 Task: Search one way flight ticket for 1 adult, 1 child, 1 infant in seat in premium economy from Paducah: Barkley Regional Airport to Riverton: Central Wyoming Regional Airport (was Riverton Regional) on 5-4-2023. Choice of flights is American. Number of bags: 6 checked bags. Price is upto 50000. Outbound departure time preference is 16:15.
Action: Mouse moved to (400, 150)
Screenshot: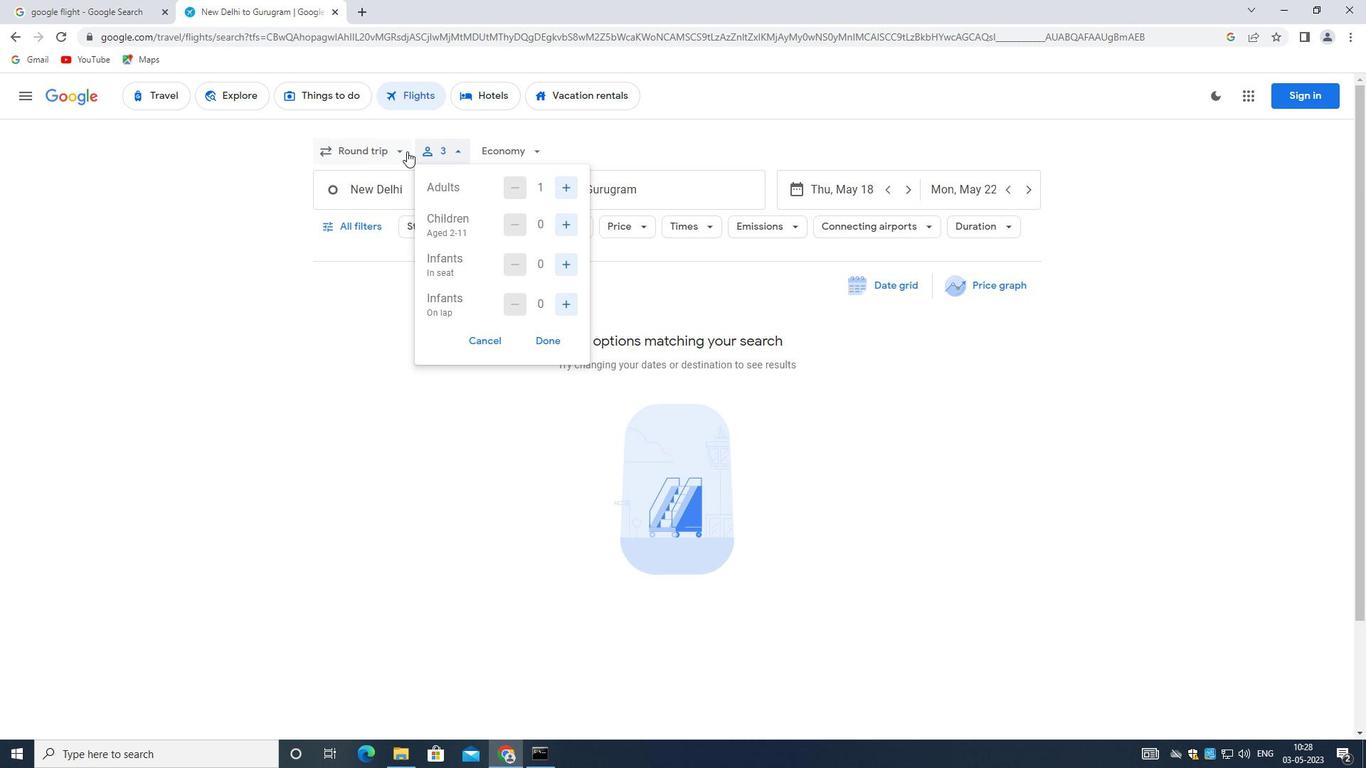 
Action: Mouse pressed left at (400, 150)
Screenshot: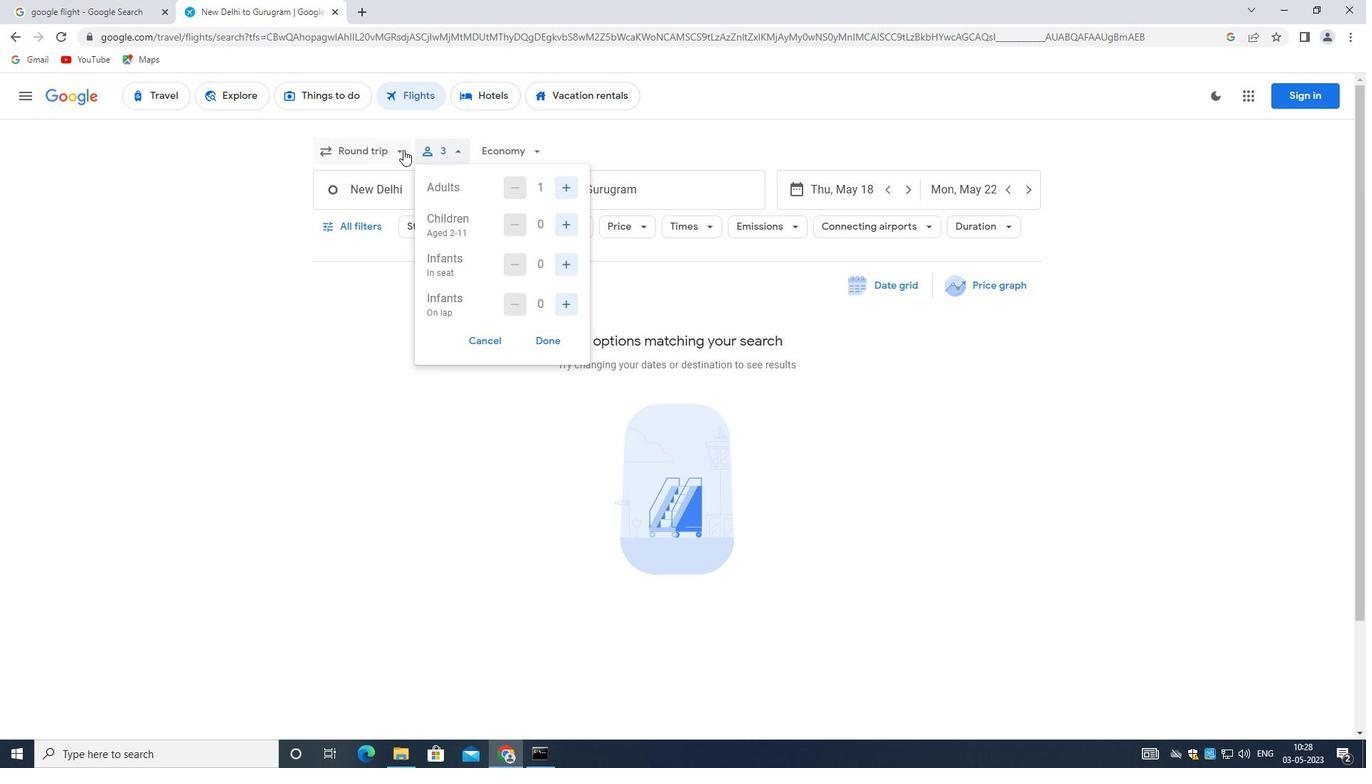 
Action: Mouse moved to (399, 212)
Screenshot: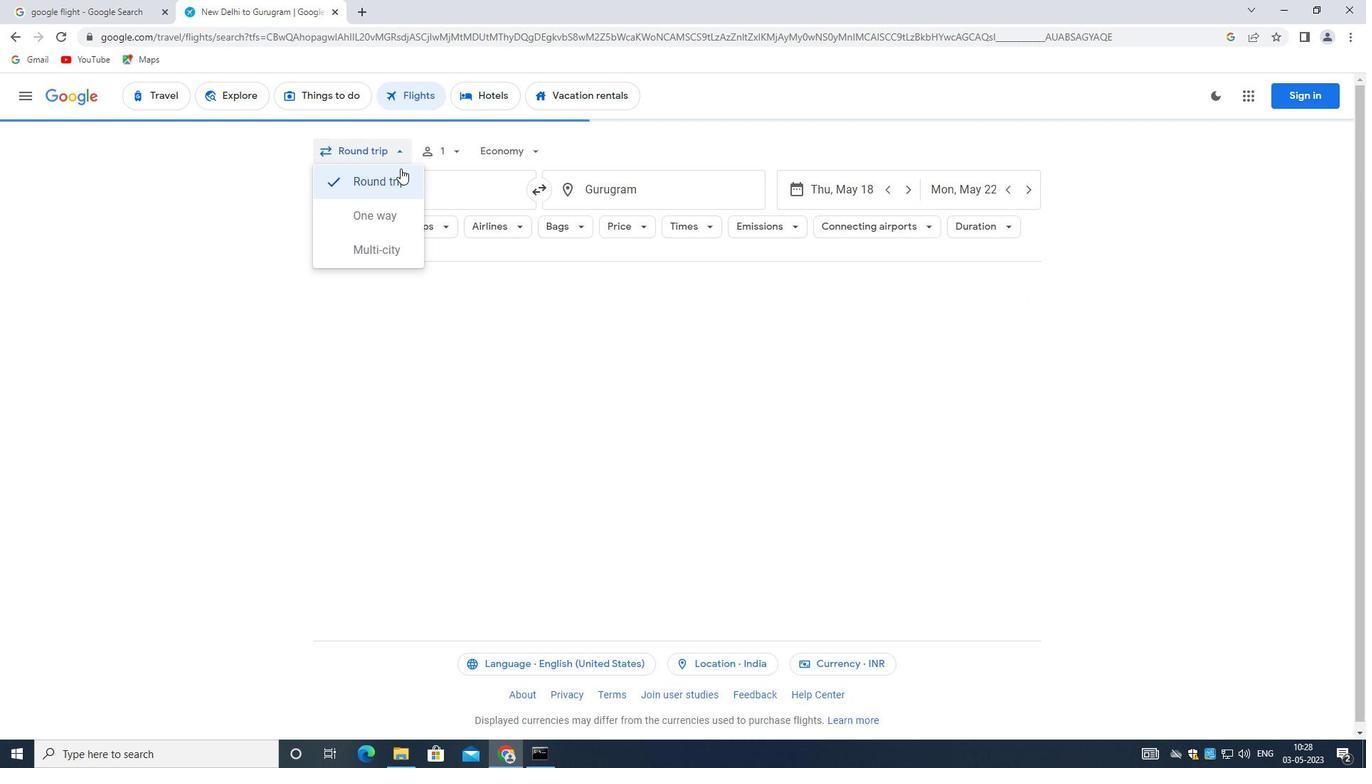 
Action: Mouse pressed left at (399, 212)
Screenshot: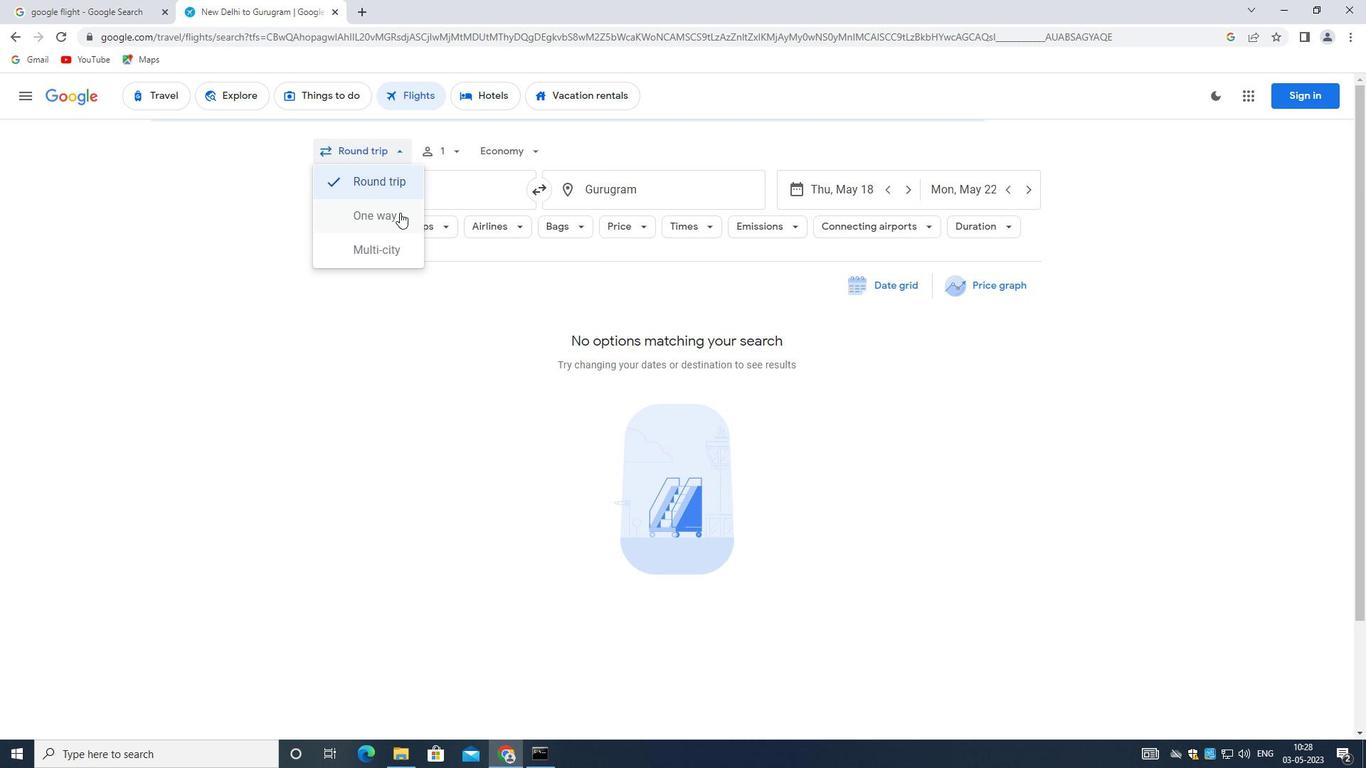 
Action: Mouse moved to (443, 149)
Screenshot: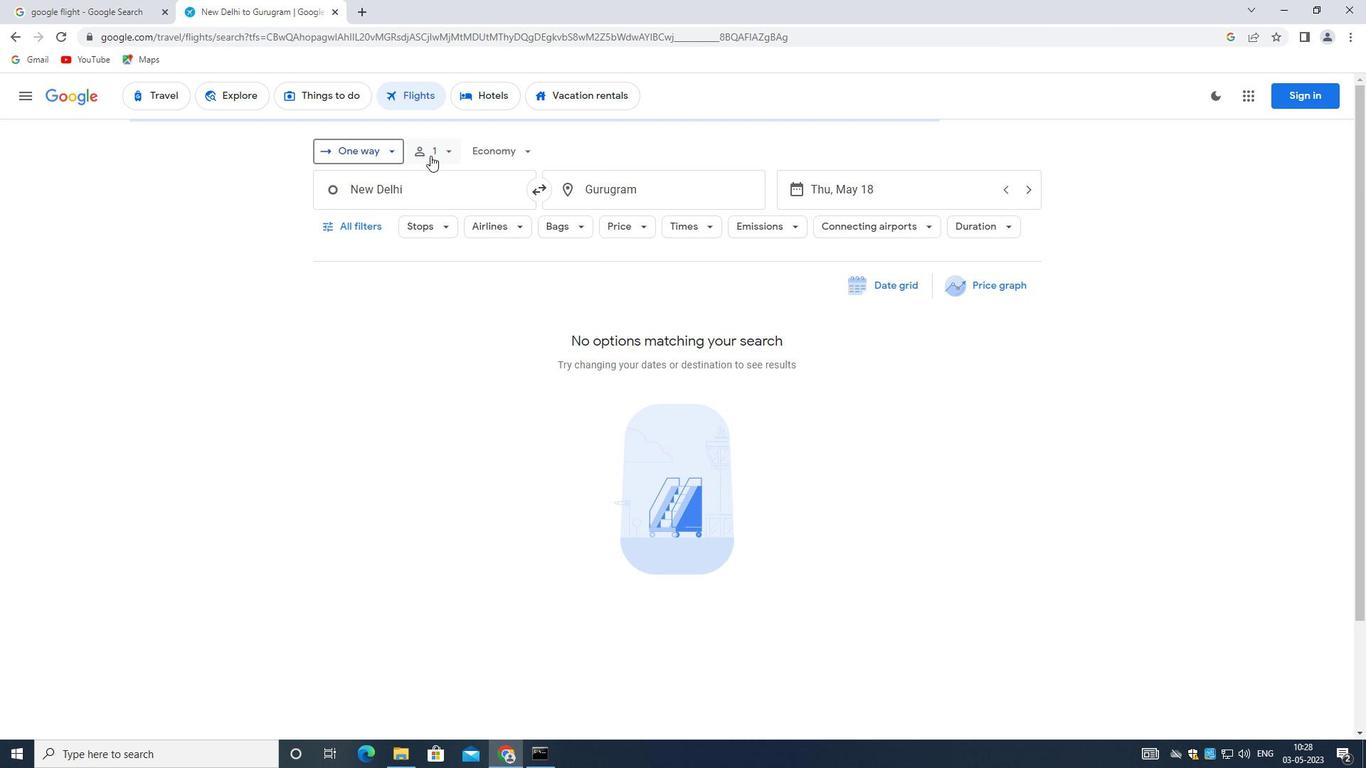 
Action: Mouse pressed left at (443, 149)
Screenshot: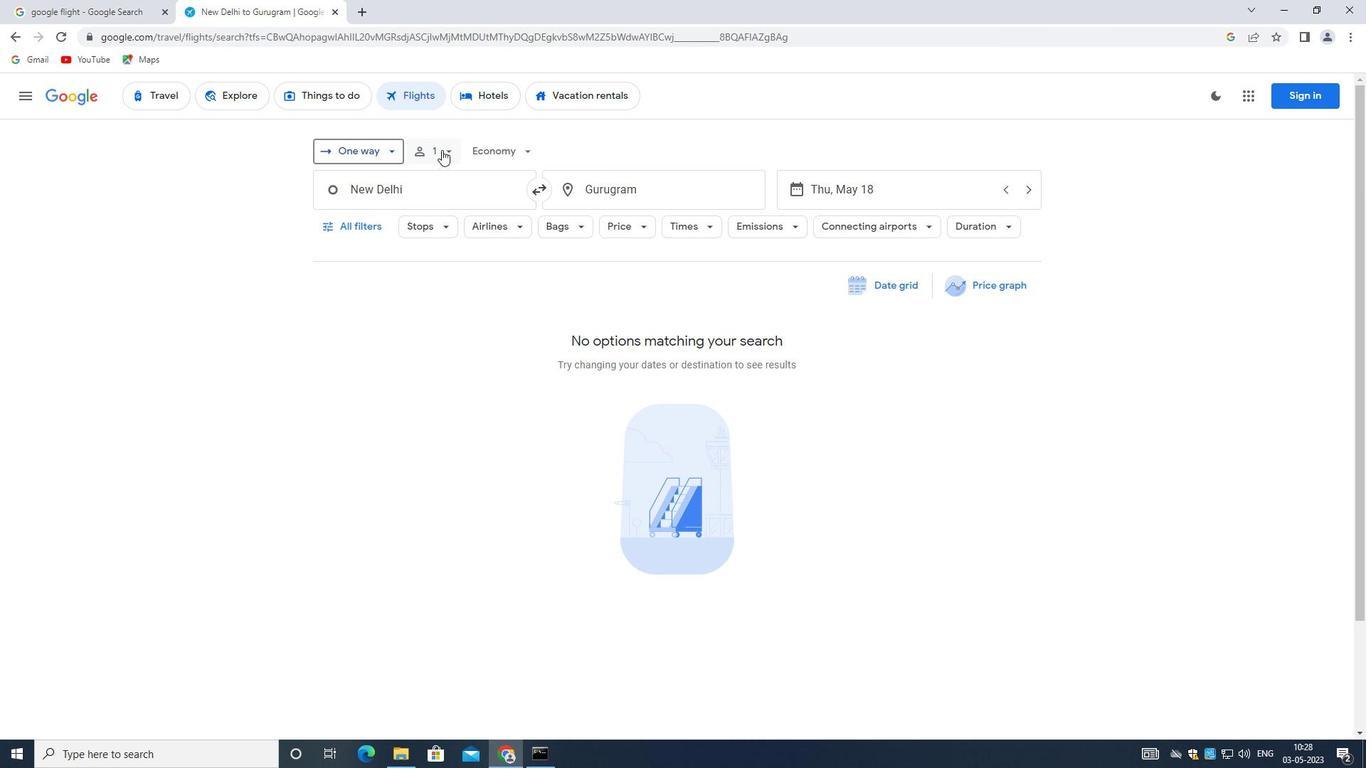 
Action: Mouse moved to (561, 221)
Screenshot: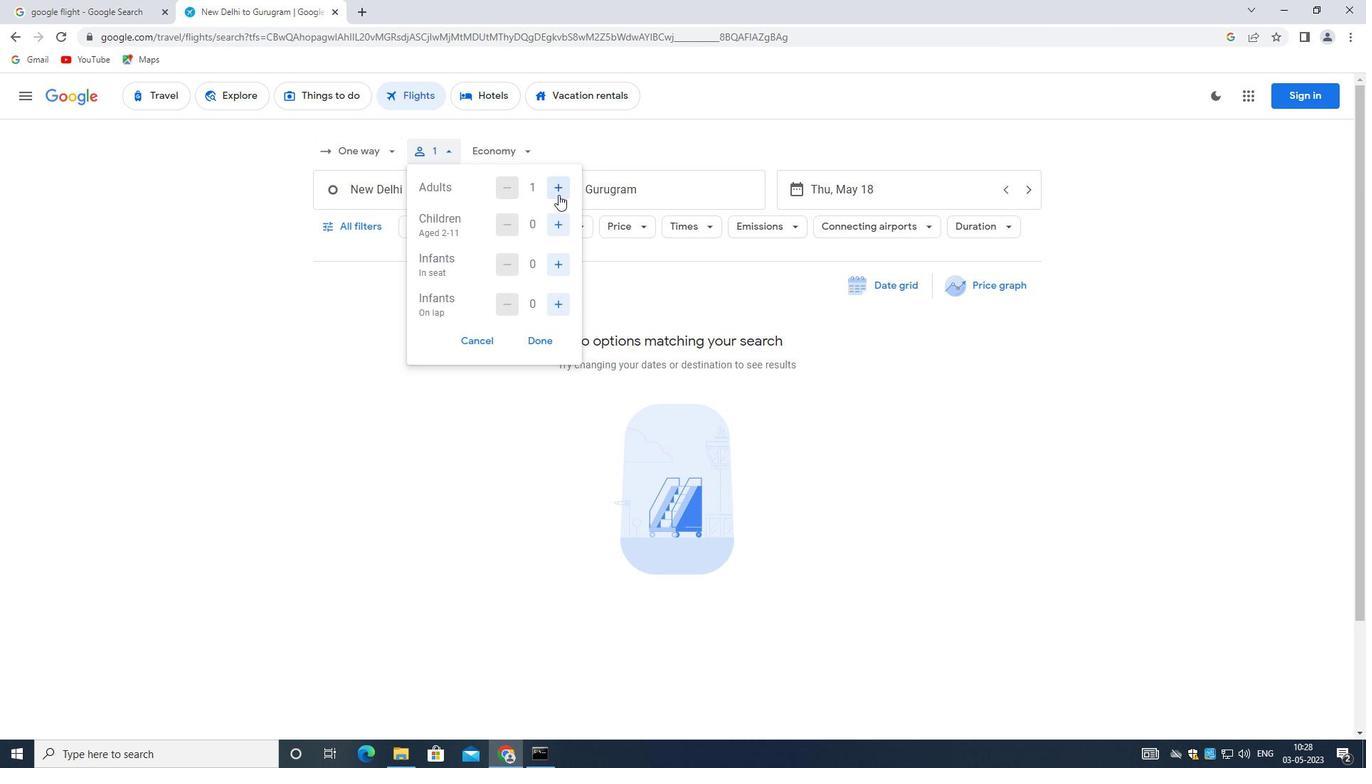 
Action: Mouse pressed left at (561, 221)
Screenshot: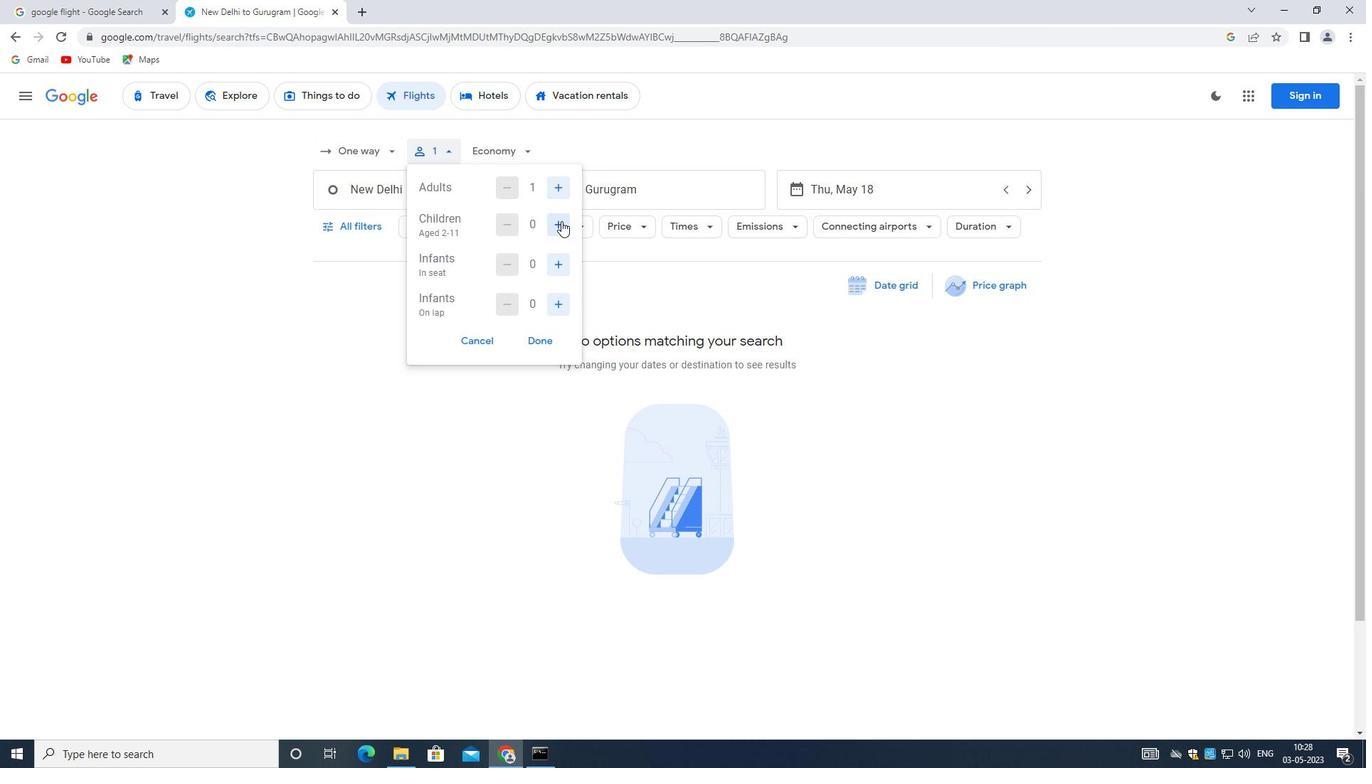 
Action: Mouse moved to (552, 261)
Screenshot: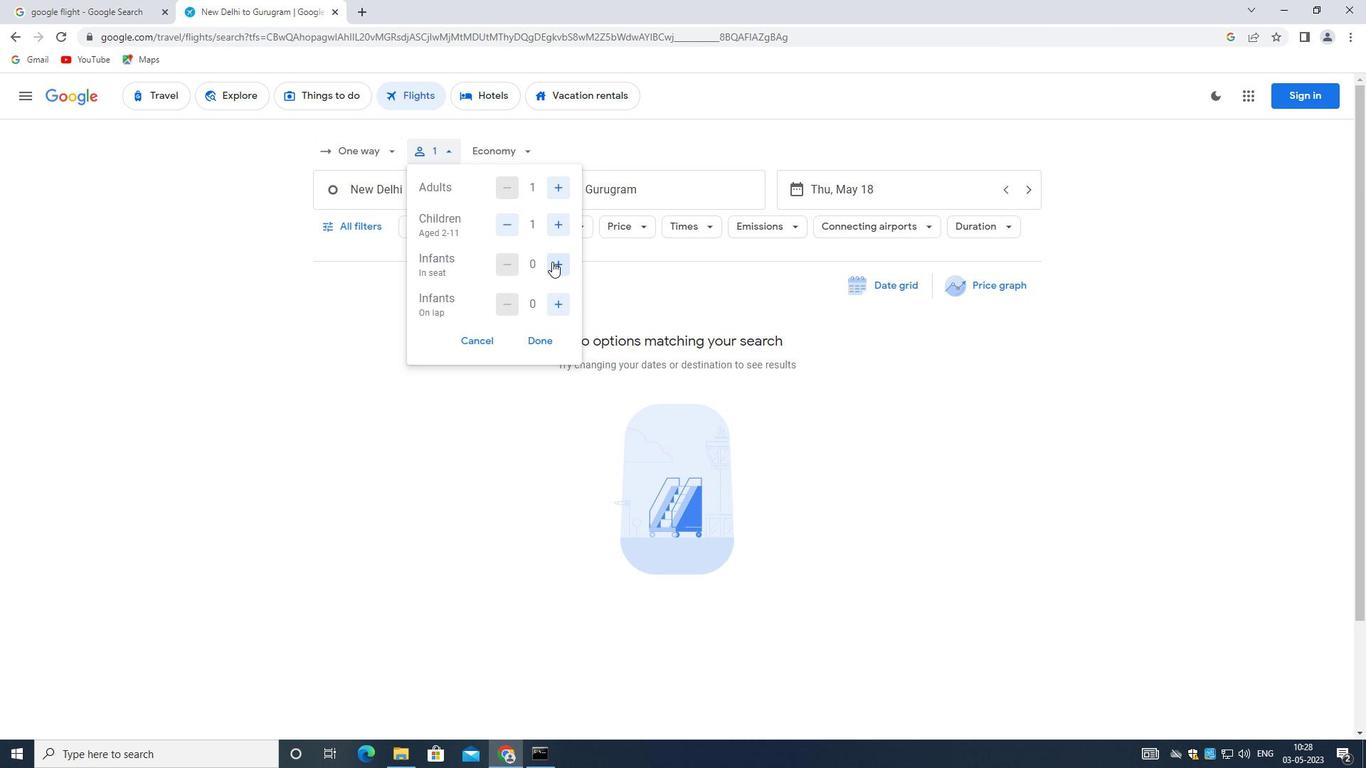 
Action: Mouse pressed left at (552, 261)
Screenshot: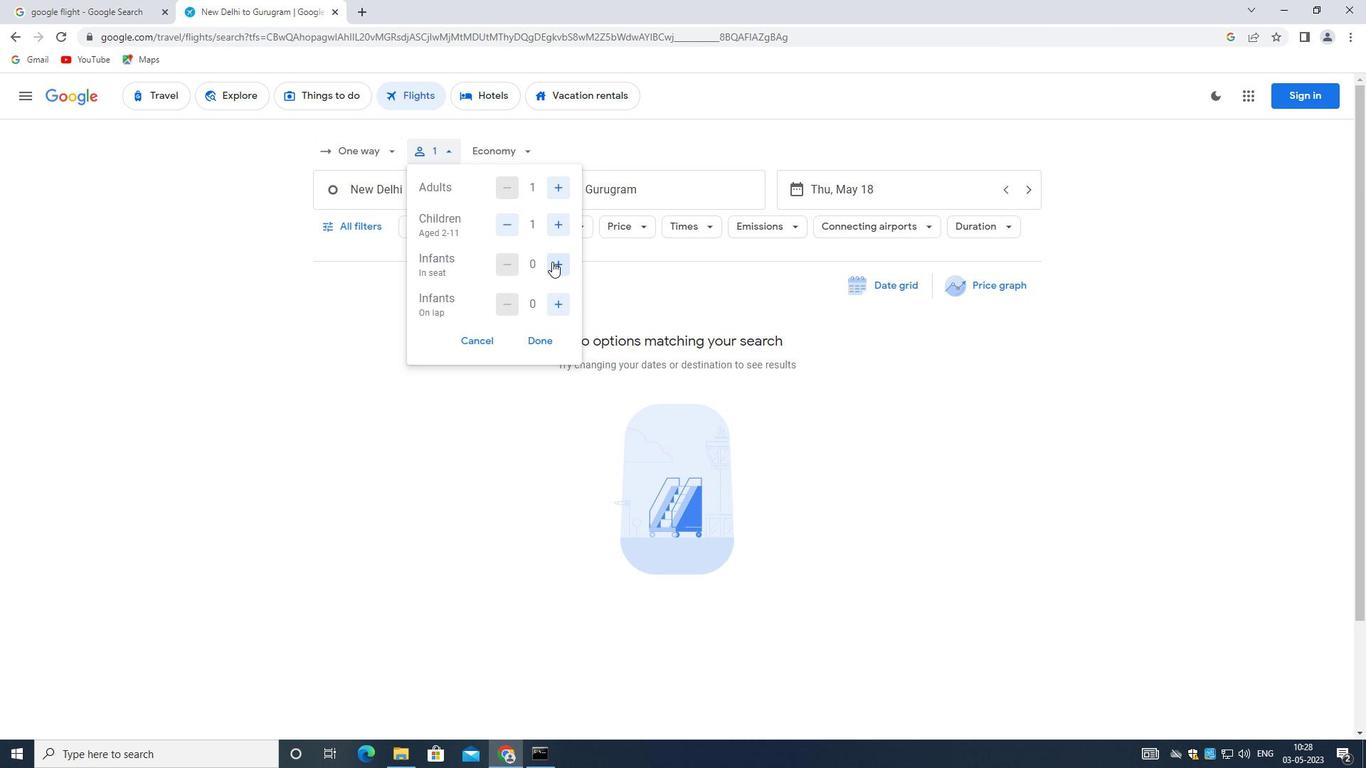 
Action: Mouse moved to (542, 340)
Screenshot: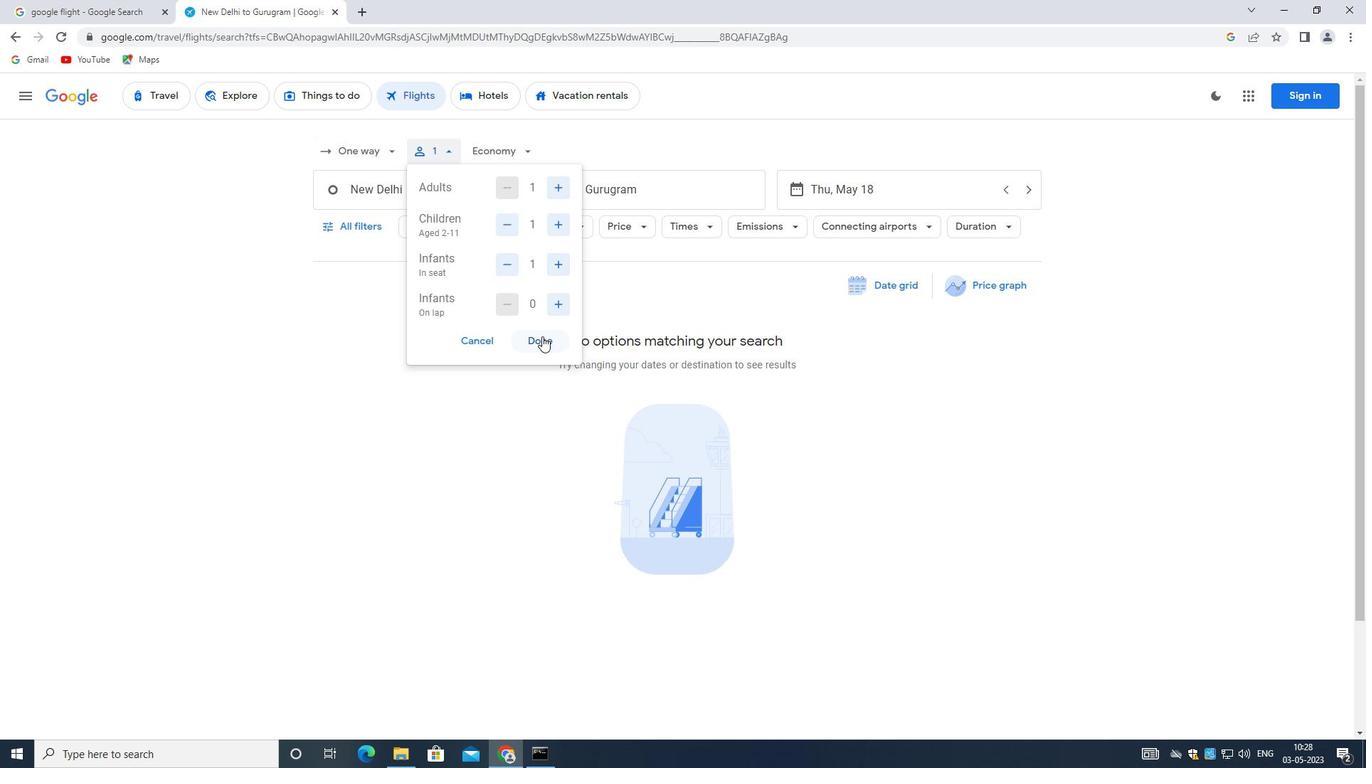 
Action: Mouse pressed left at (542, 340)
Screenshot: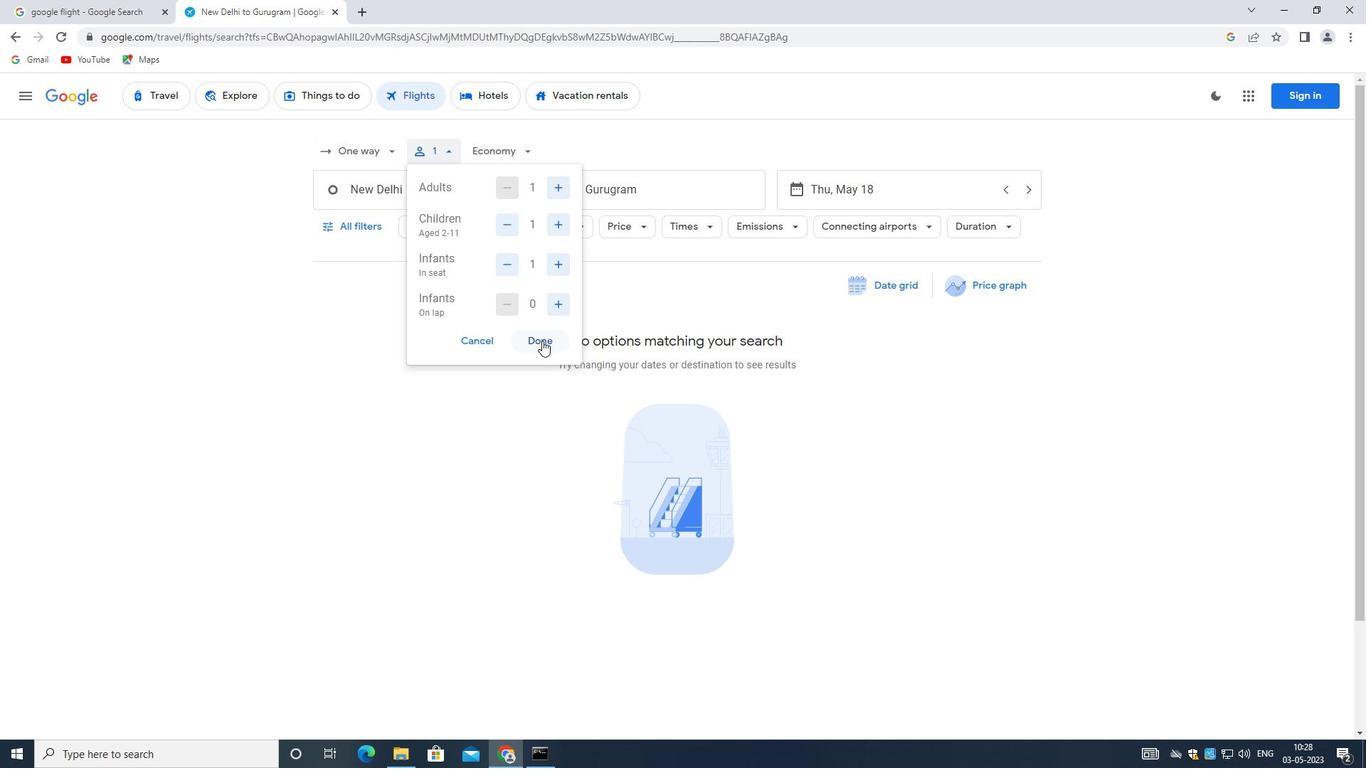 
Action: Mouse moved to (518, 152)
Screenshot: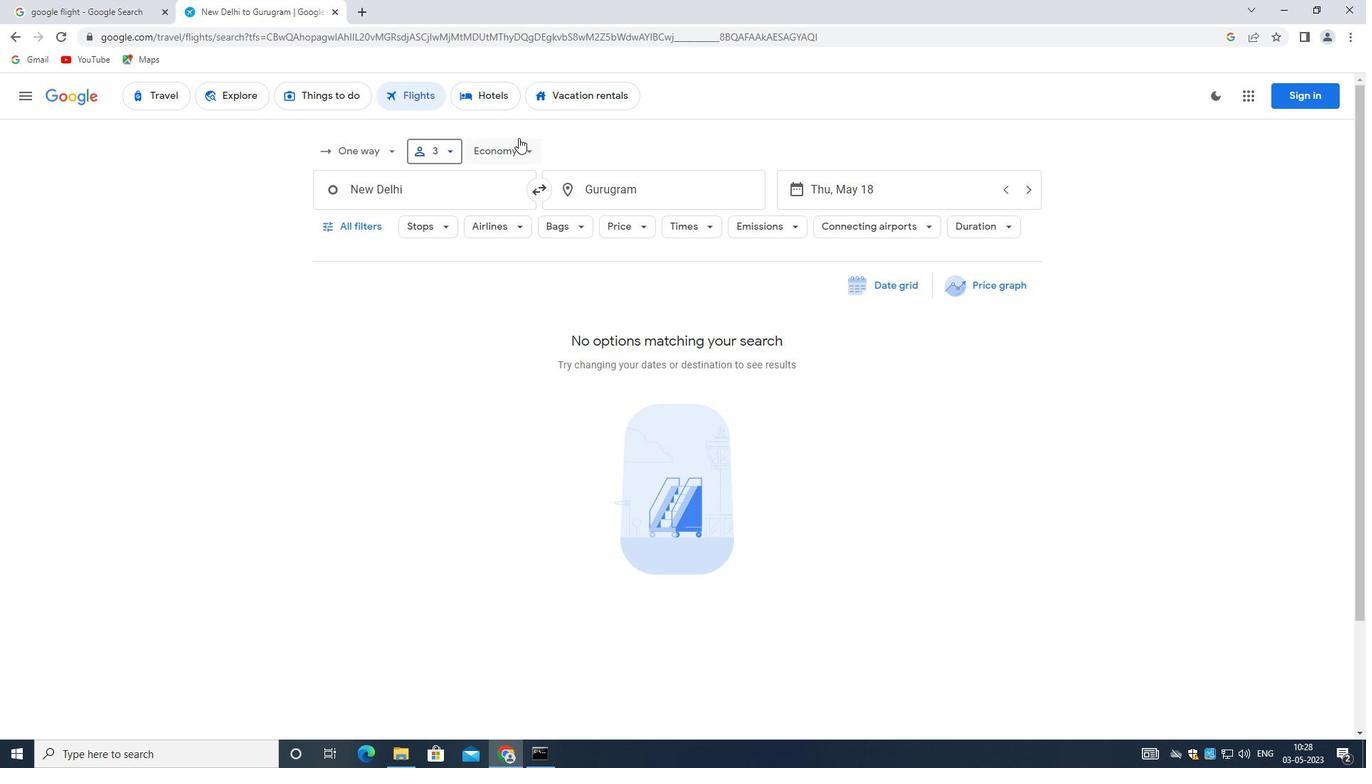 
Action: Mouse pressed left at (518, 152)
Screenshot: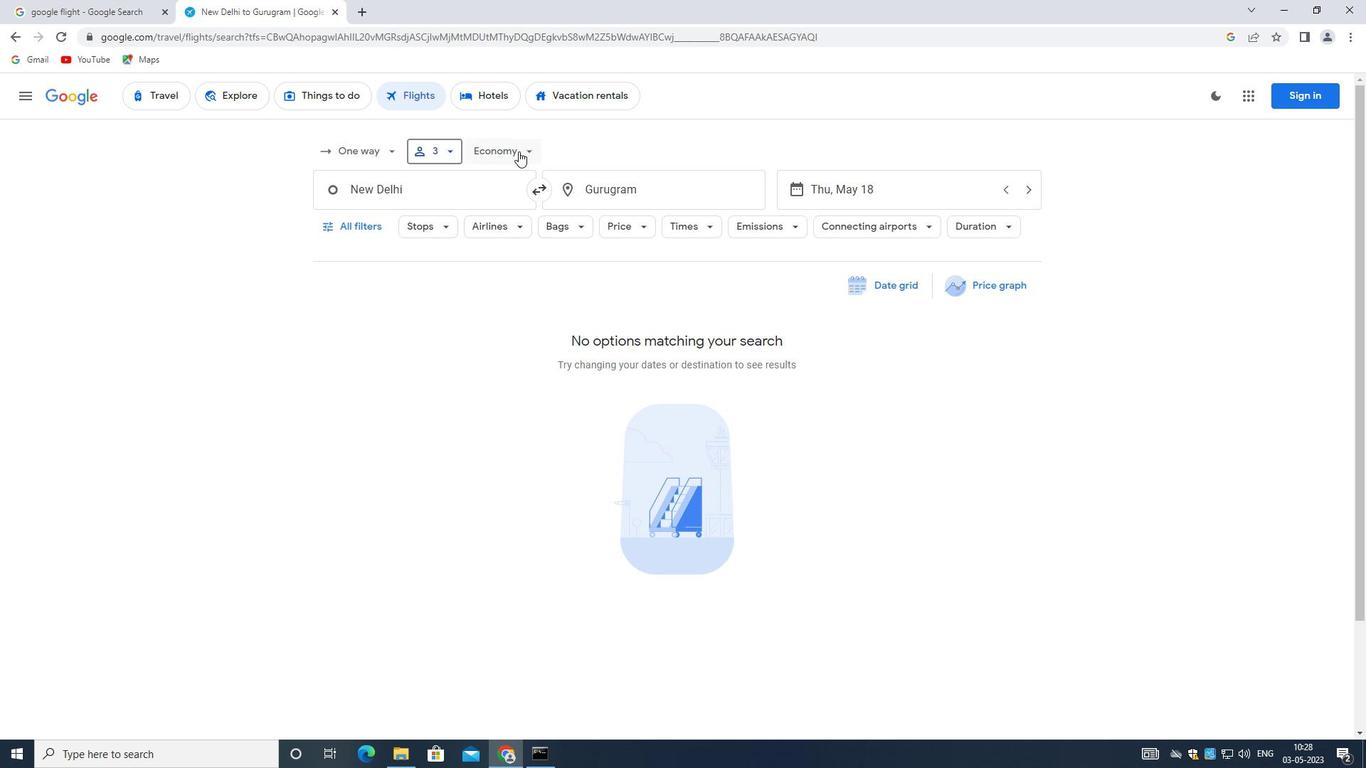 
Action: Mouse moved to (509, 209)
Screenshot: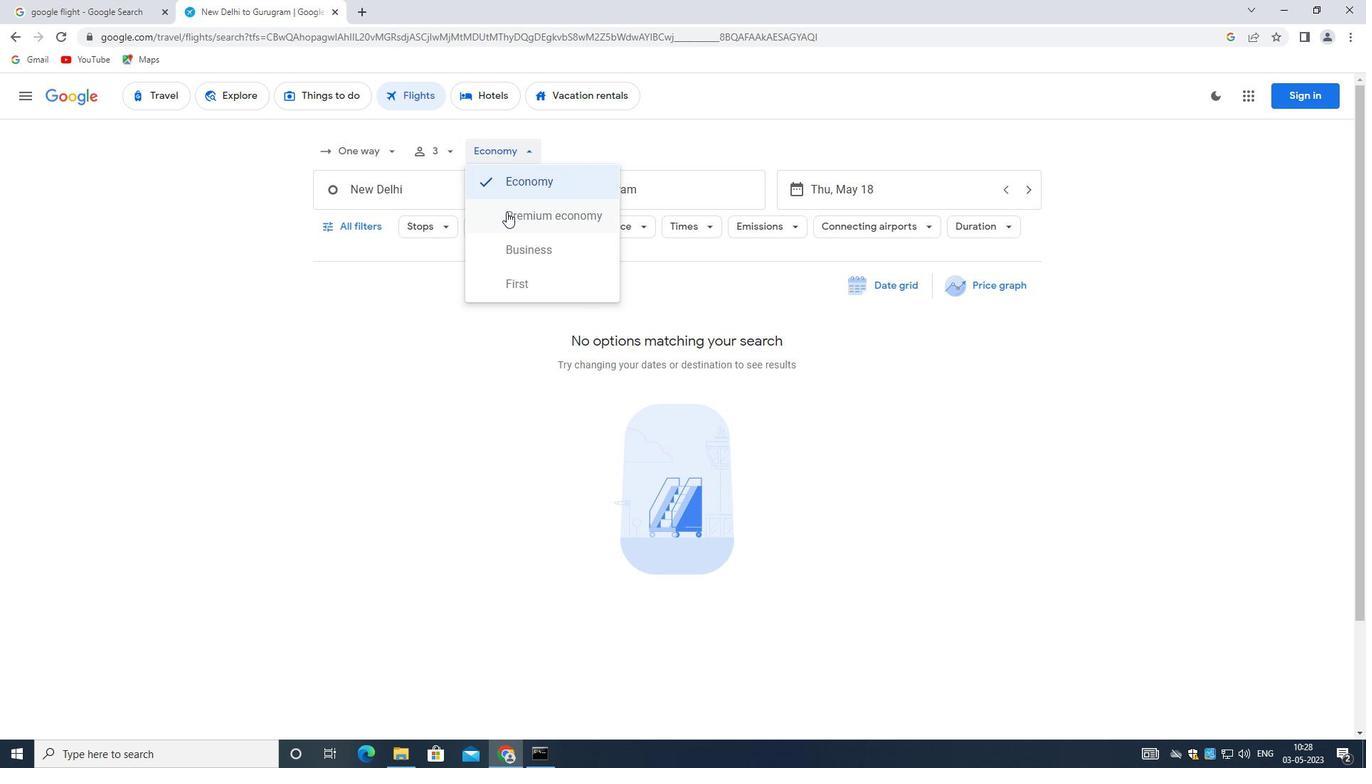 
Action: Mouse pressed left at (509, 209)
Screenshot: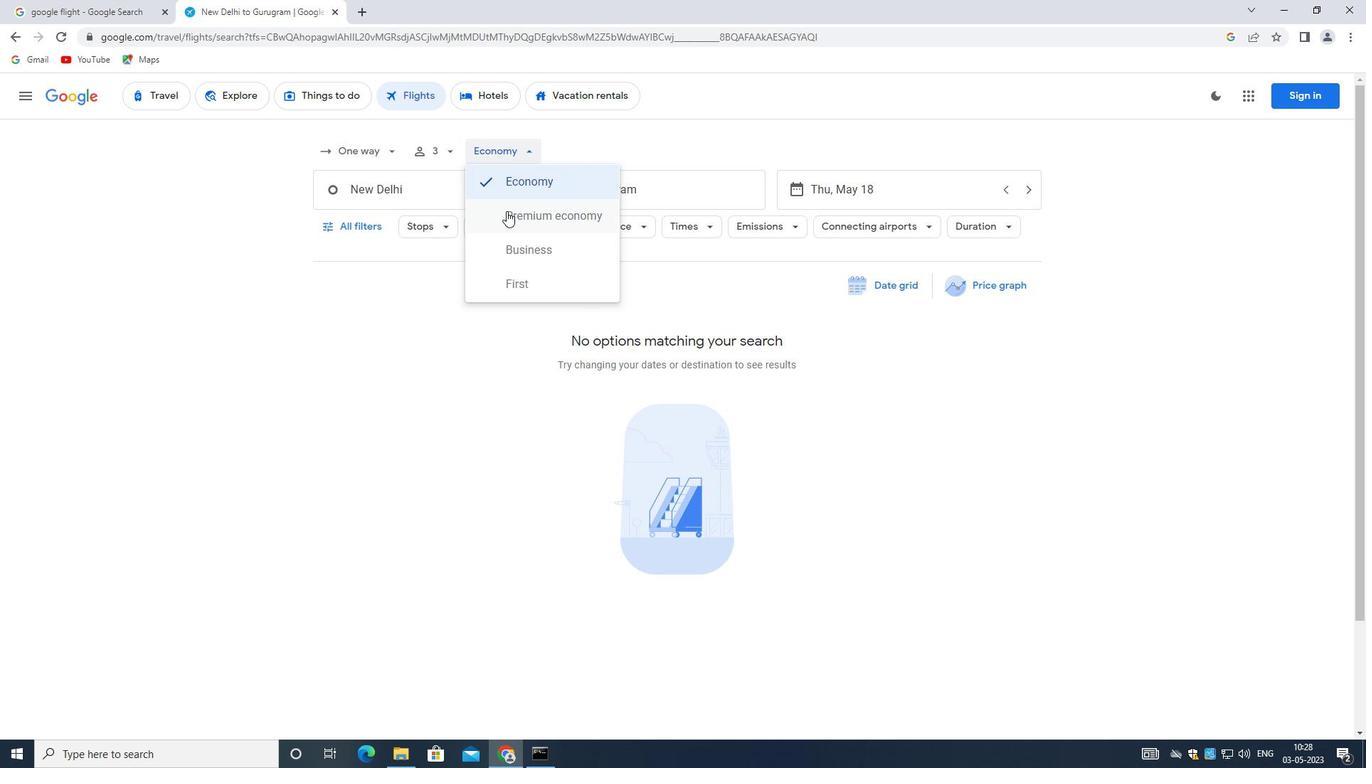 
Action: Mouse moved to (423, 202)
Screenshot: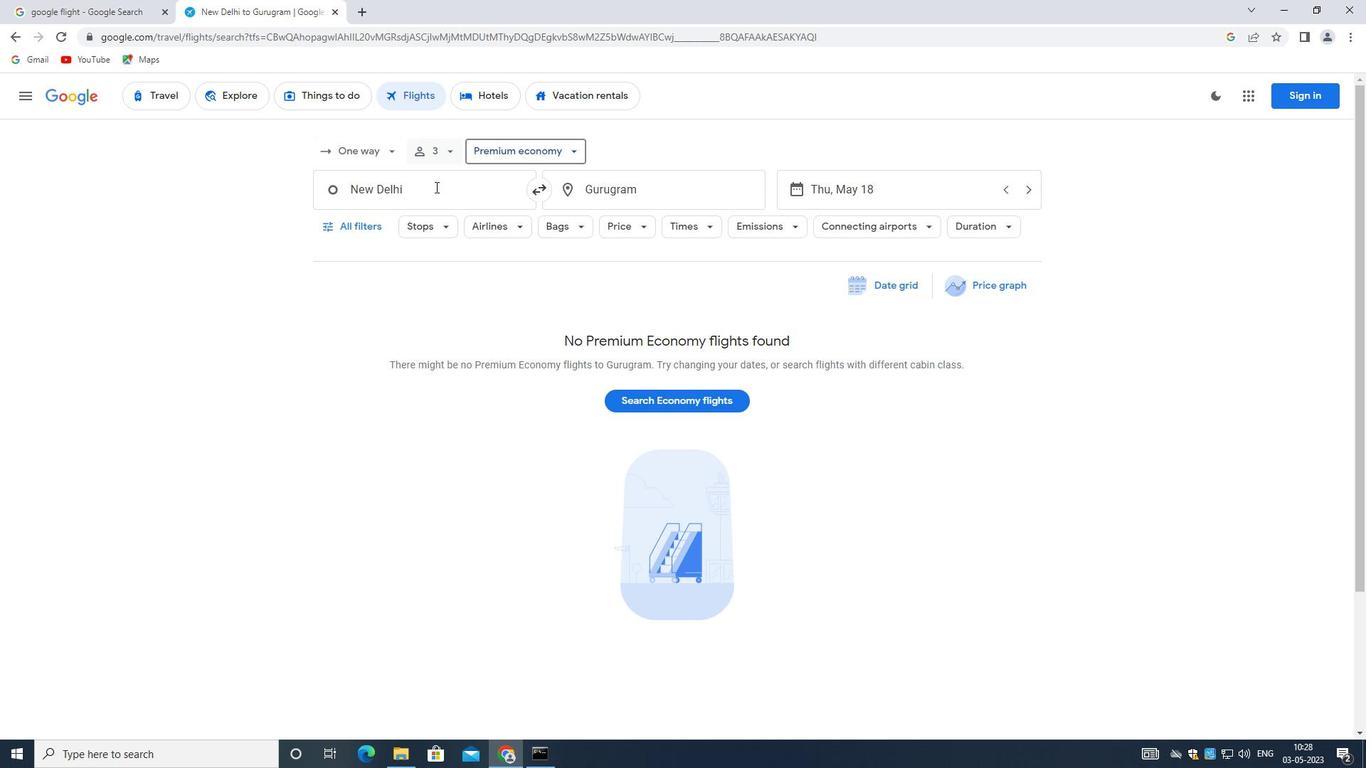
Action: Mouse pressed left at (423, 202)
Screenshot: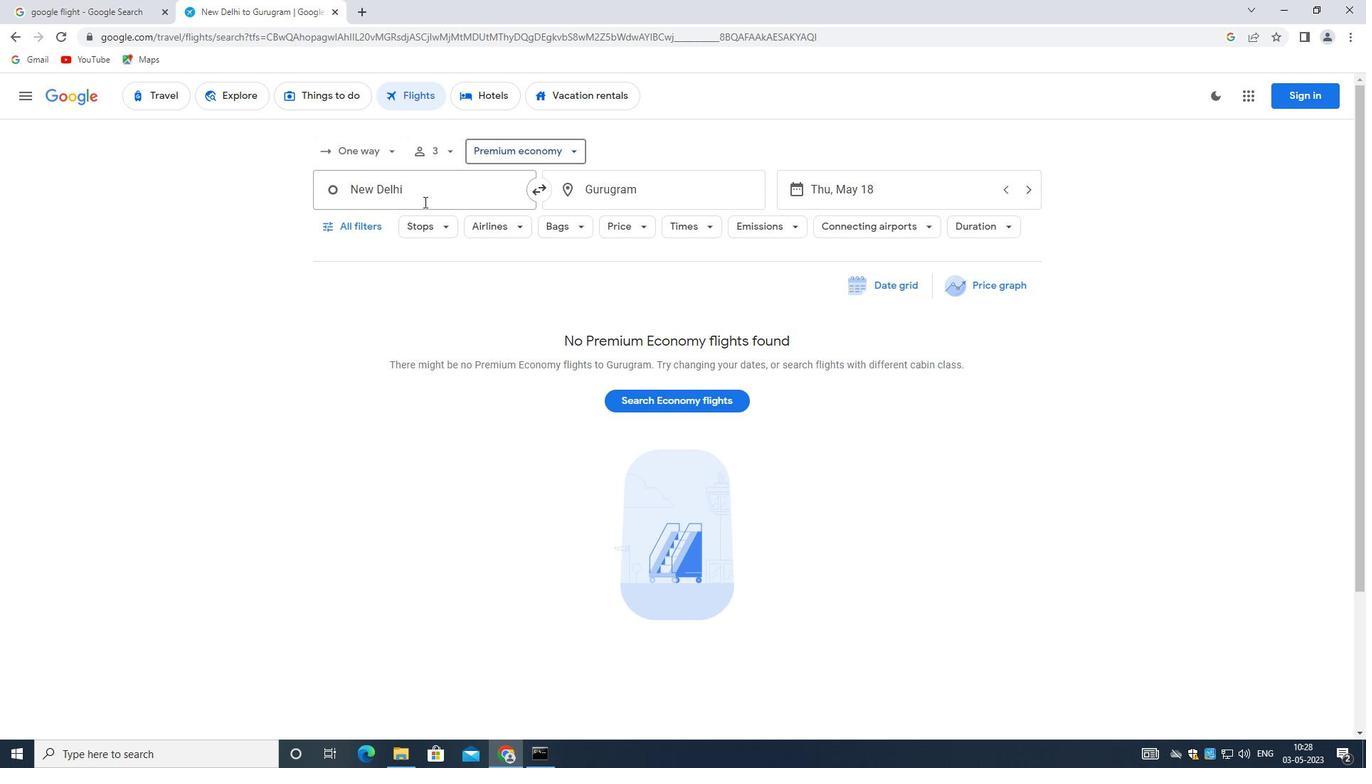 
Action: Mouse moved to (423, 201)
Screenshot: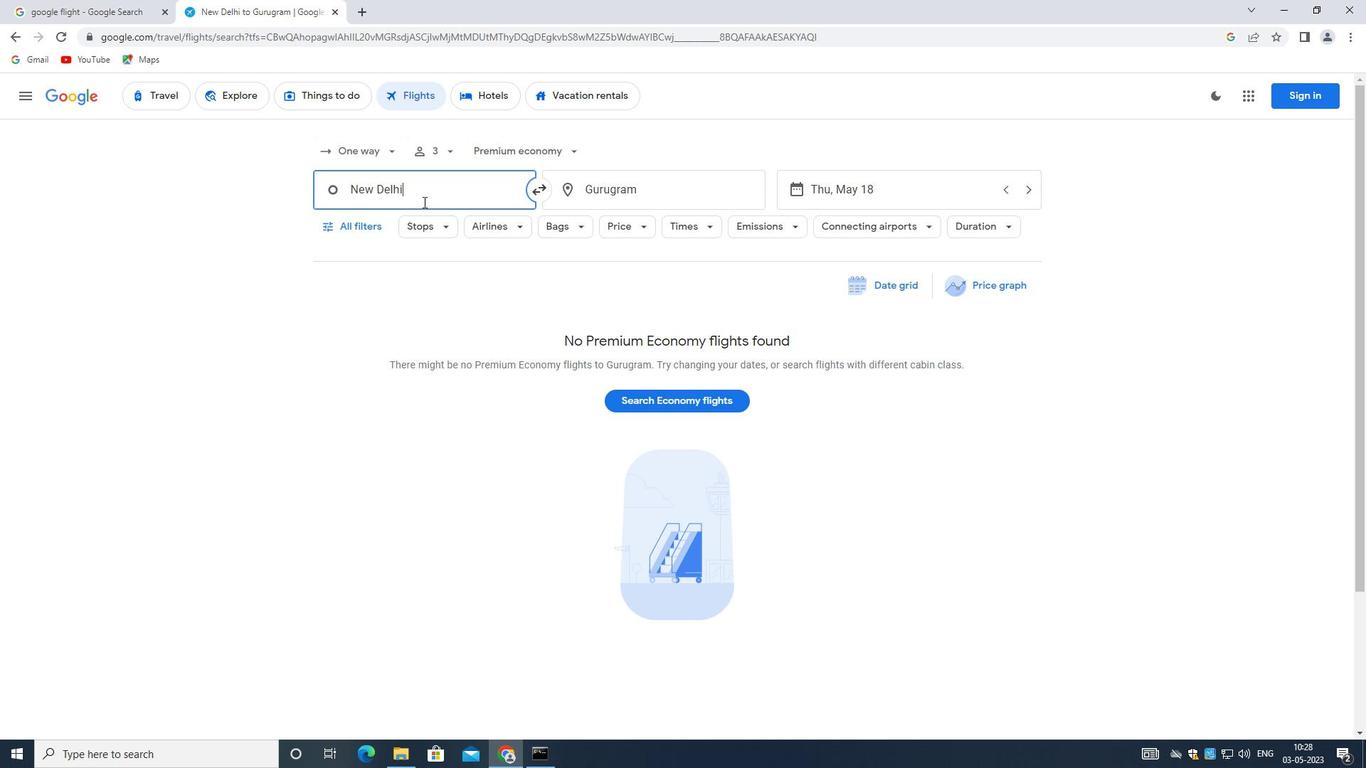 
Action: Key pressed <Key.backspace><Key.shift_r>Paduvah<Key.shift_r>:<Key.space><Key.space><Key.space>barkley<Key.space><Key.shift><Key.shift><Key.shift><Key.shift><Key.shift>REGIONAL<Key.space><Key.shift>AIRPORT<Key.space>
Screenshot: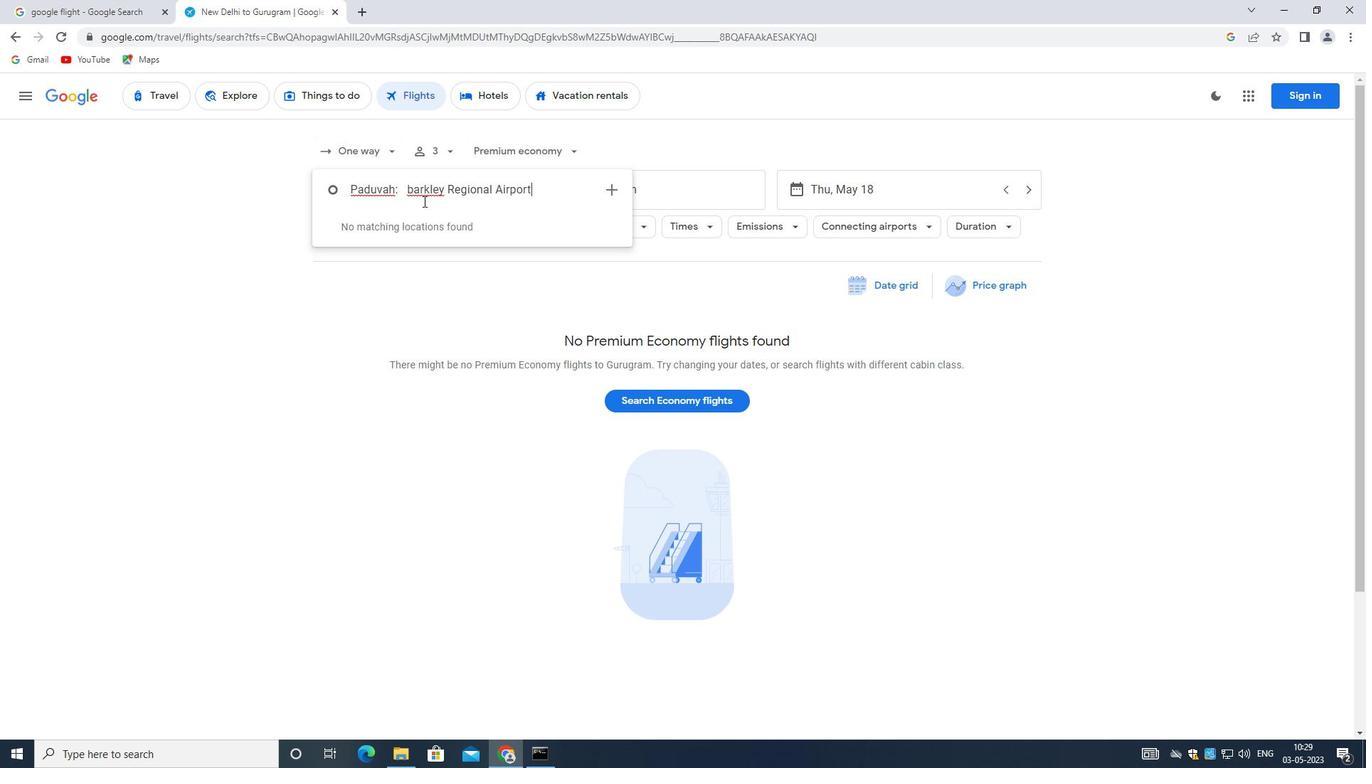 
Action: Mouse moved to (607, 189)
Screenshot: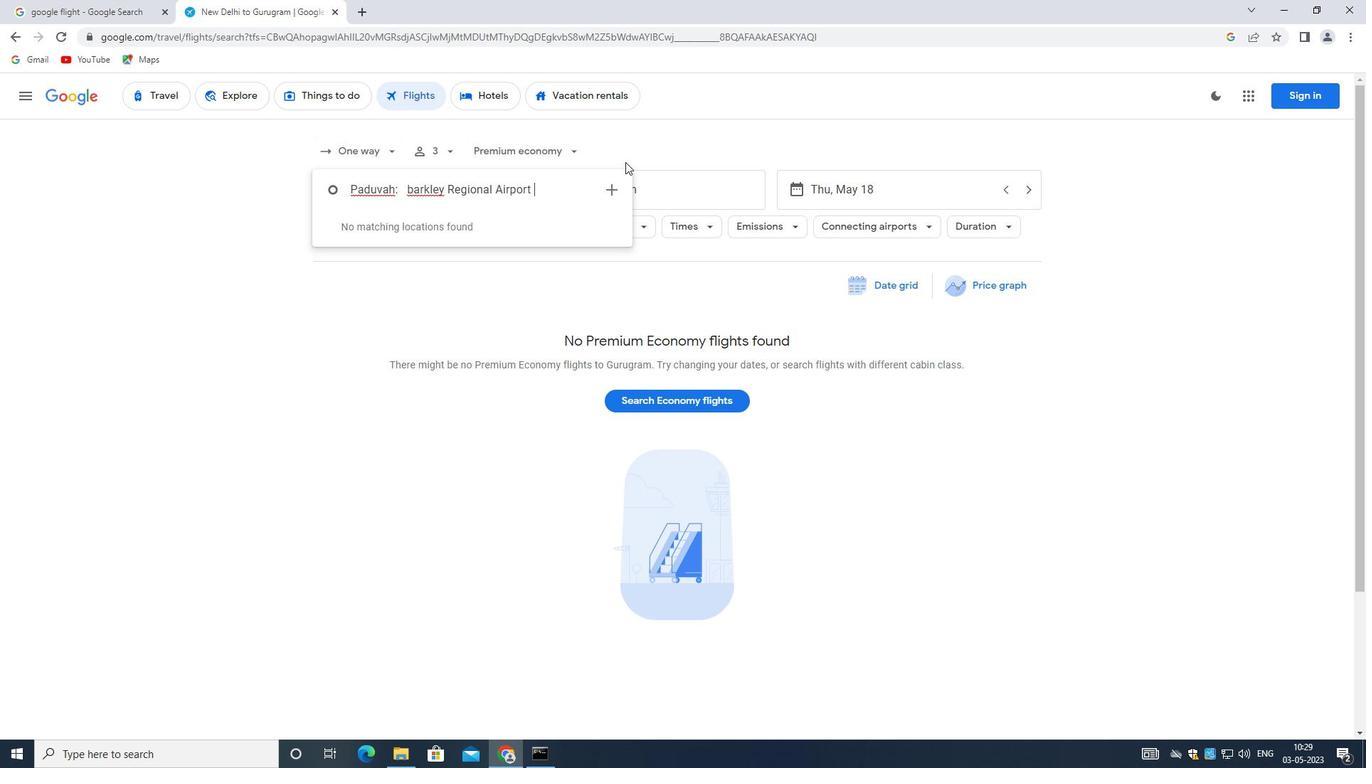 
Action: Mouse pressed left at (607, 189)
Screenshot: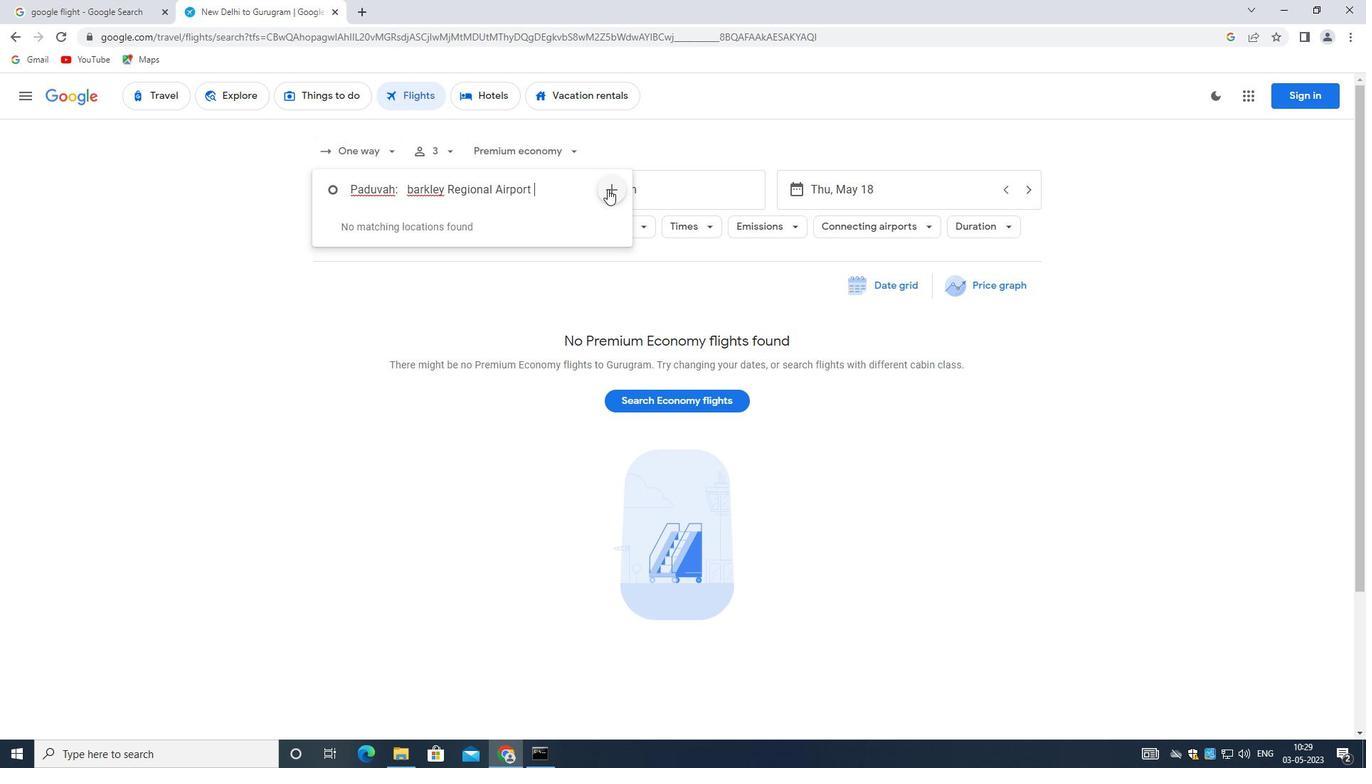
Action: Mouse moved to (705, 188)
Screenshot: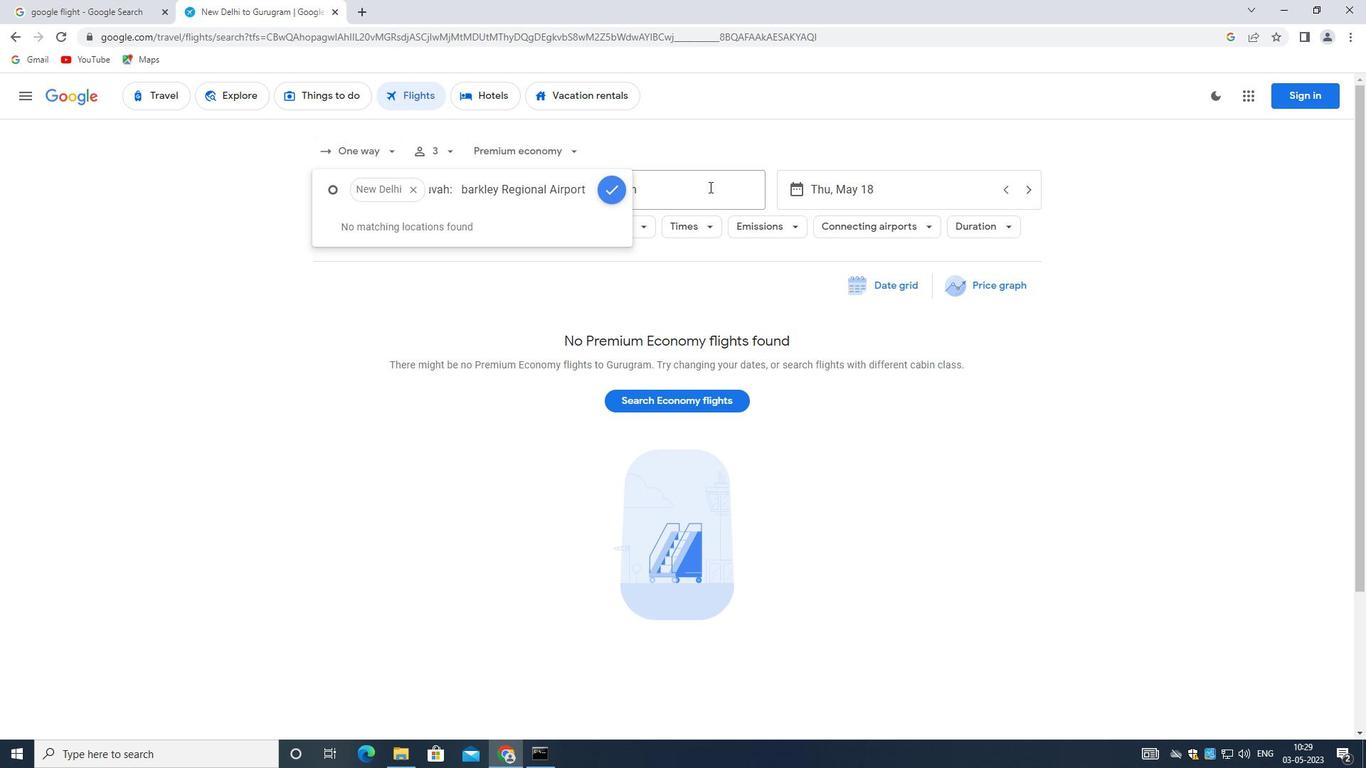 
Action: Mouse pressed left at (705, 188)
Screenshot: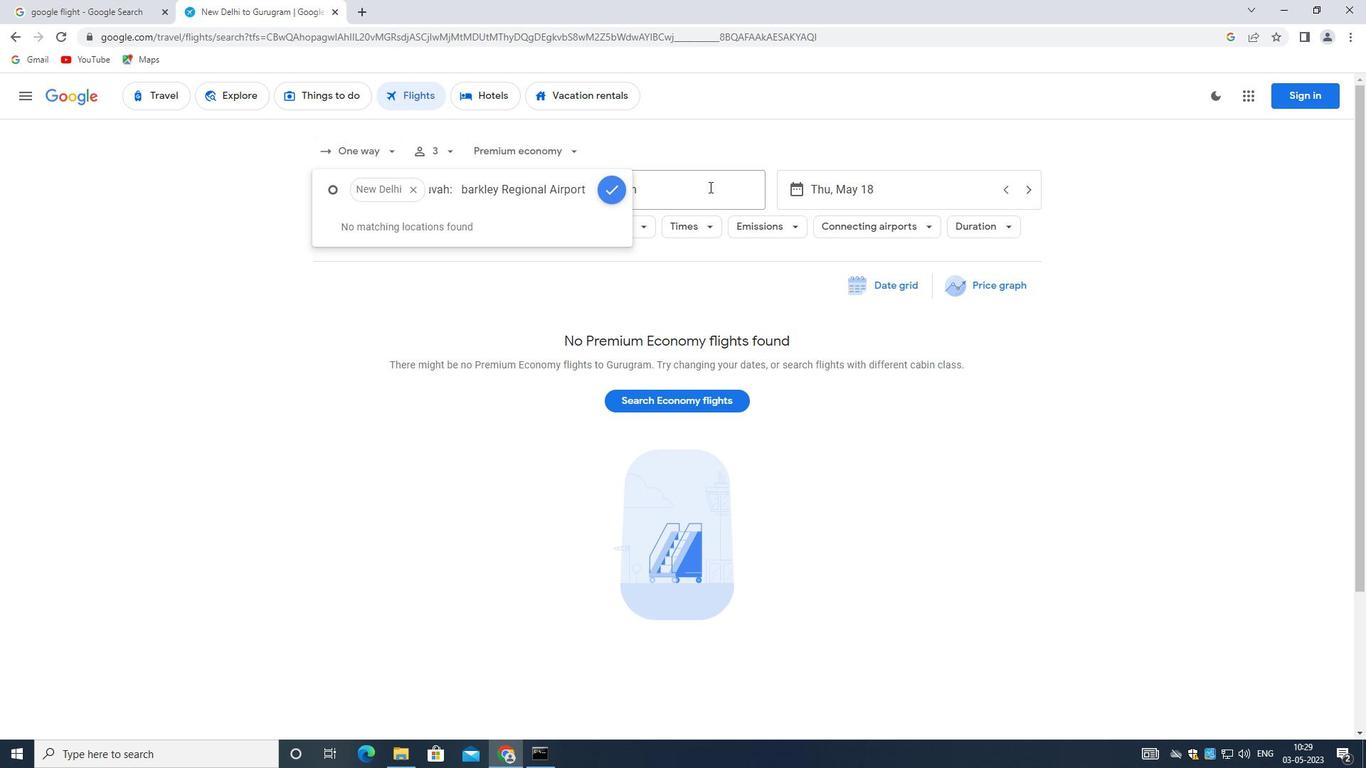 
Action: Key pressed <Key.backspace><Key.shift><Key.shift><Key.shift><Key.shift><Key.shift><Key.shift>RIVERTON<Key.shift_r>:<Key.space><Key.shift><Key.shift><Key.shift><Key.shift><Key.shift>CENTRAL<Key.space><Key.shift>WYOMING<Key.space><Key.shift><Key.shift><Key.shift><Key.shift><Key.shift><Key.shift><Key.shift><Key.shift><Key.shift><Key.shift><Key.shift><Key.shift>REGIONAL<Key.space><Key.shift>AIRPORT
Screenshot: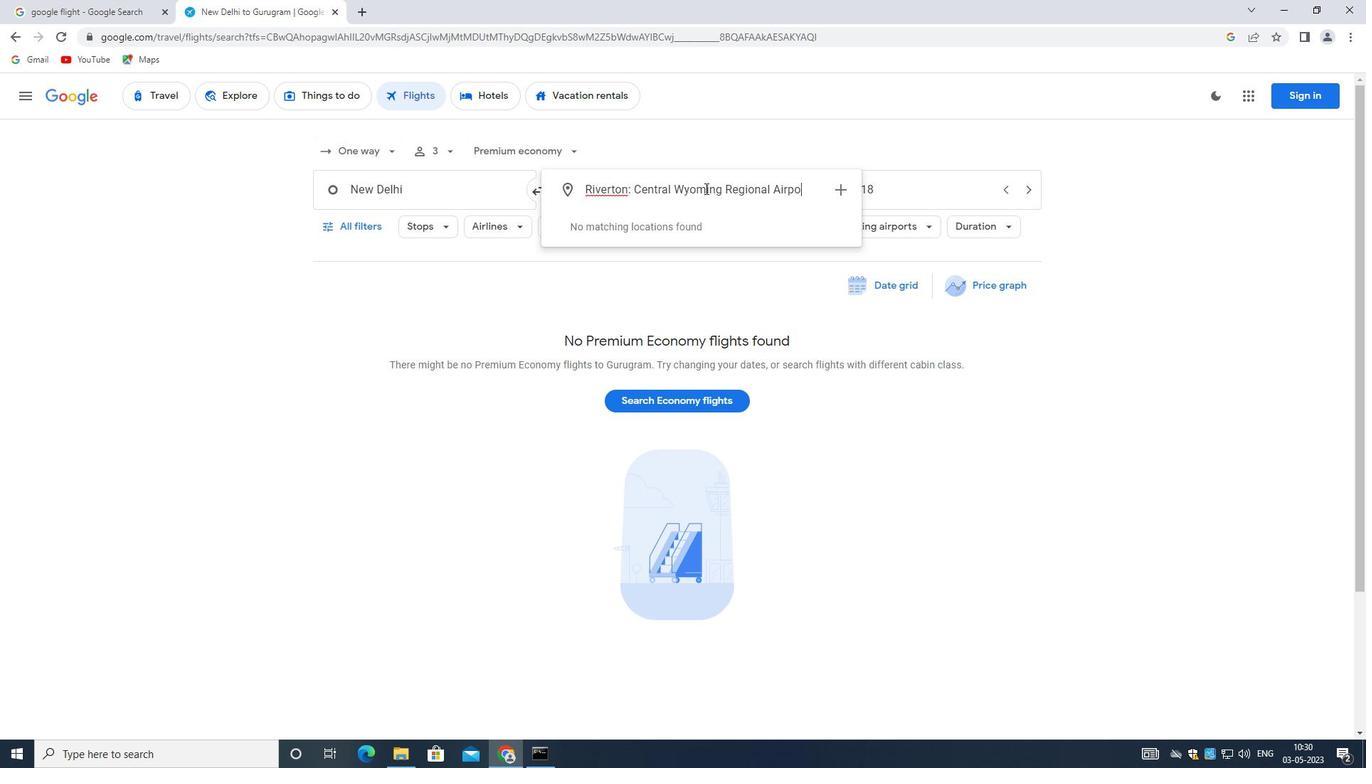 
Action: Mouse moved to (834, 187)
Screenshot: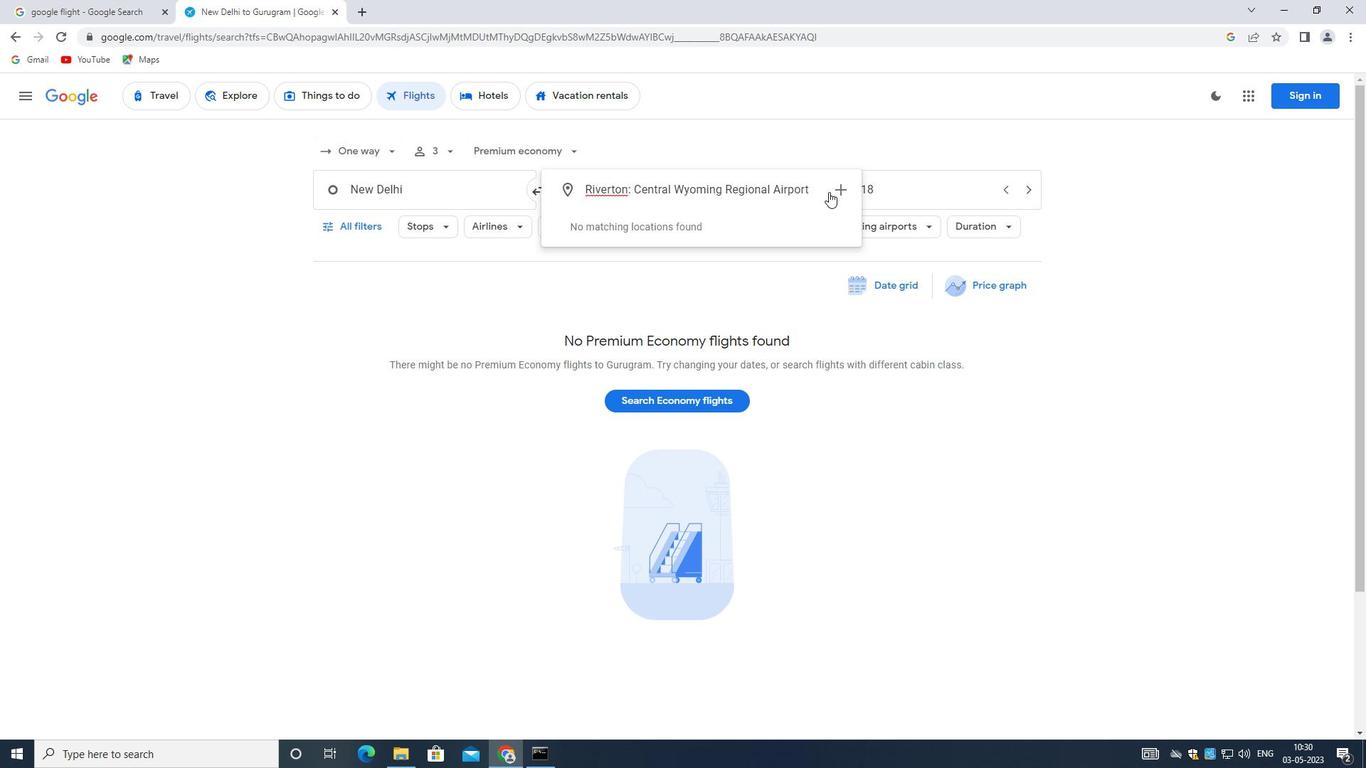 
Action: Mouse pressed left at (834, 187)
Screenshot: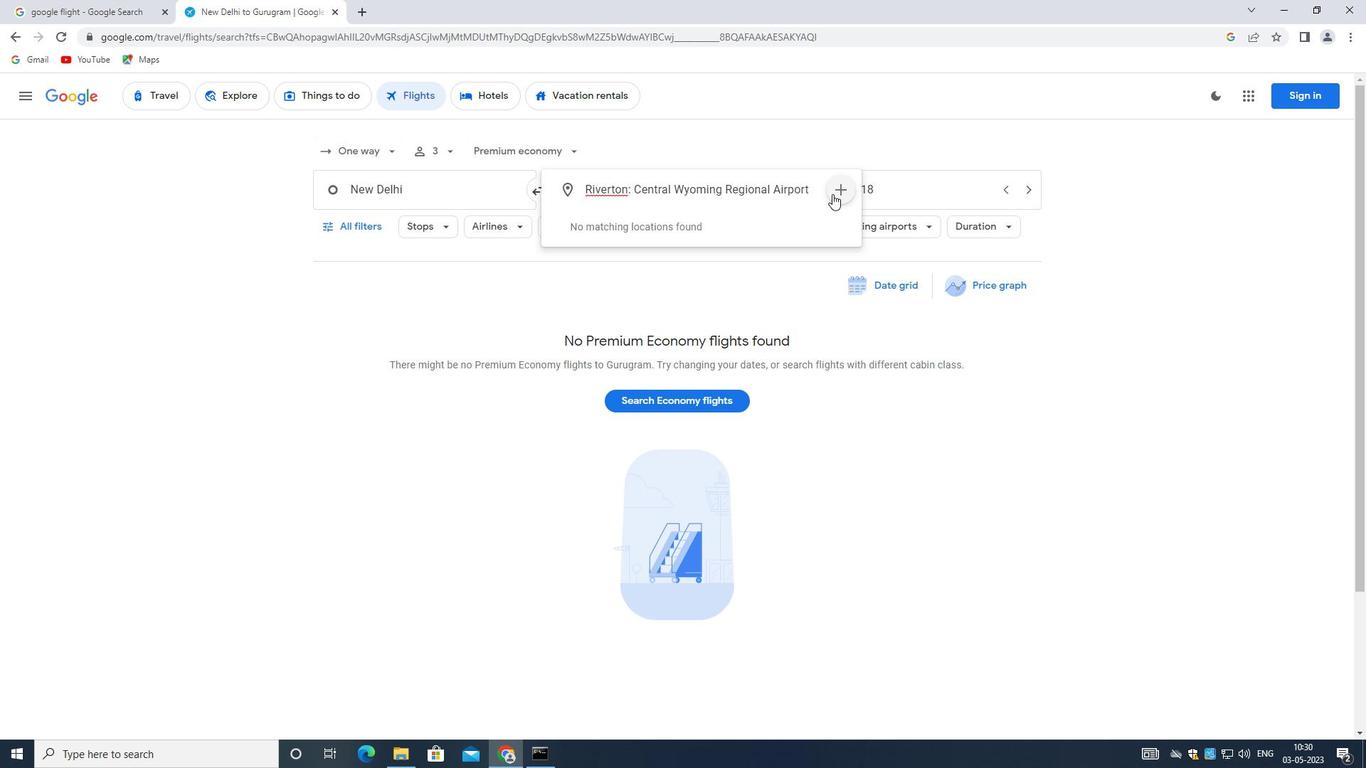 
Action: Mouse moved to (910, 196)
Screenshot: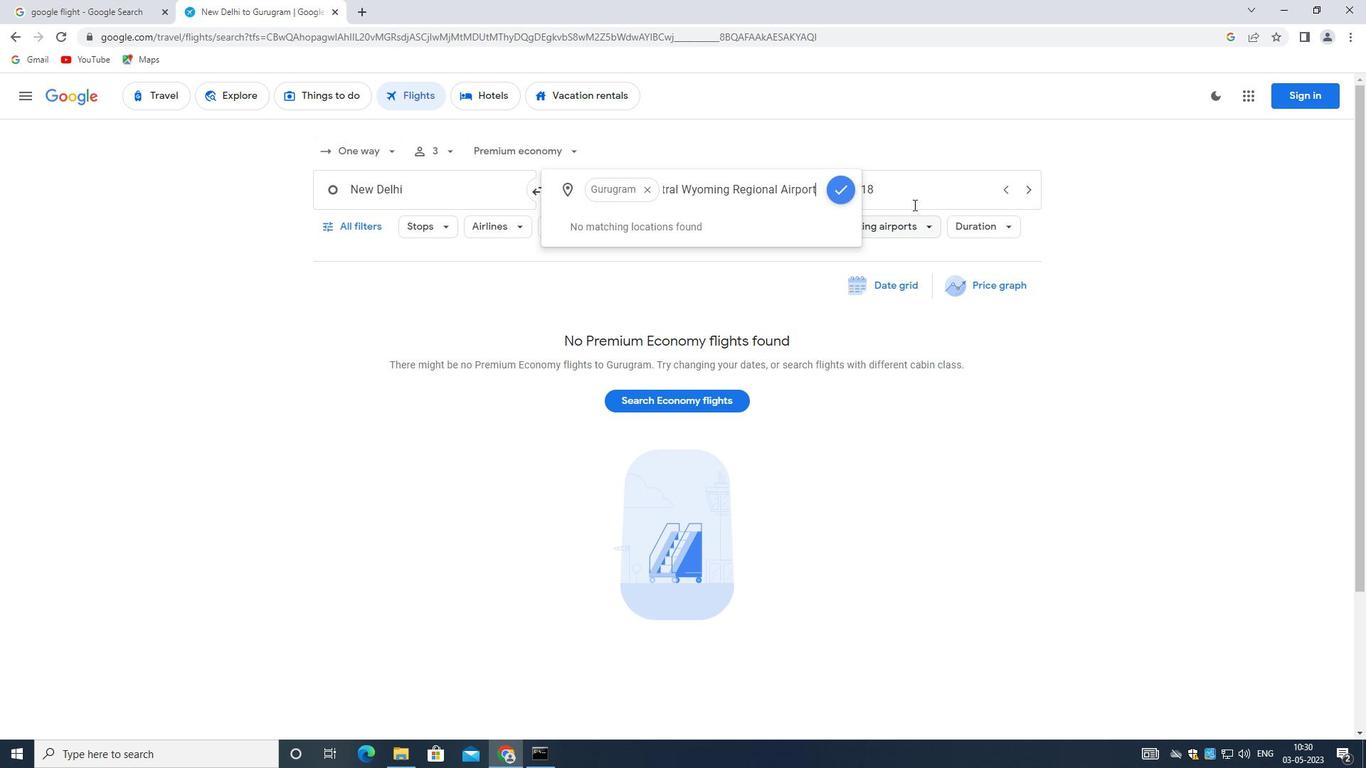 
Action: Mouse pressed left at (910, 196)
Screenshot: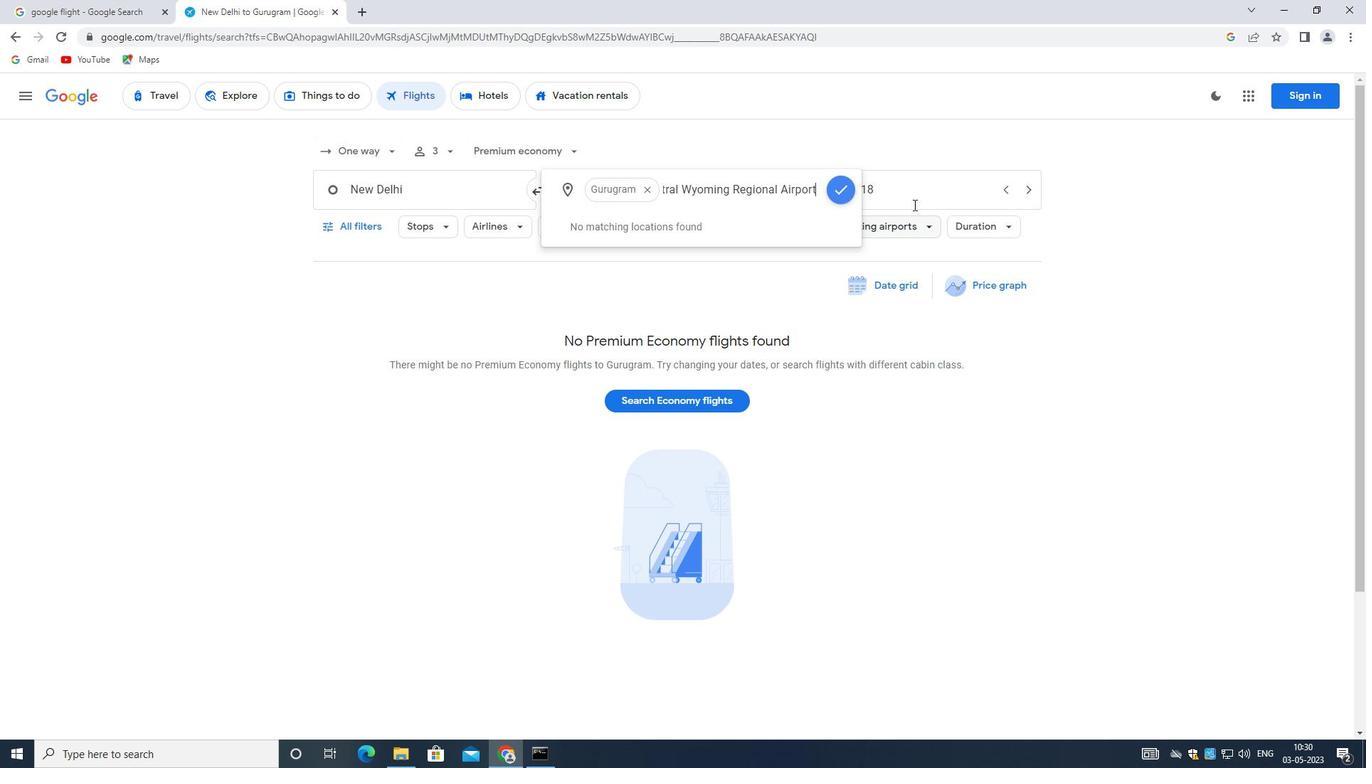 
Action: Mouse moved to (677, 298)
Screenshot: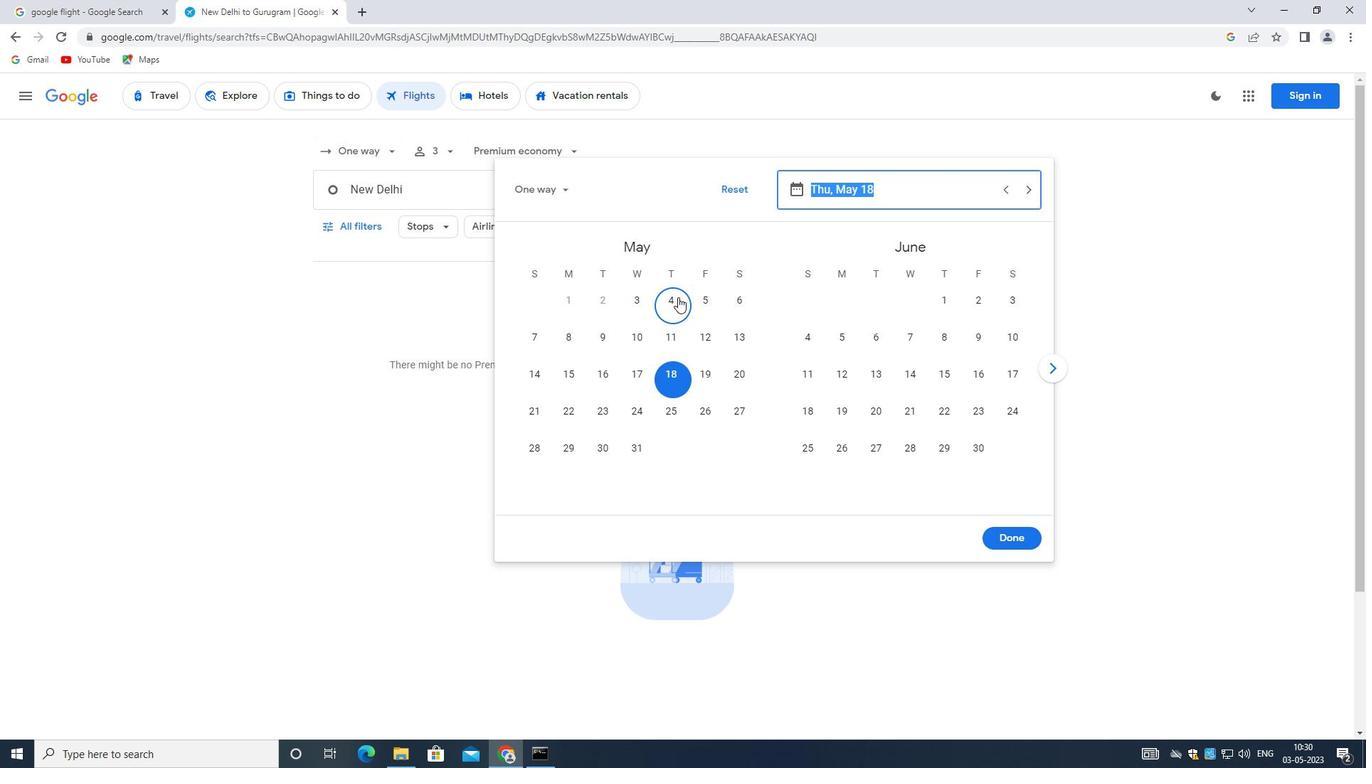 
Action: Mouse pressed left at (677, 298)
Screenshot: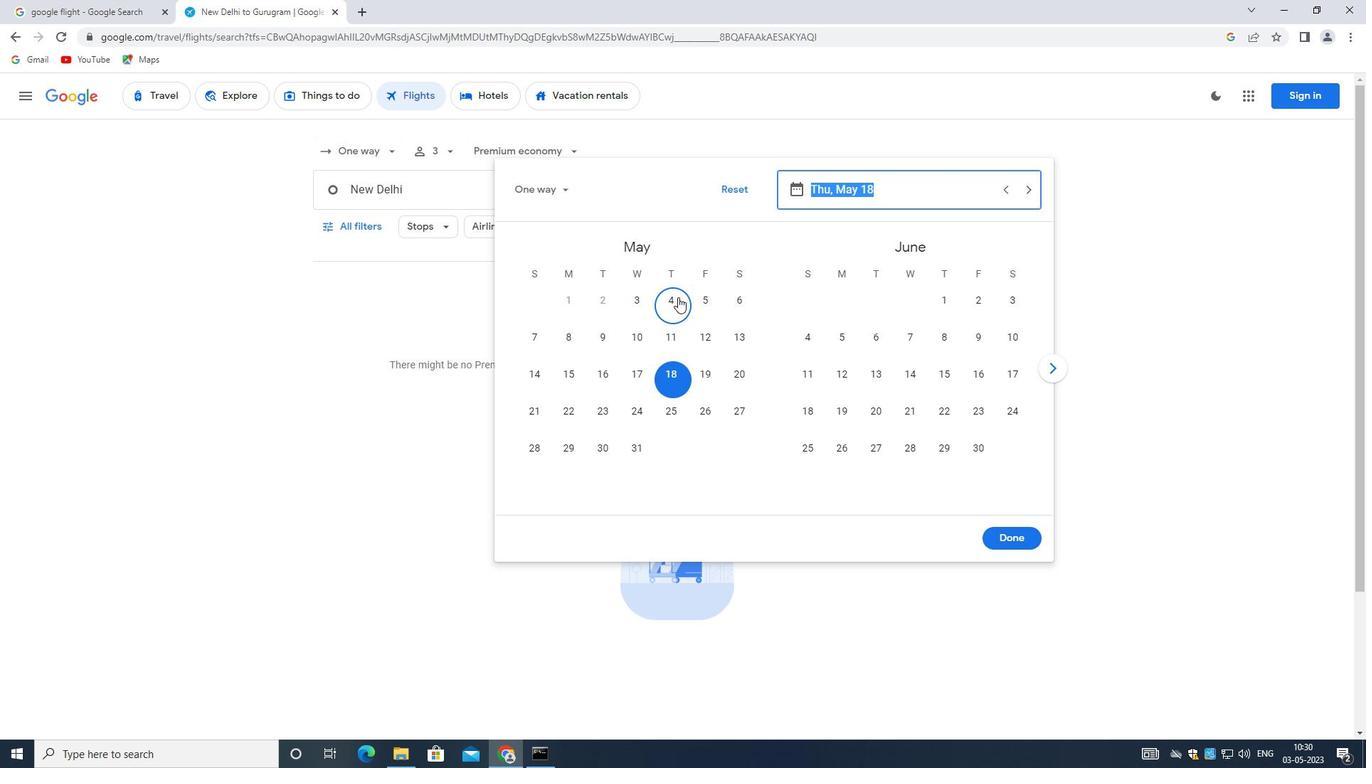 
Action: Mouse moved to (1023, 535)
Screenshot: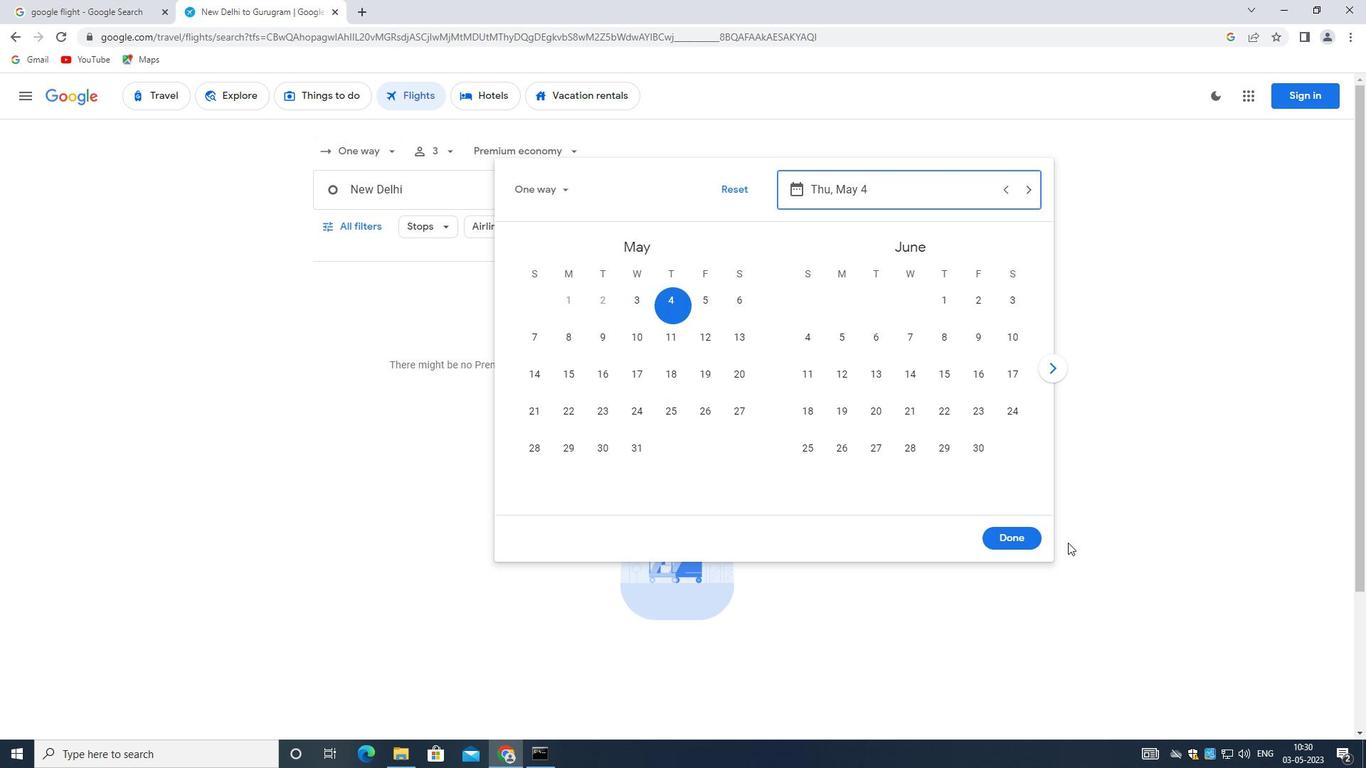 
Action: Mouse pressed left at (1023, 535)
Screenshot: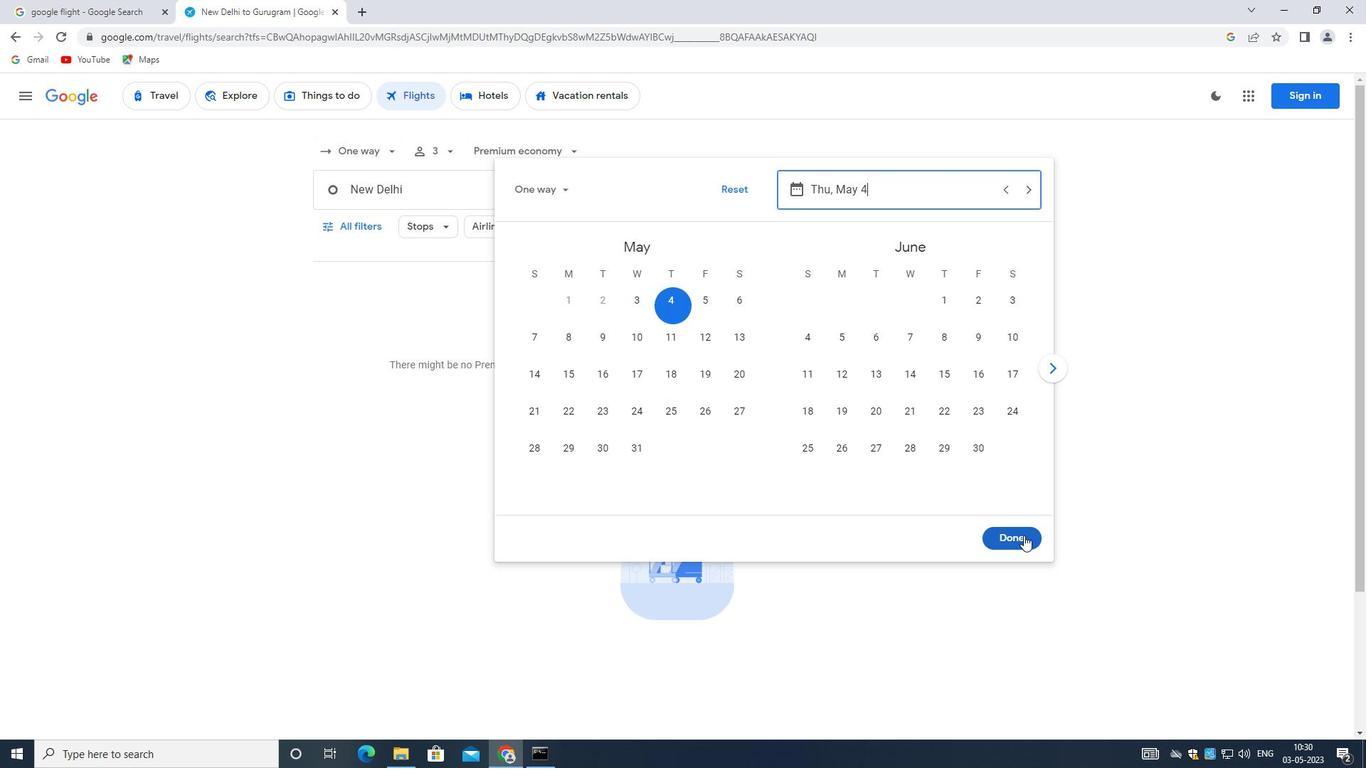 
Action: Mouse moved to (360, 223)
Screenshot: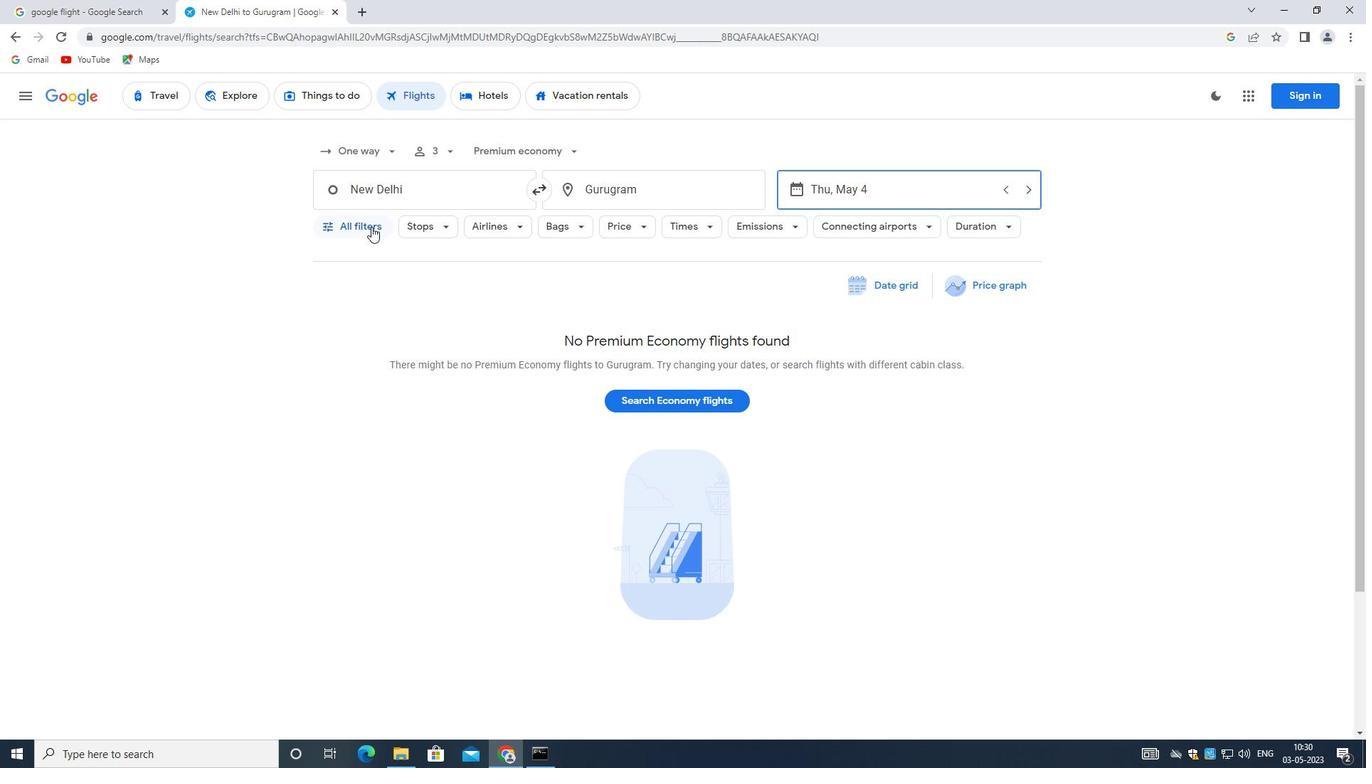 
Action: Mouse pressed left at (360, 223)
Screenshot: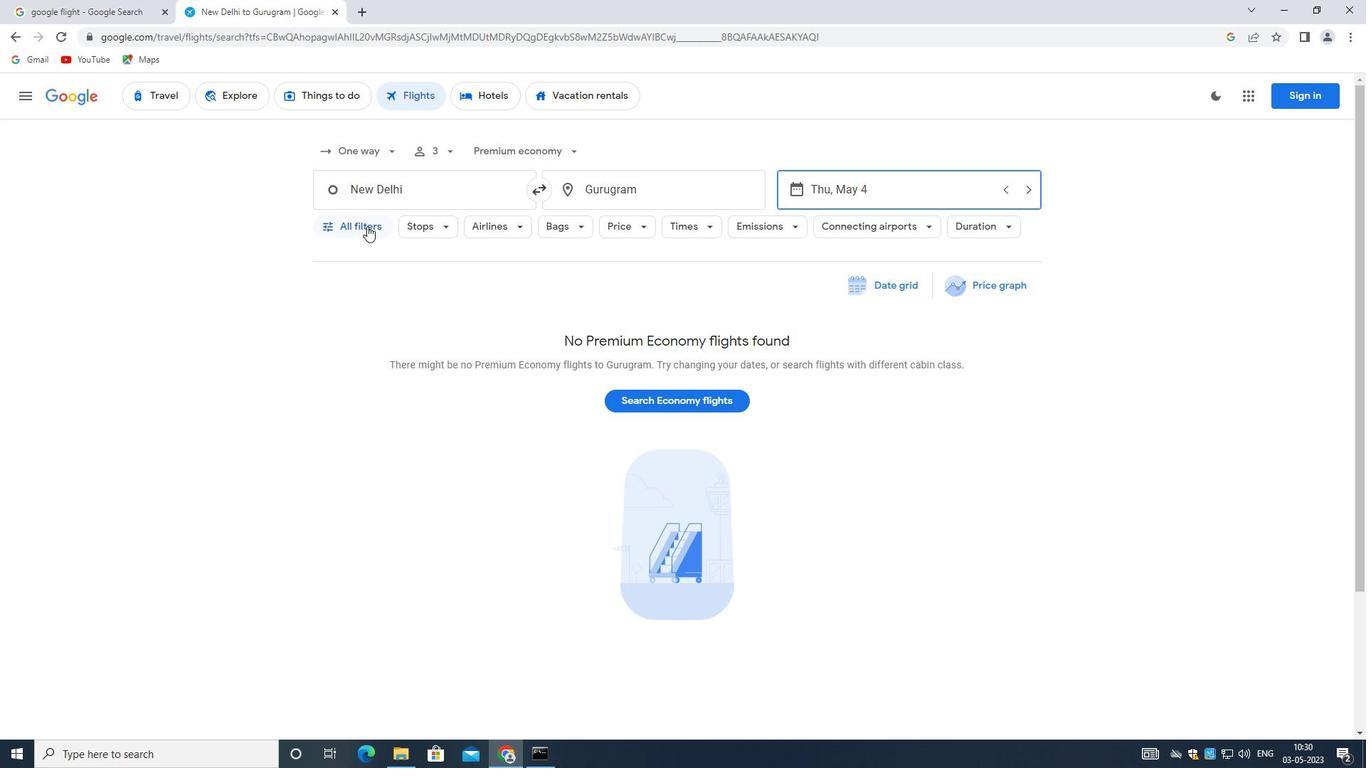 
Action: Mouse moved to (461, 513)
Screenshot: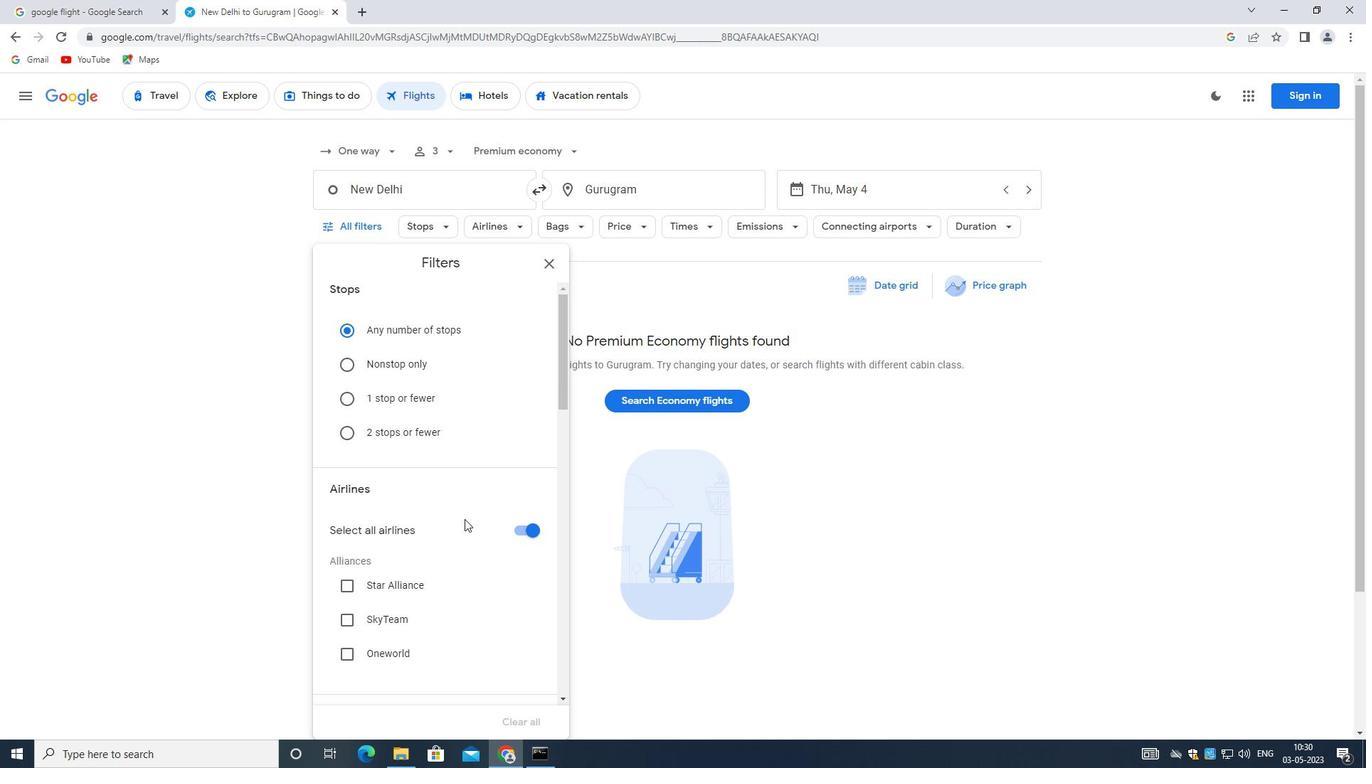 
Action: Mouse scrolled (461, 512) with delta (0, 0)
Screenshot: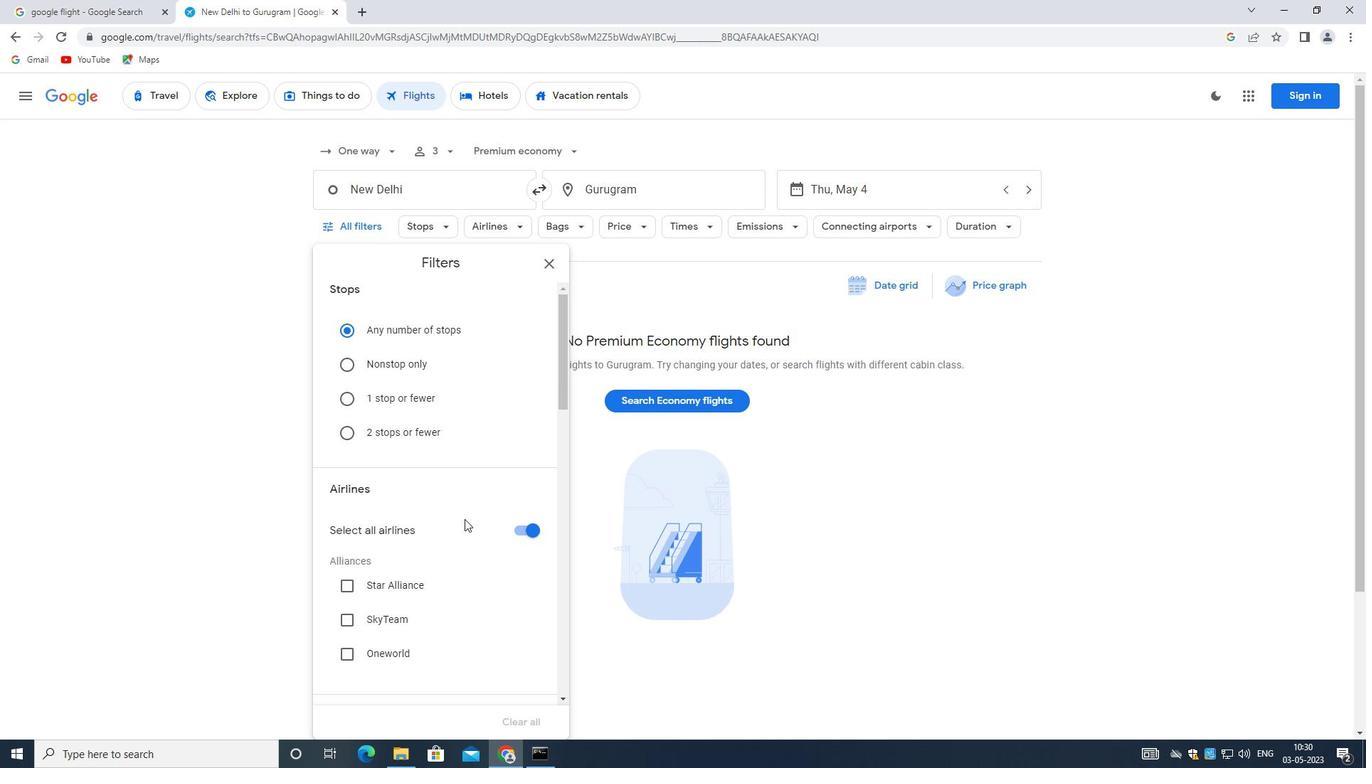 
Action: Mouse moved to (460, 513)
Screenshot: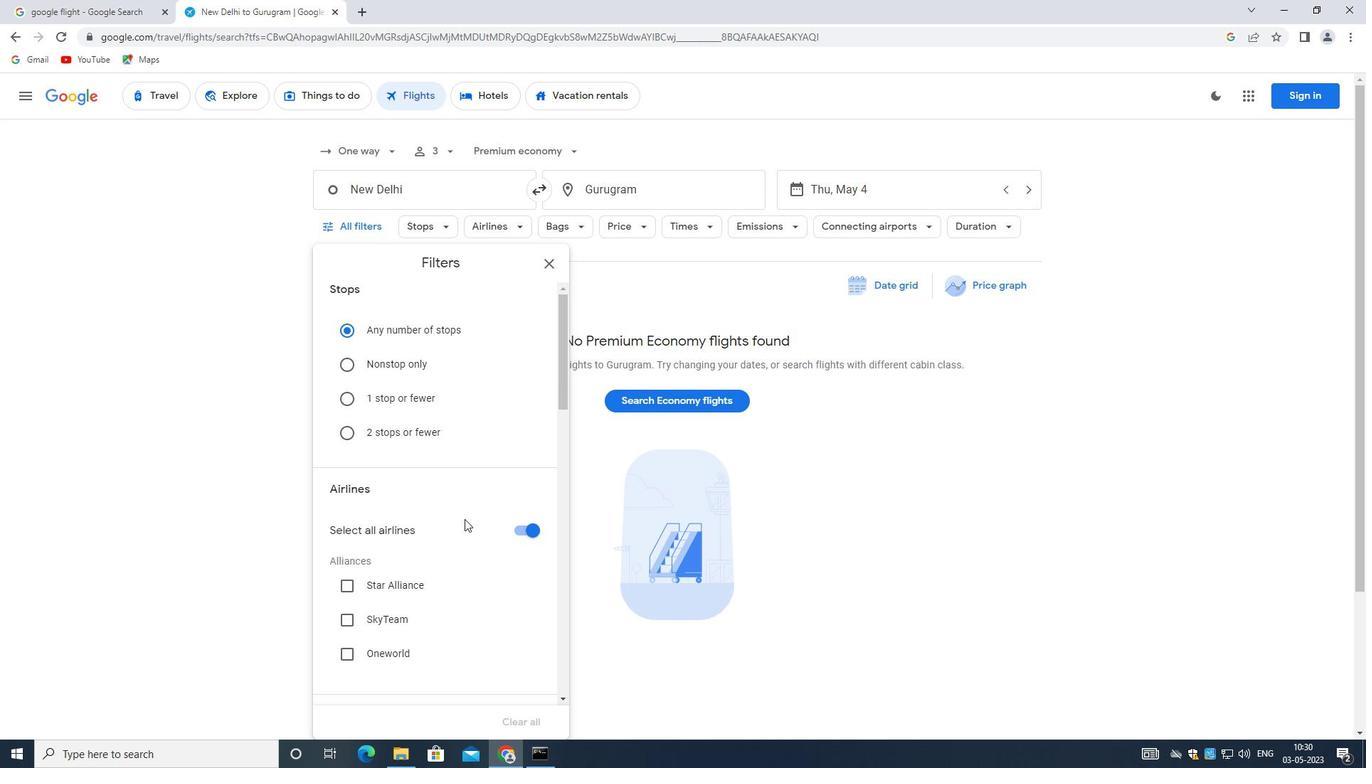 
Action: Mouse scrolled (460, 512) with delta (0, 0)
Screenshot: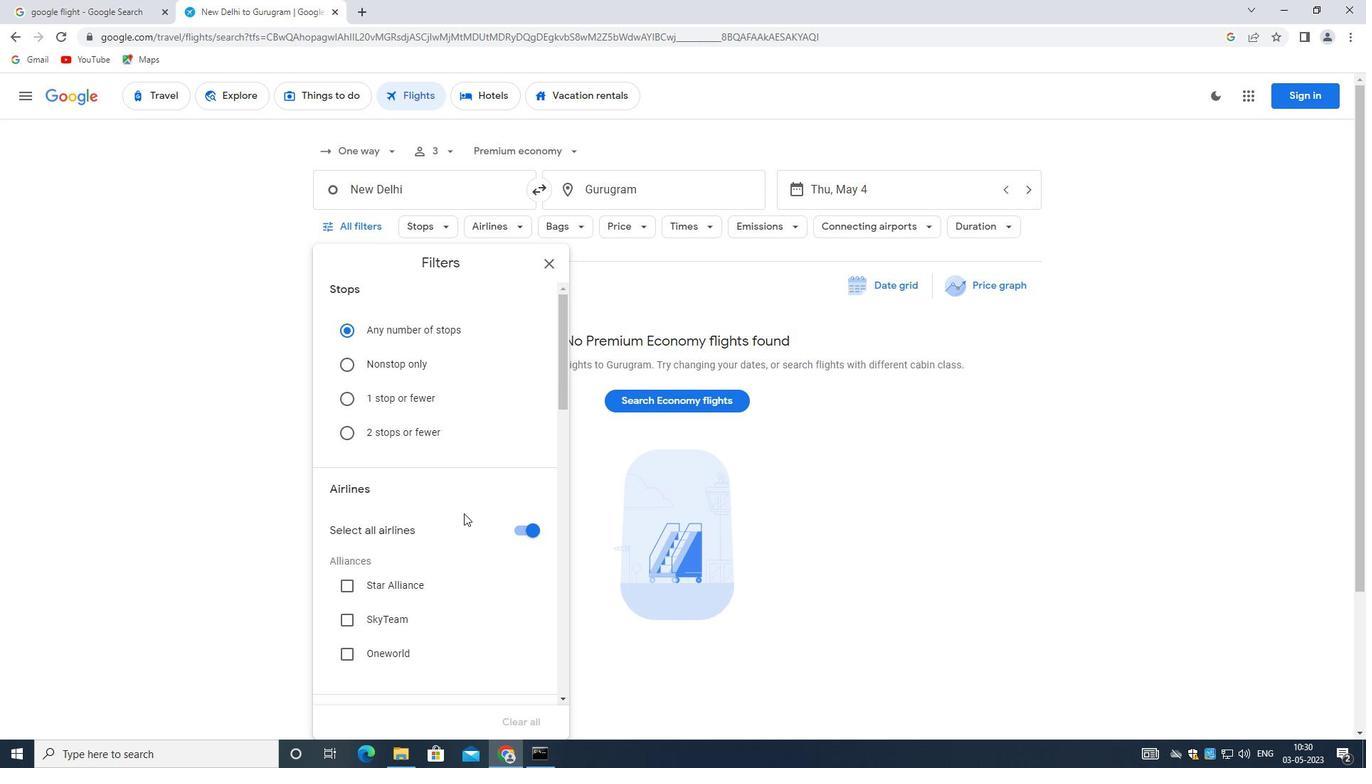 
Action: Mouse scrolled (460, 512) with delta (0, 0)
Screenshot: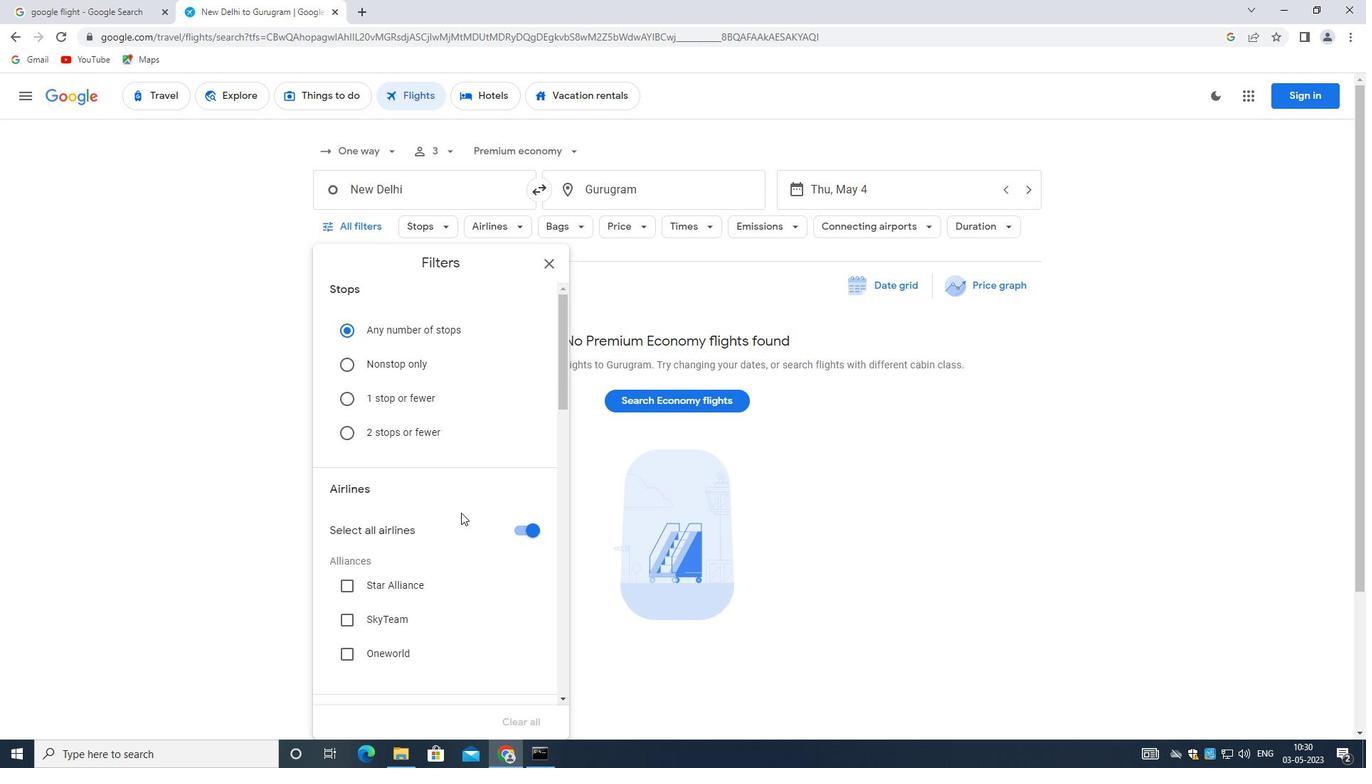 
Action: Mouse scrolled (460, 512) with delta (0, 0)
Screenshot: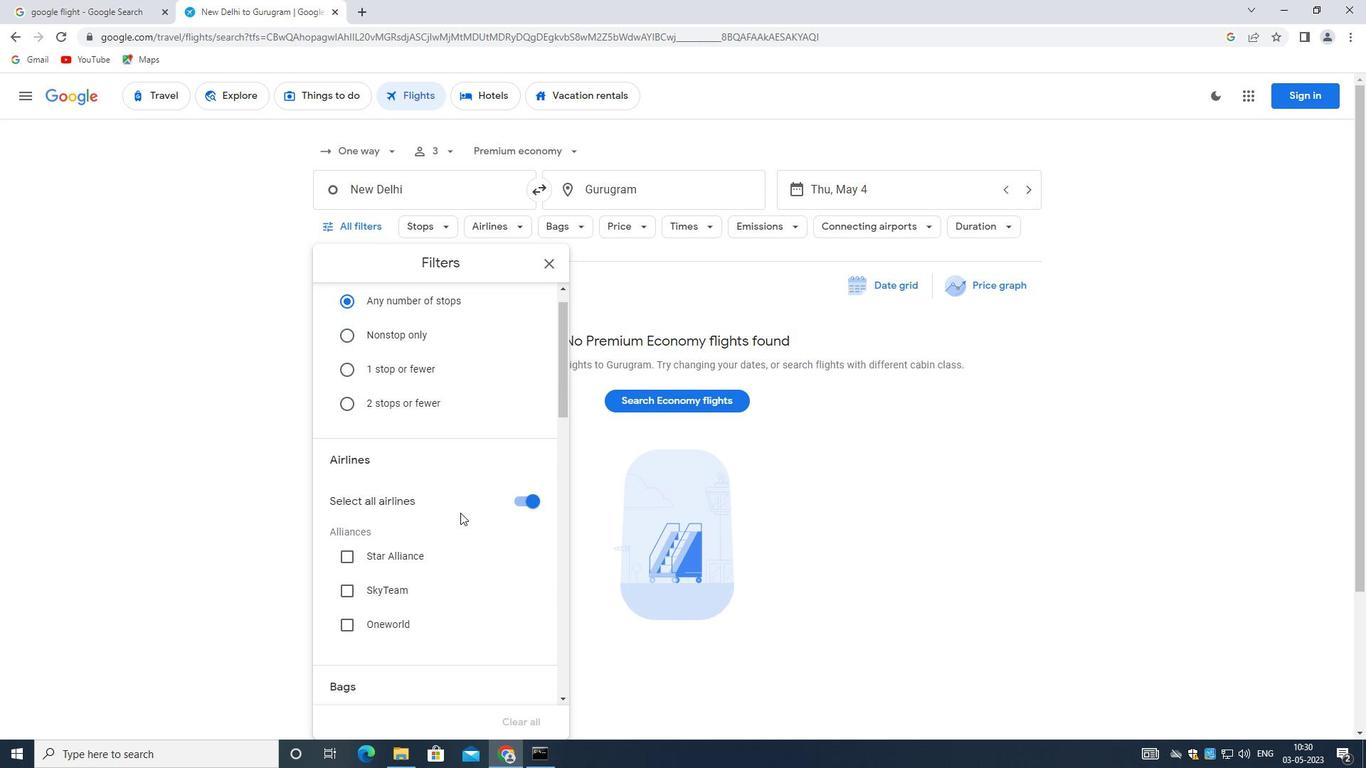 
Action: Mouse scrolled (460, 513) with delta (0, 0)
Screenshot: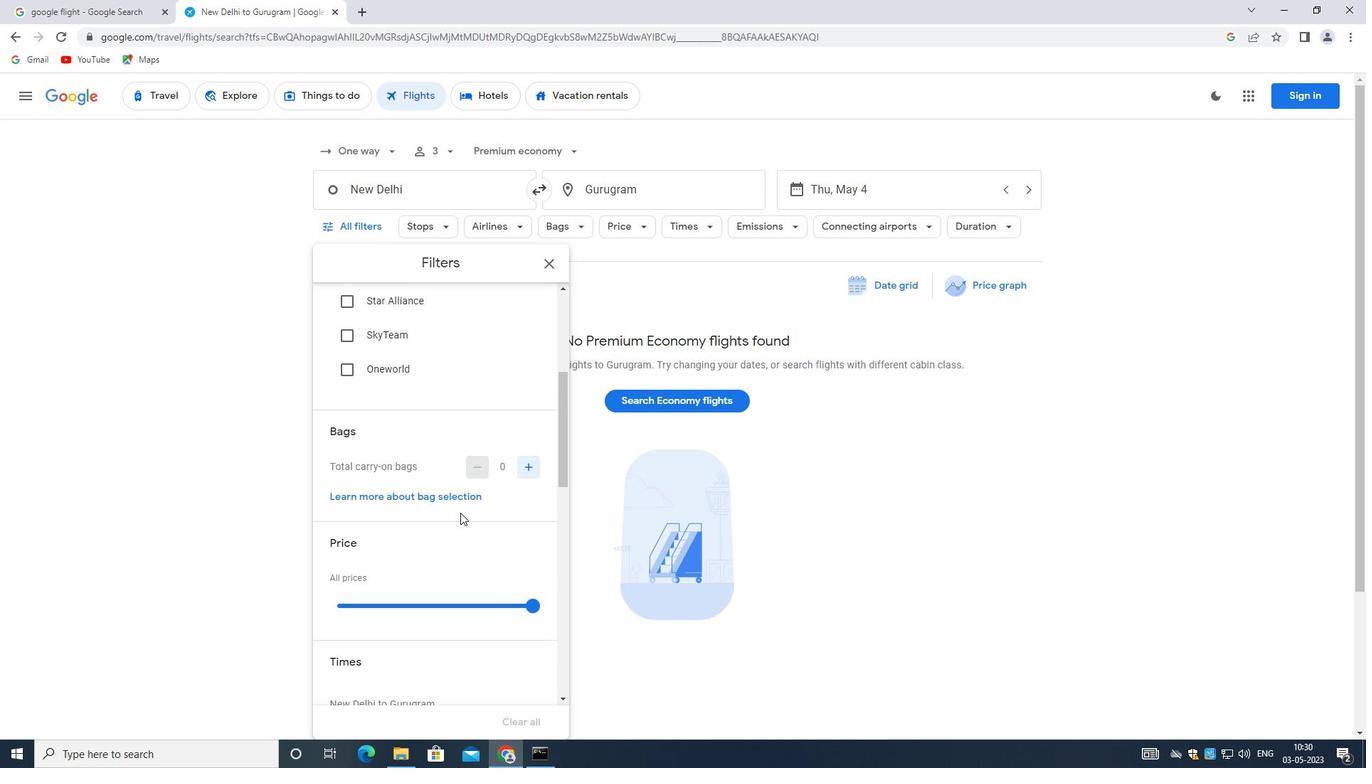 
Action: Mouse scrolled (460, 513) with delta (0, 0)
Screenshot: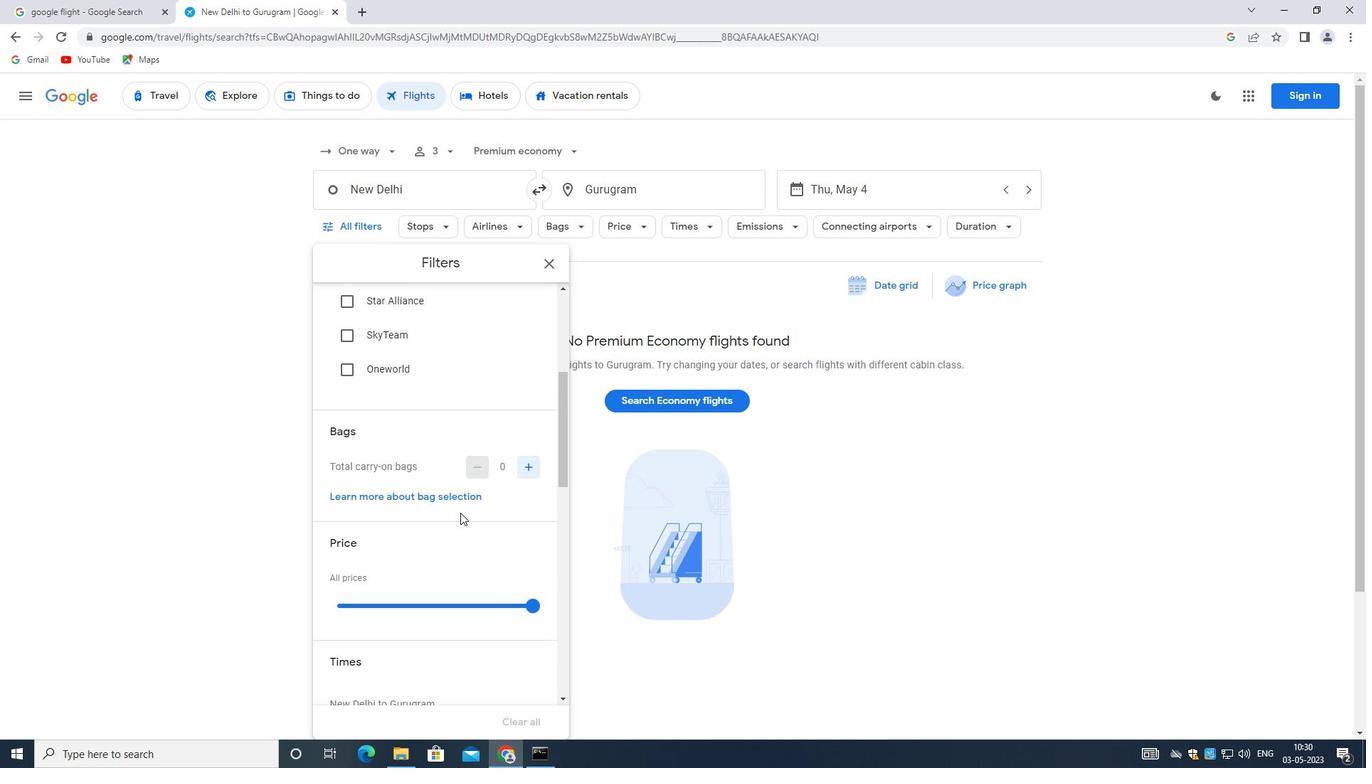 
Action: Mouse scrolled (460, 513) with delta (0, 0)
Screenshot: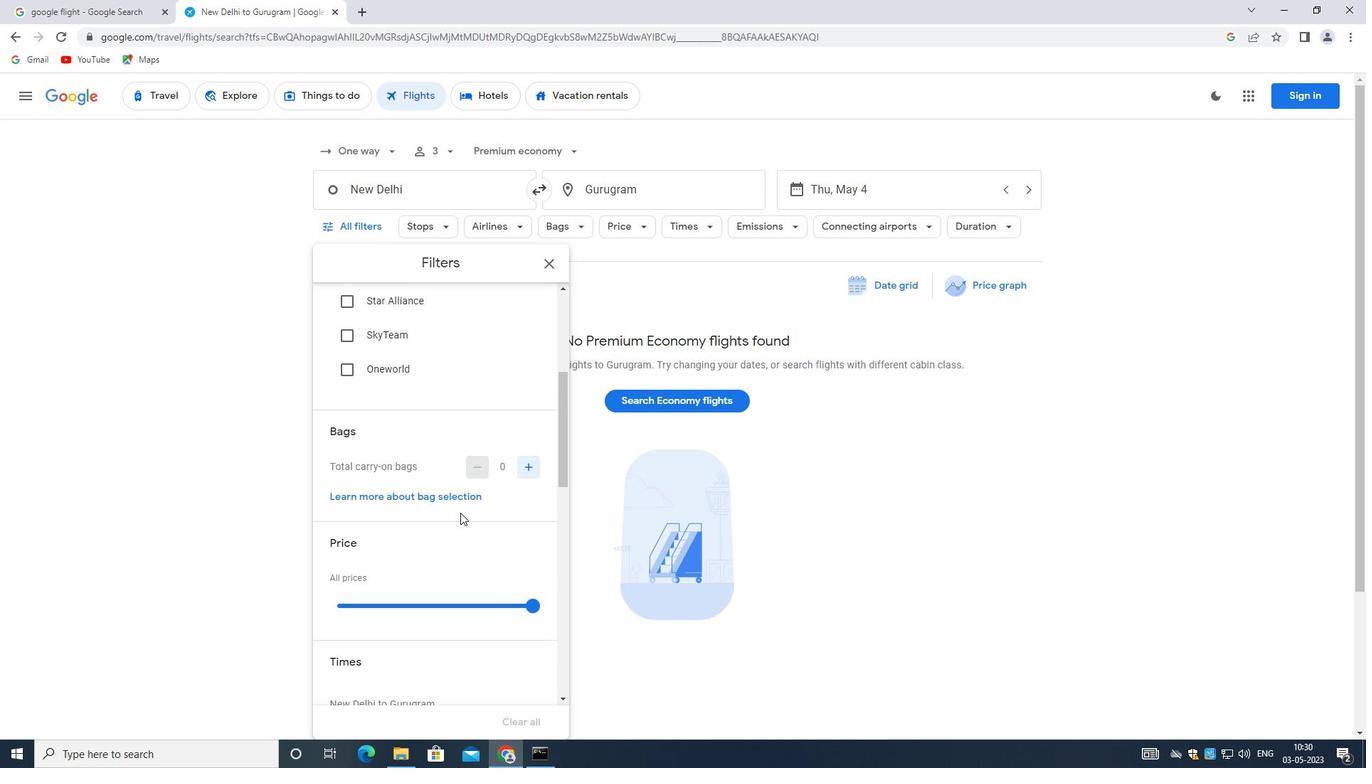 
Action: Mouse moved to (520, 458)
Screenshot: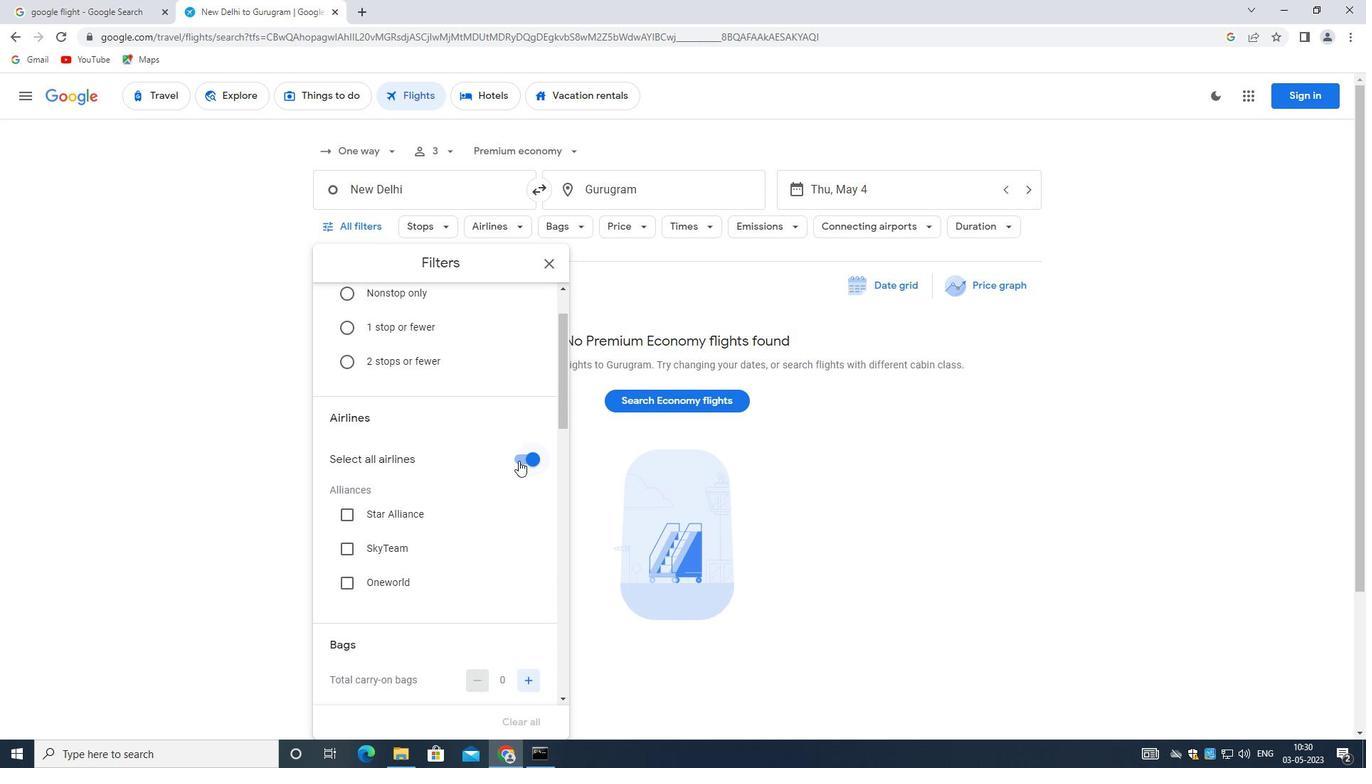 
Action: Mouse pressed left at (520, 458)
Screenshot: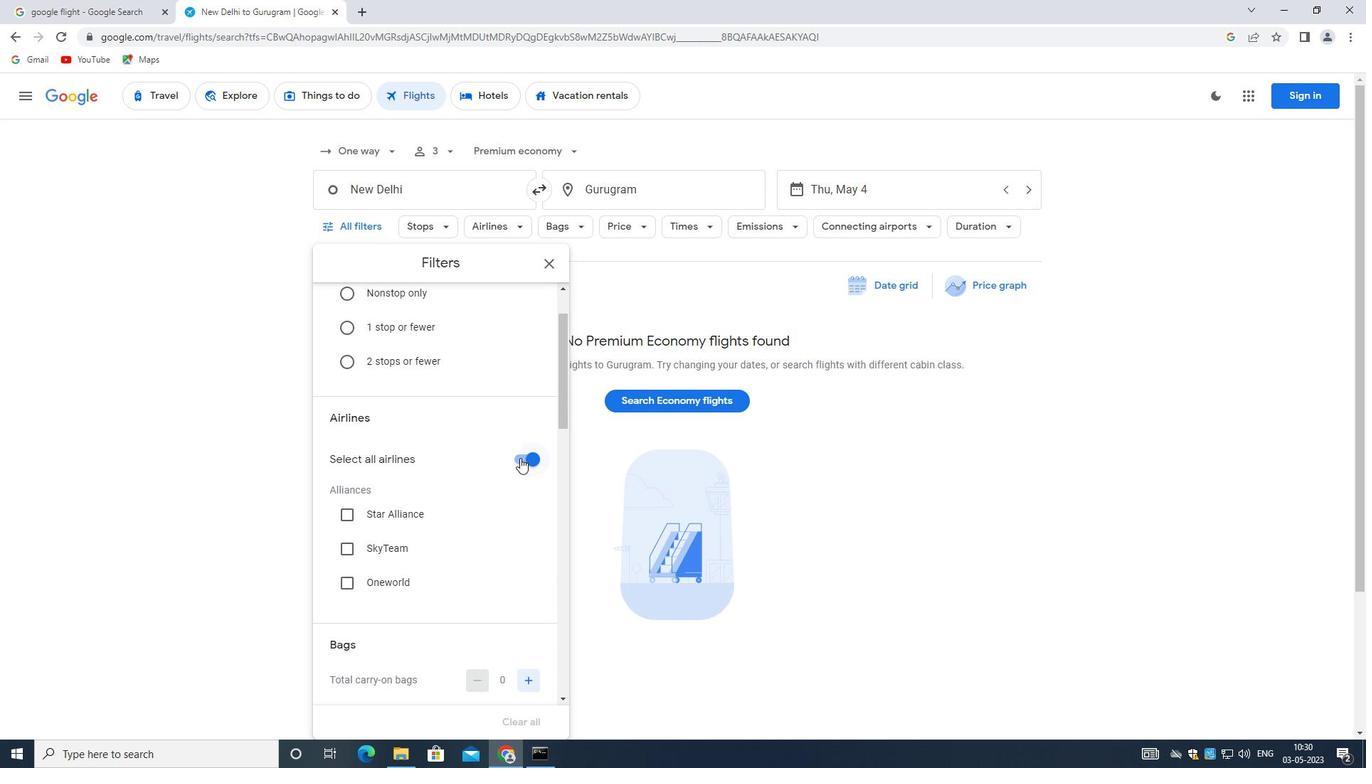 
Action: Mouse moved to (459, 458)
Screenshot: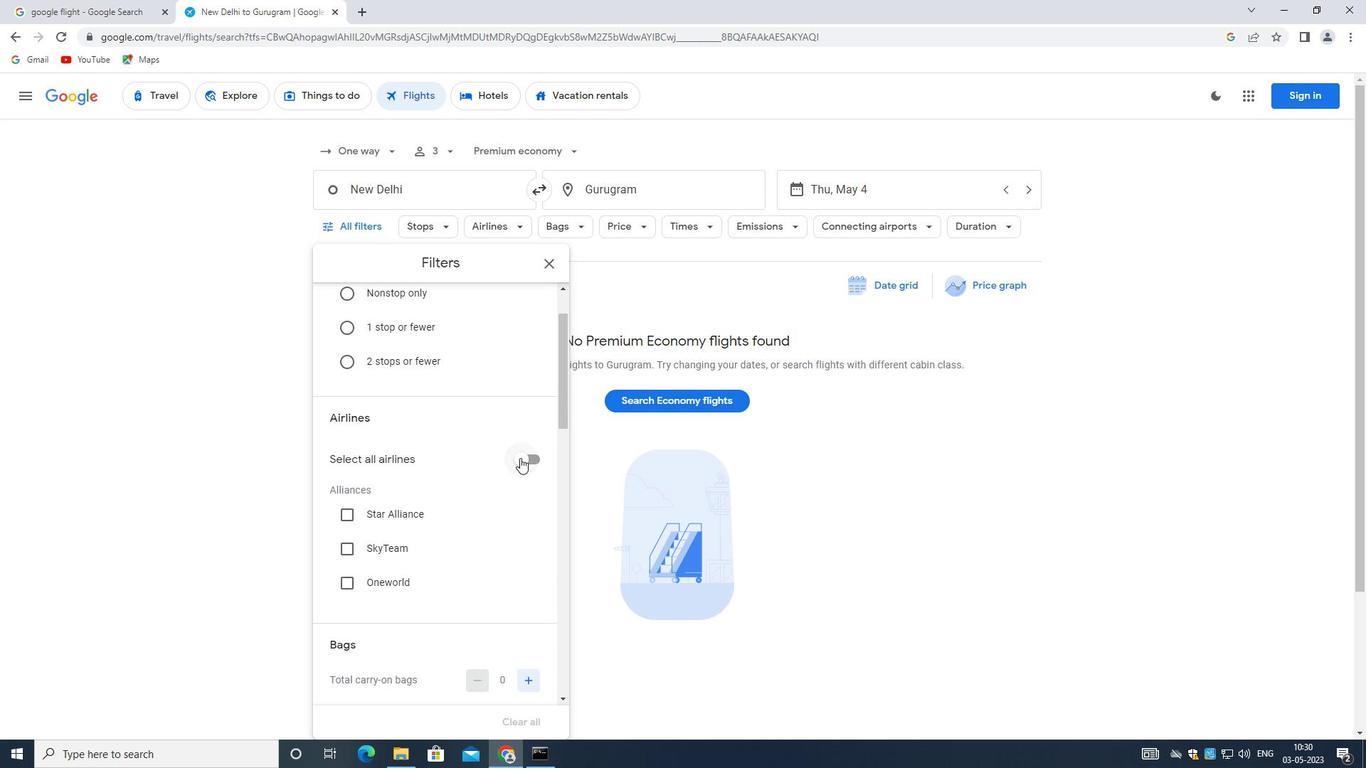 
Action: Mouse scrolled (459, 457) with delta (0, 0)
Screenshot: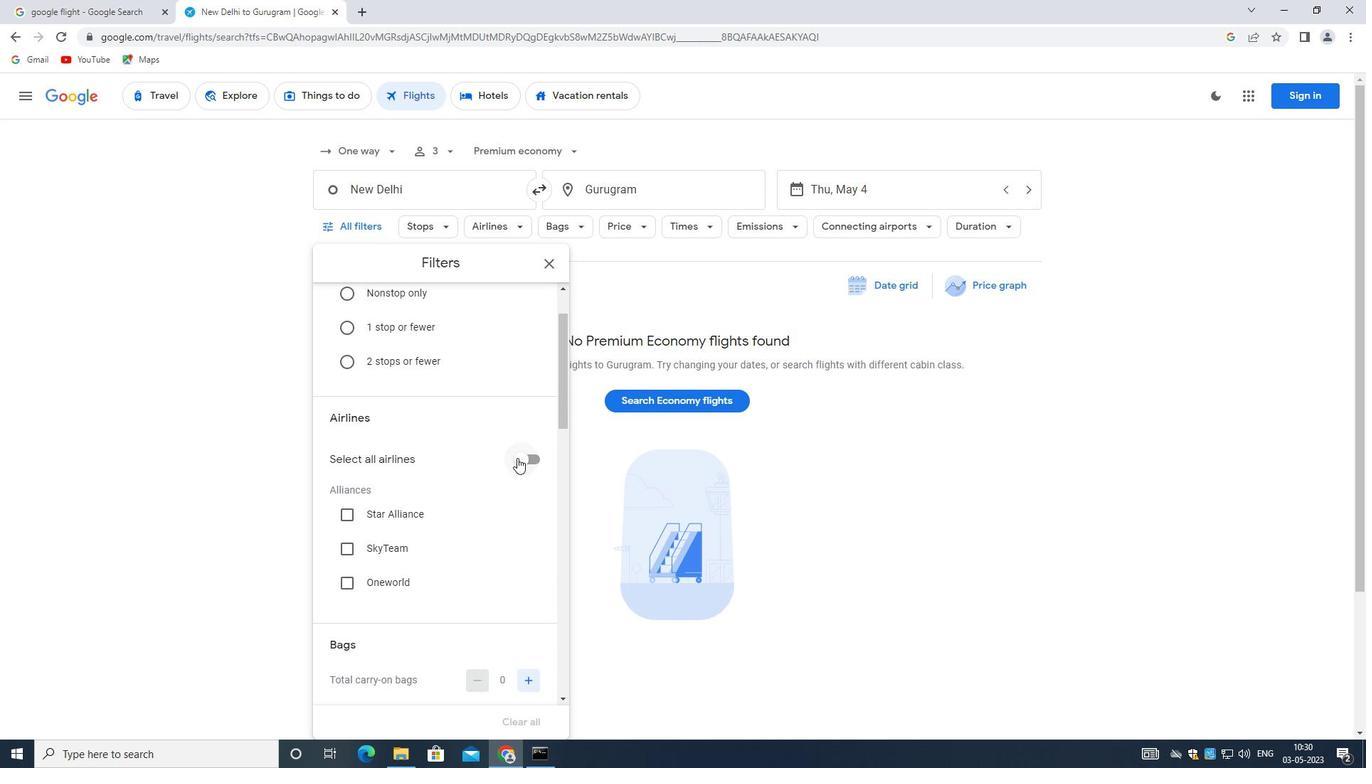 
Action: Mouse moved to (458, 458)
Screenshot: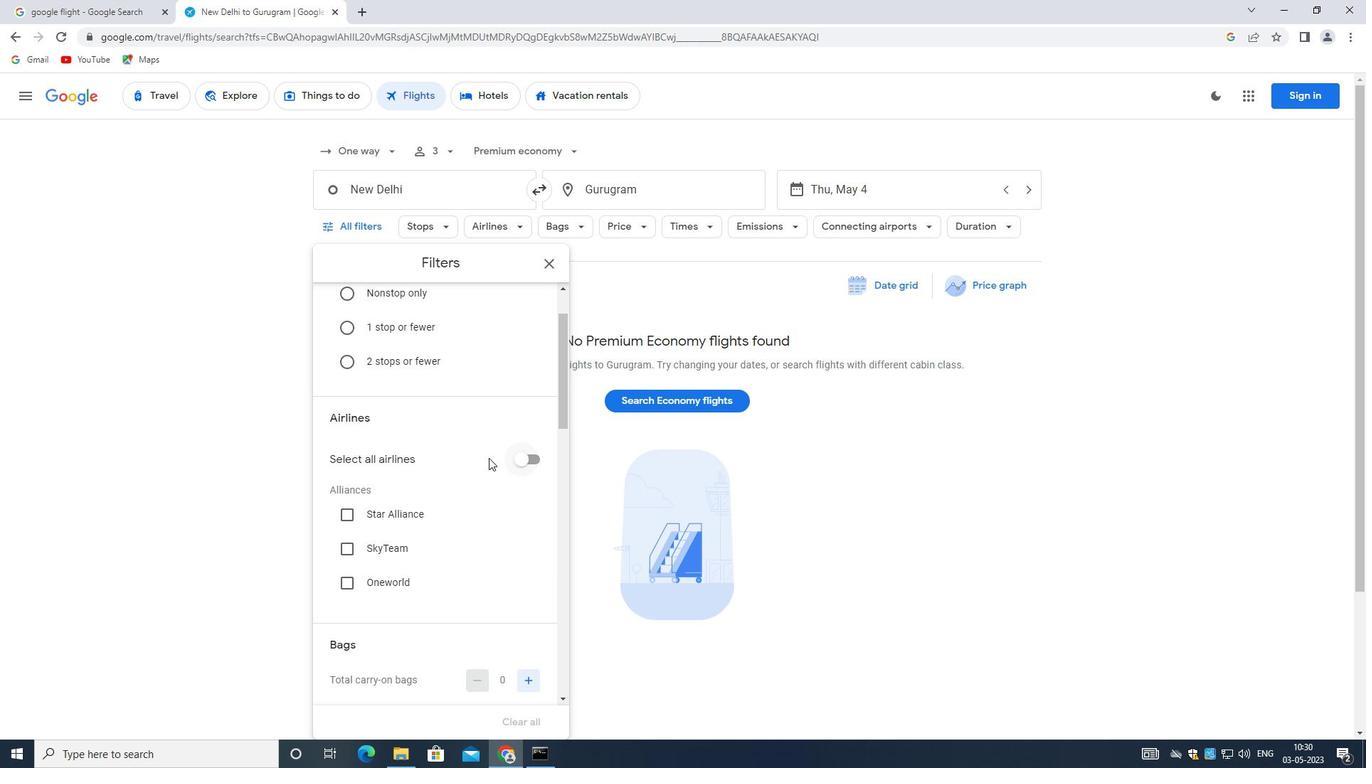 
Action: Mouse scrolled (458, 457) with delta (0, 0)
Screenshot: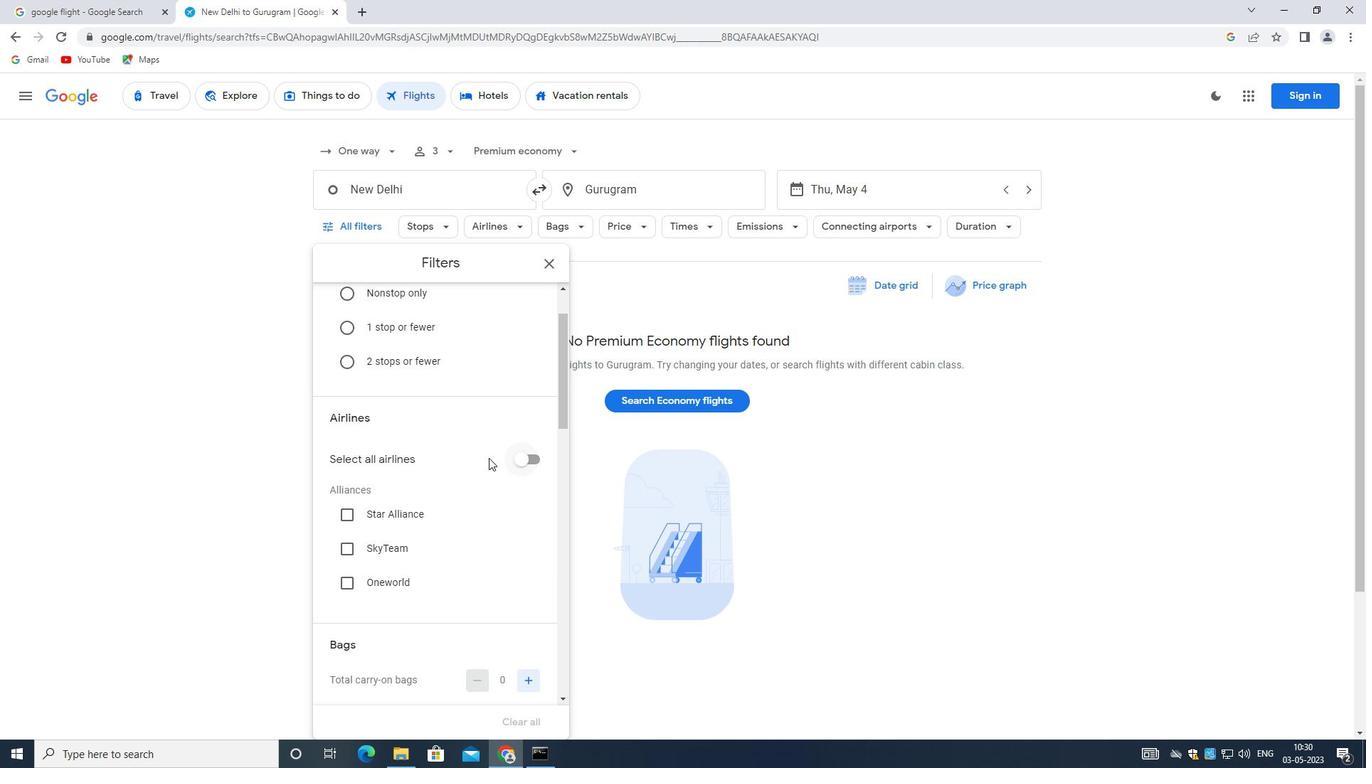 
Action: Mouse scrolled (458, 457) with delta (0, 0)
Screenshot: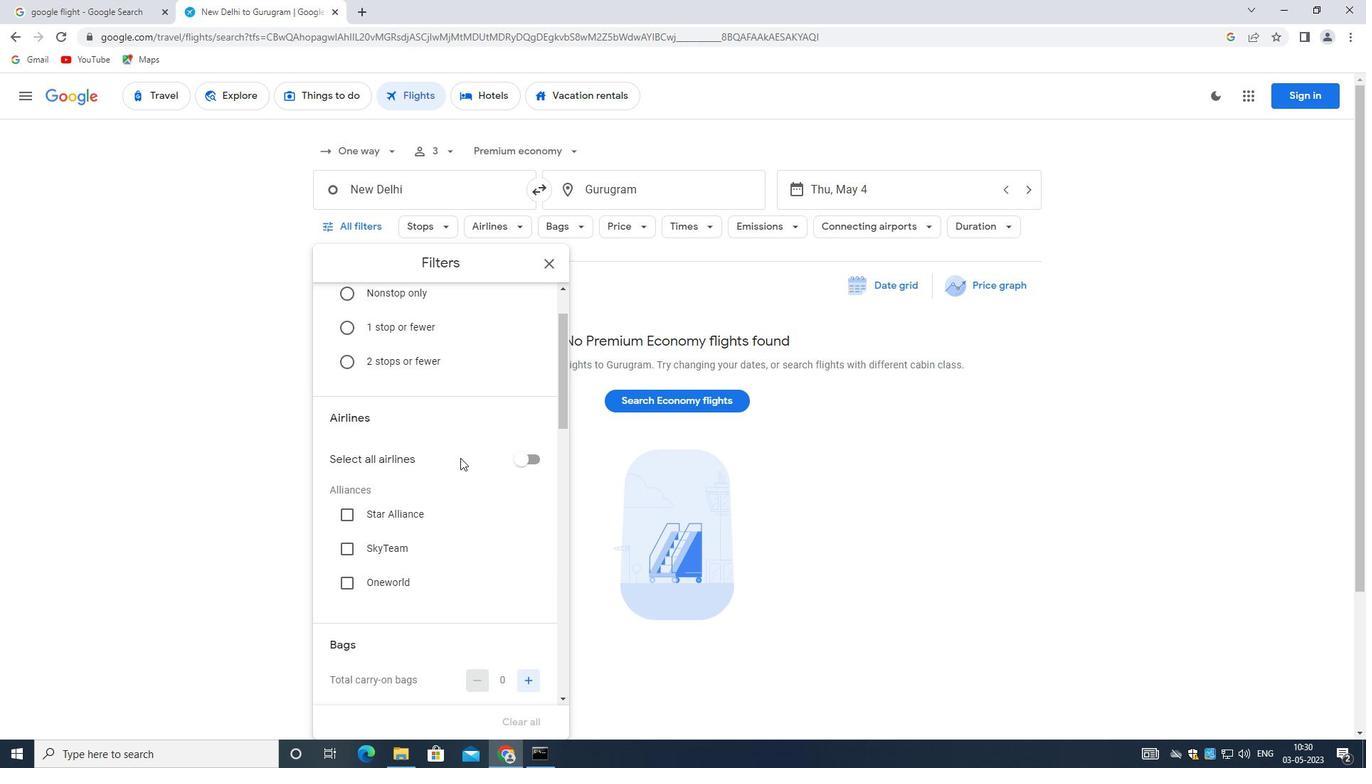 
Action: Mouse scrolled (458, 457) with delta (0, 0)
Screenshot: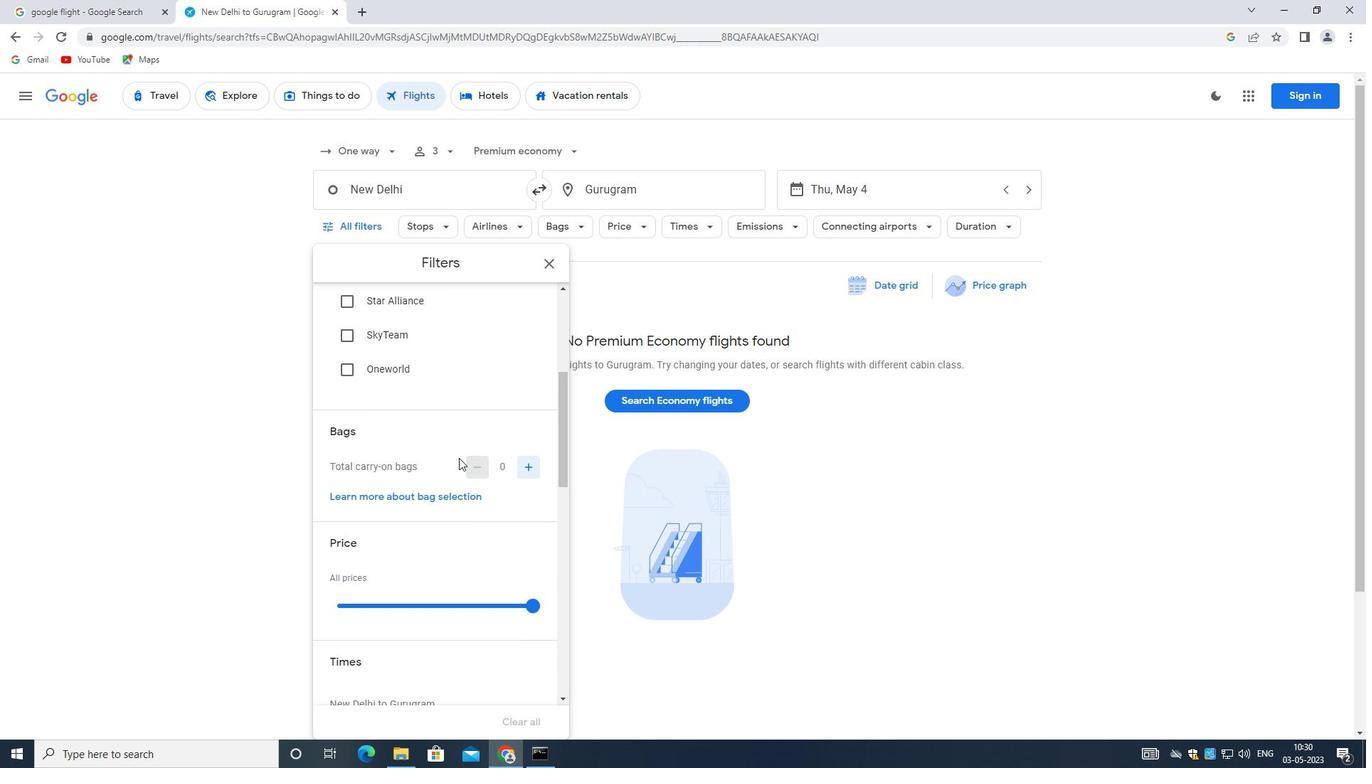 
Action: Mouse moved to (530, 531)
Screenshot: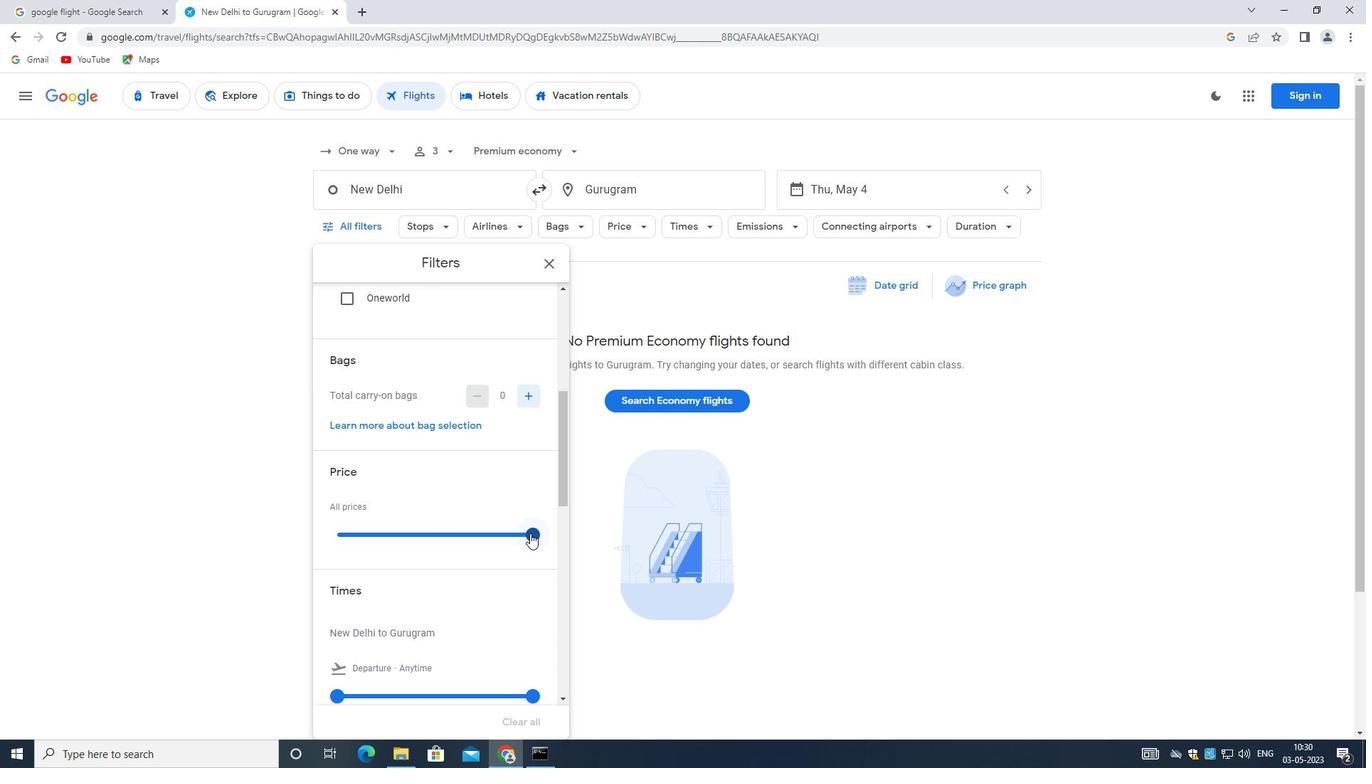 
Action: Mouse pressed left at (530, 531)
Screenshot: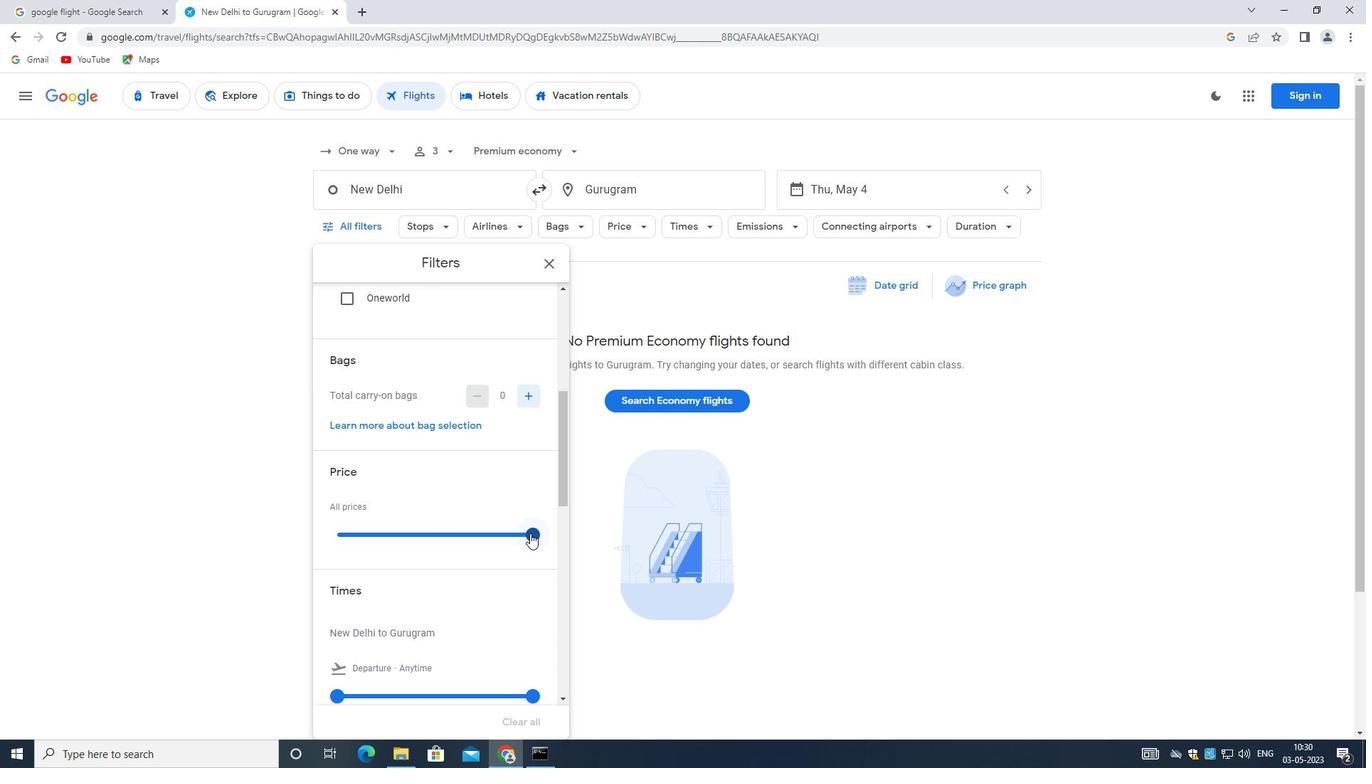 
Action: Mouse moved to (530, 530)
Screenshot: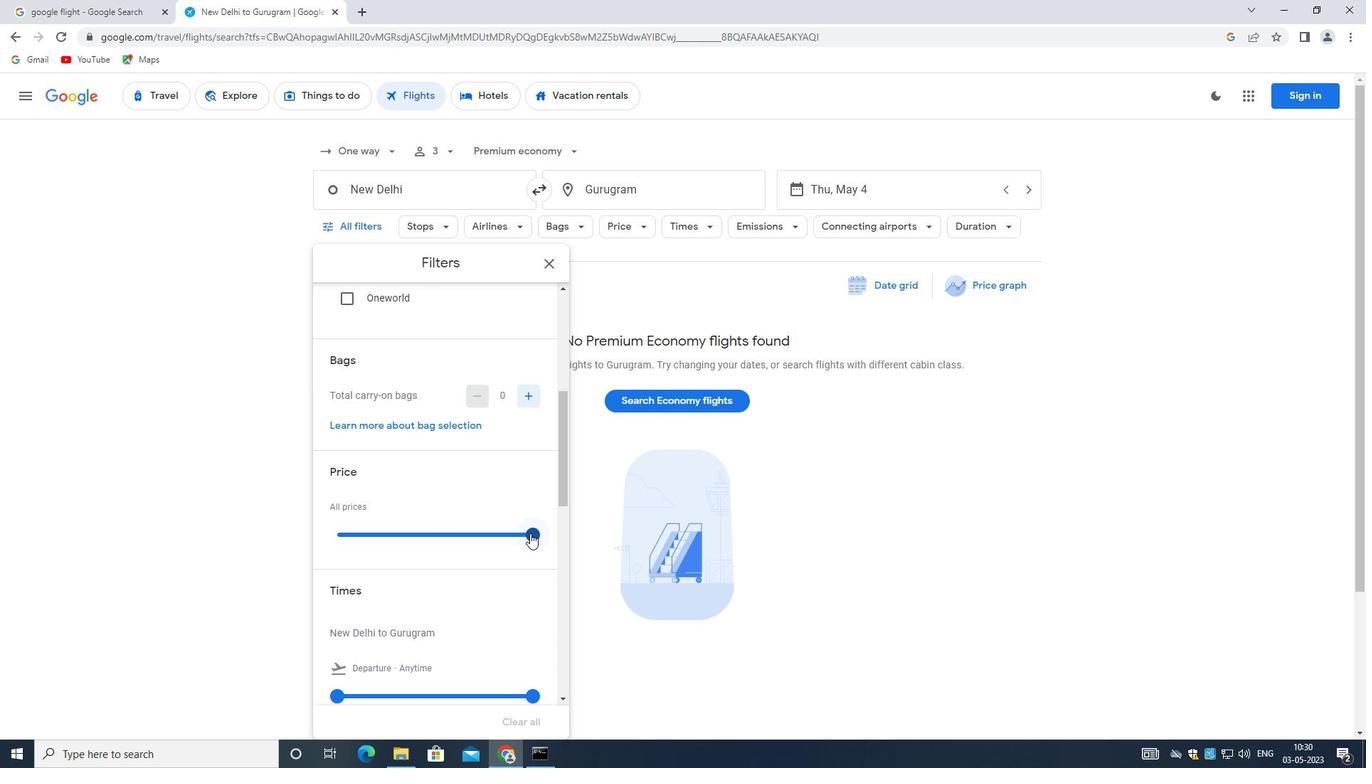 
Action: Mouse pressed left at (530, 530)
Screenshot: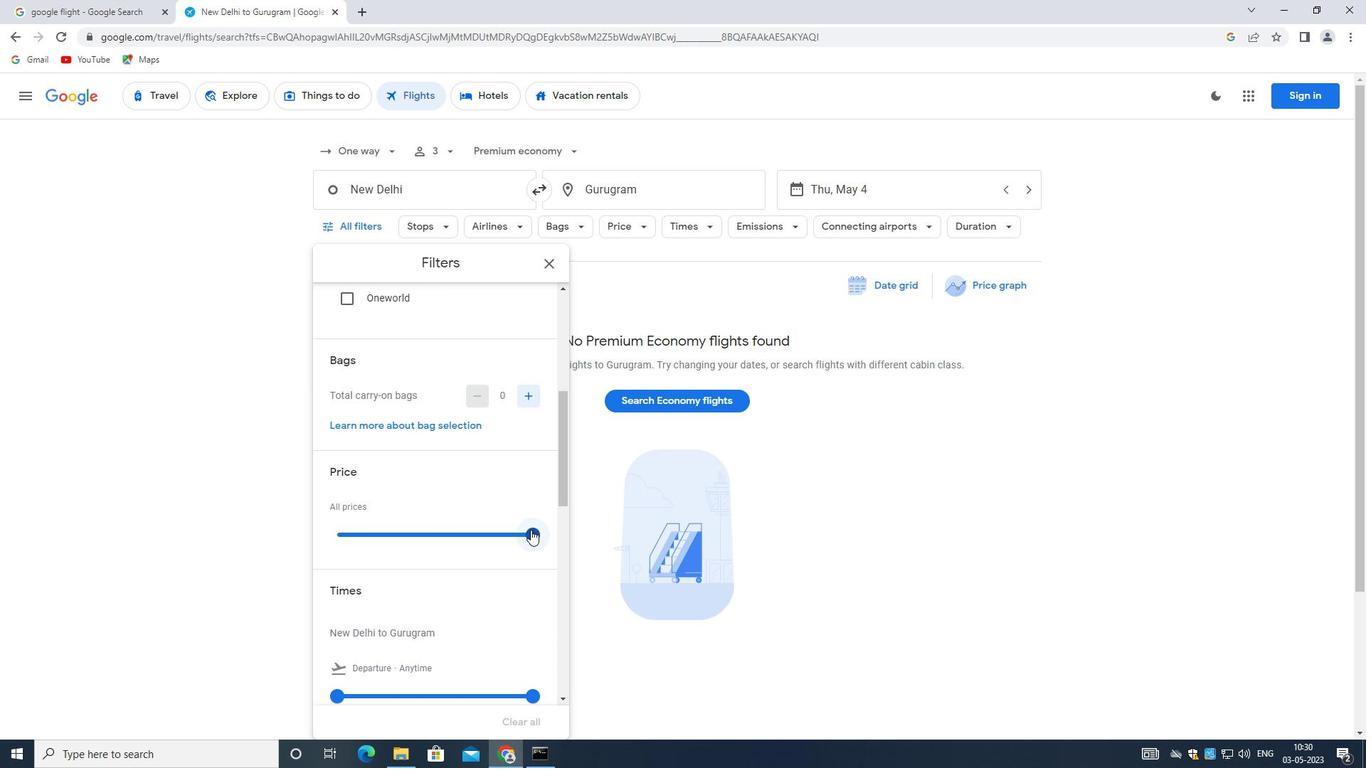
Action: Mouse moved to (519, 529)
Screenshot: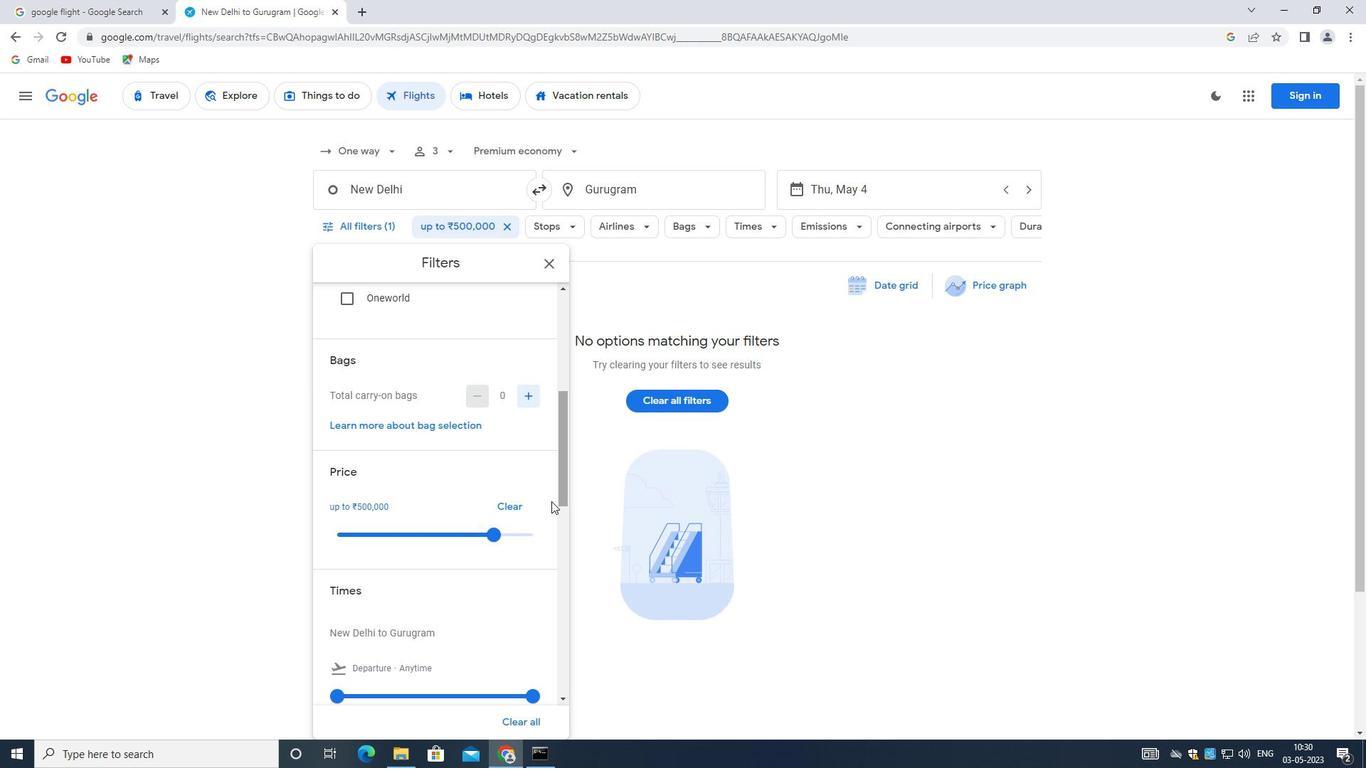 
Action: Mouse scrolled (519, 528) with delta (0, 0)
Screenshot: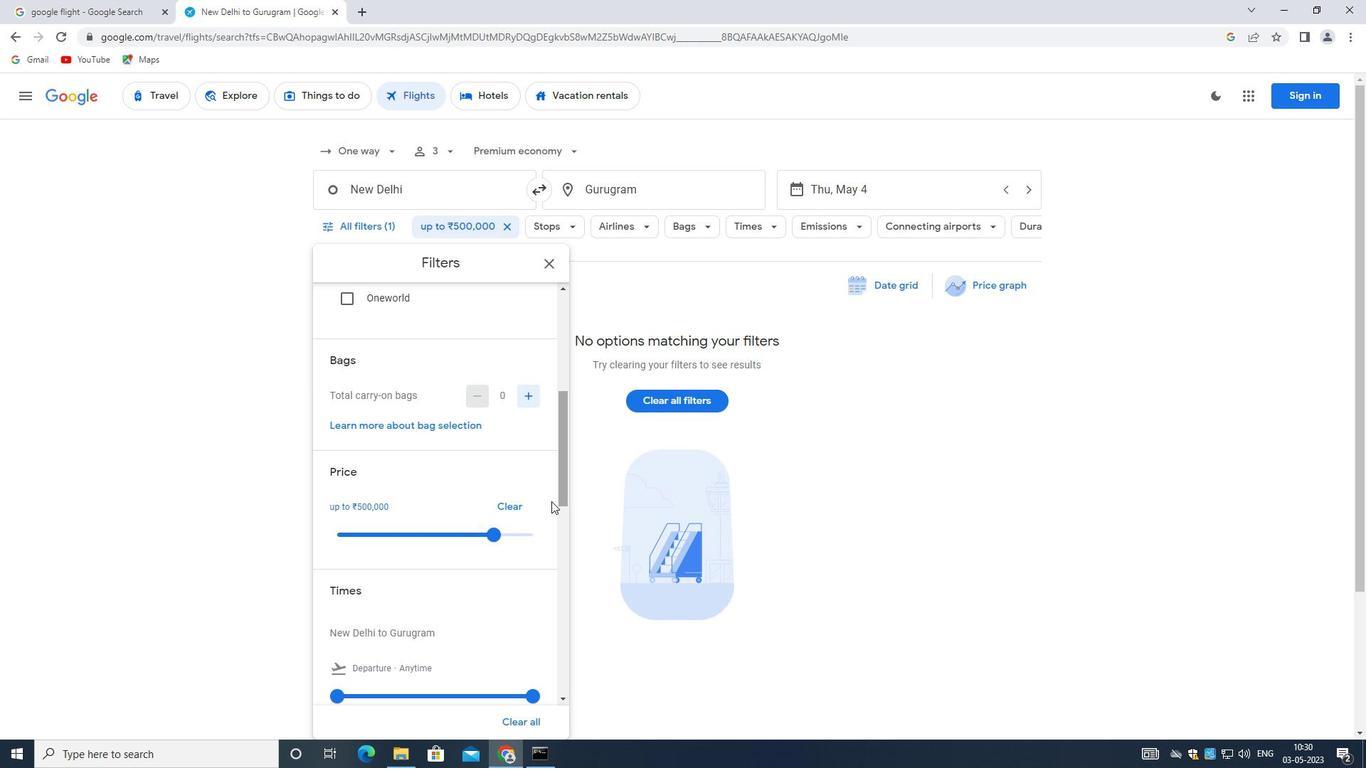 
Action: Mouse moved to (515, 530)
Screenshot: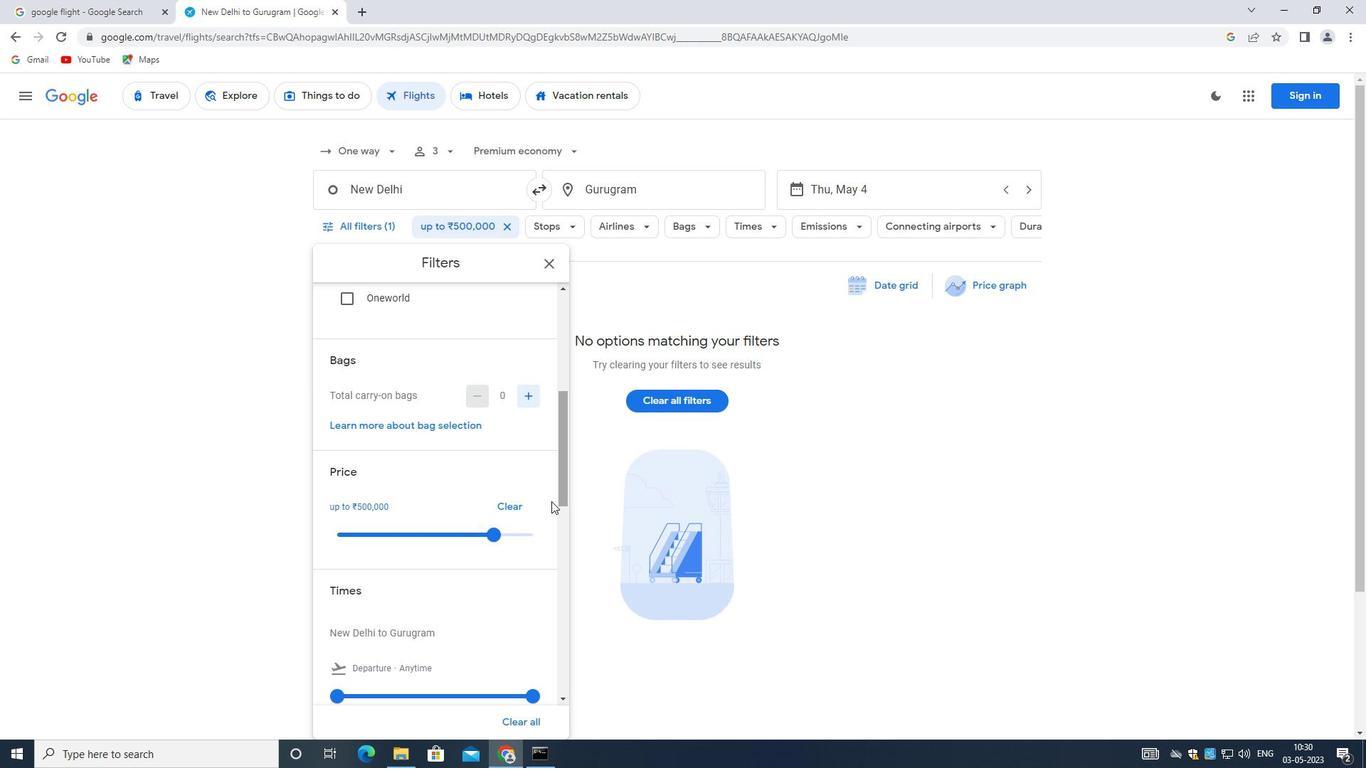 
Action: Mouse scrolled (515, 530) with delta (0, 0)
Screenshot: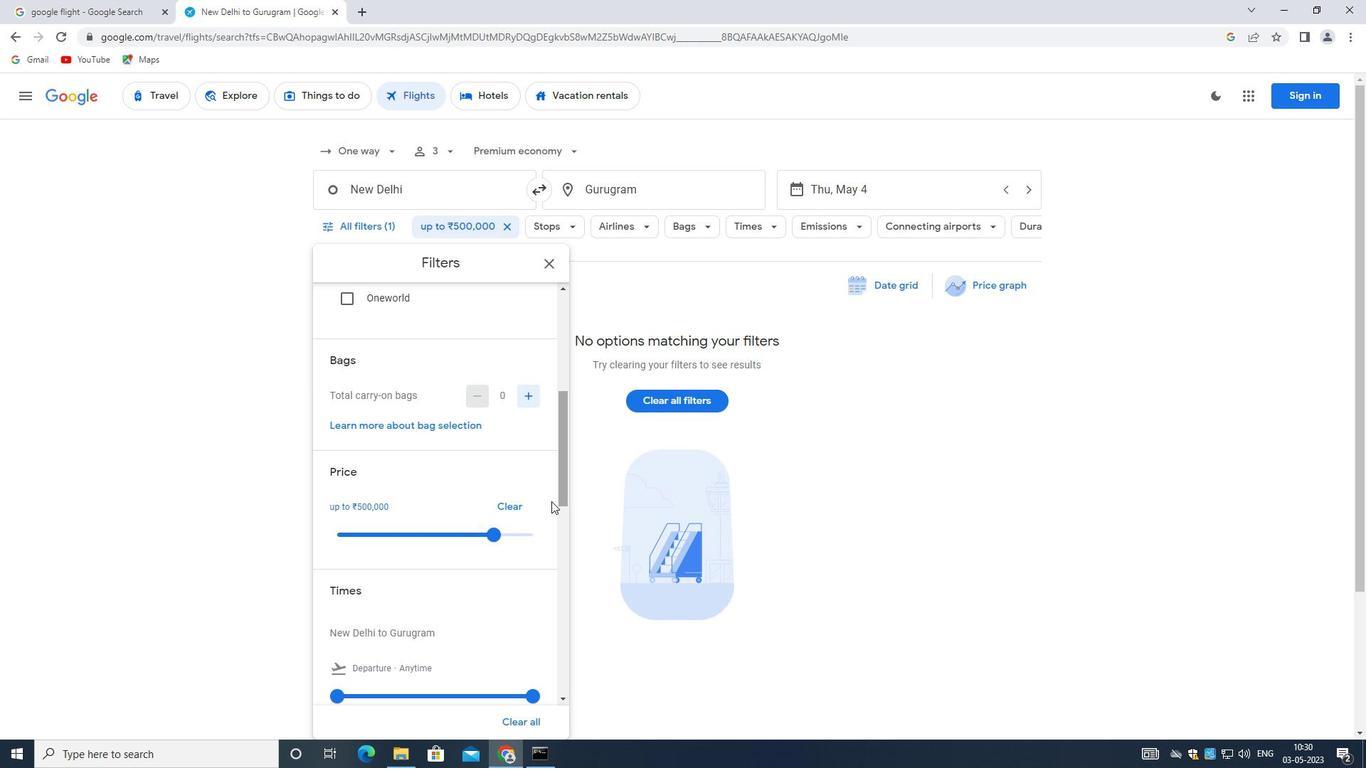 
Action: Mouse moved to (511, 535)
Screenshot: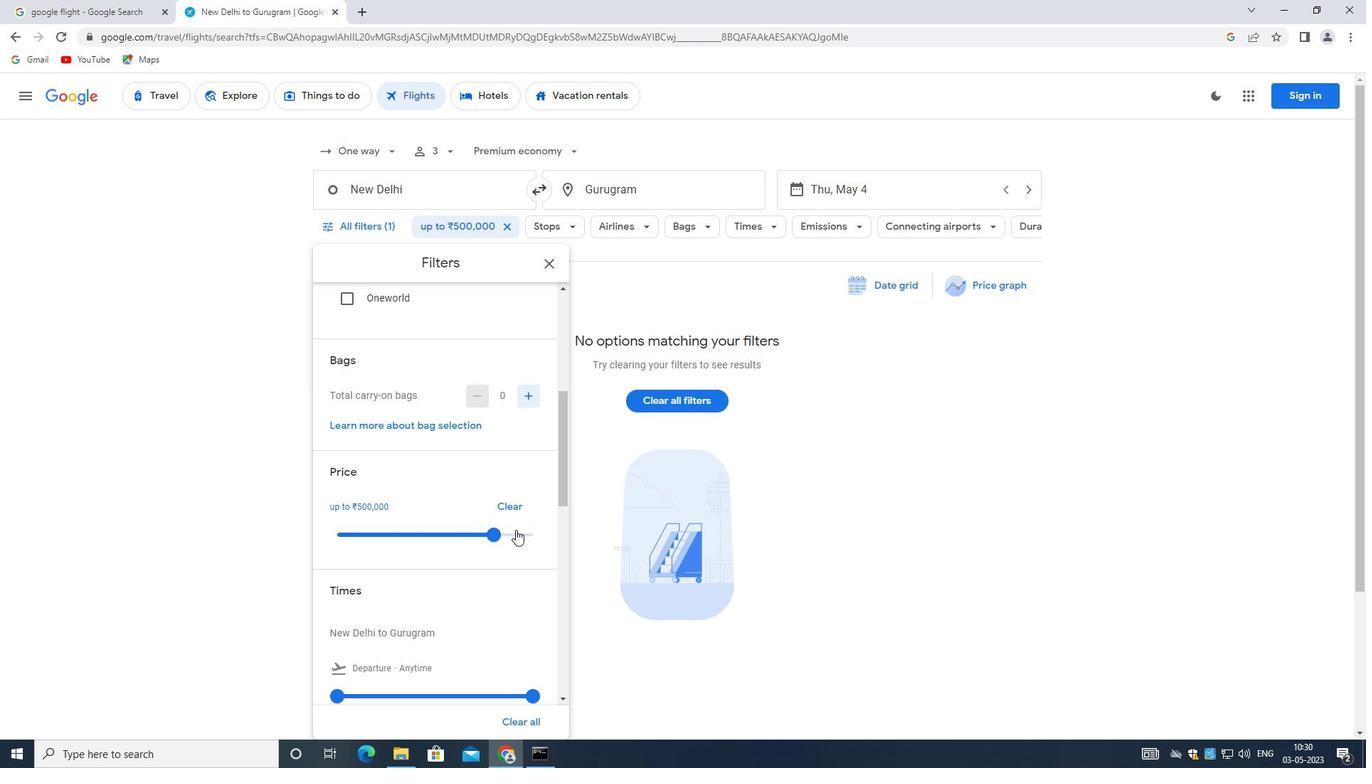 
Action: Mouse scrolled (511, 534) with delta (0, 0)
Screenshot: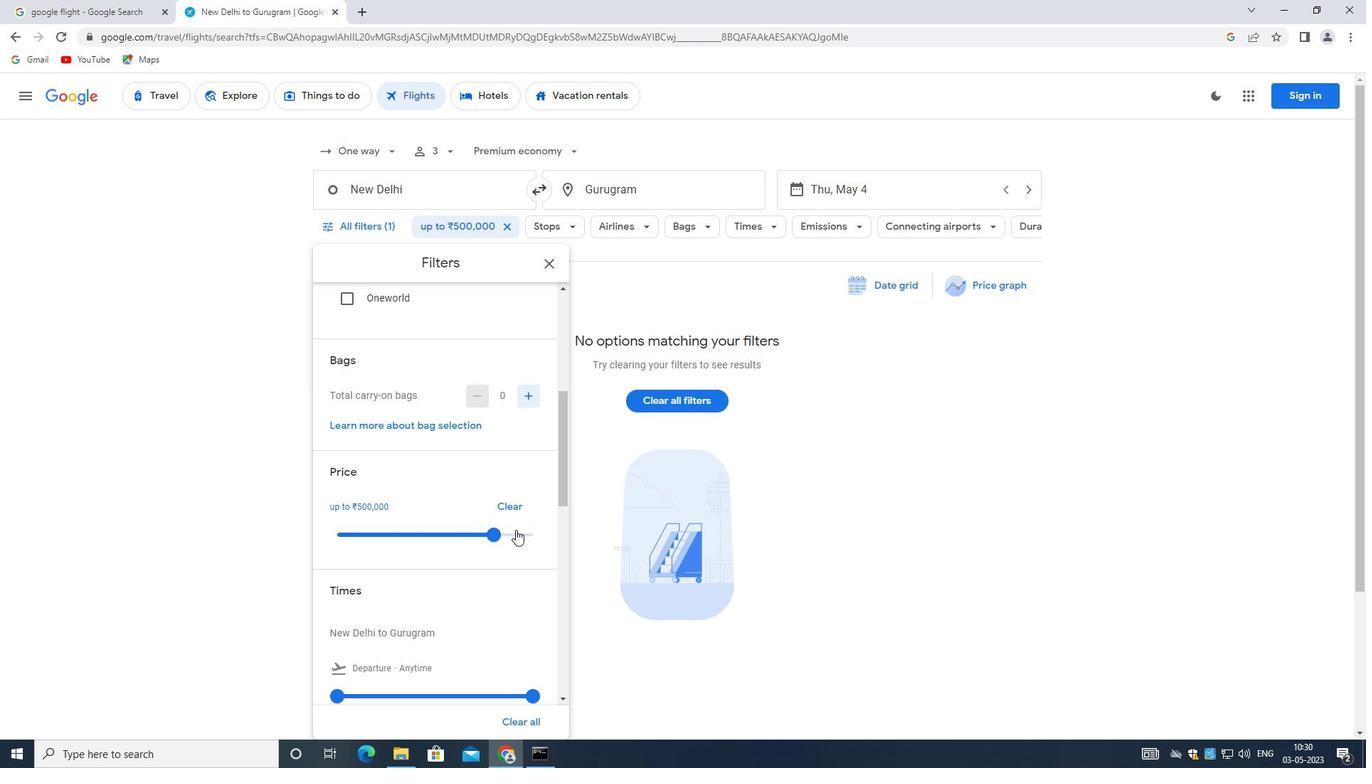 
Action: Mouse moved to (386, 478)
Screenshot: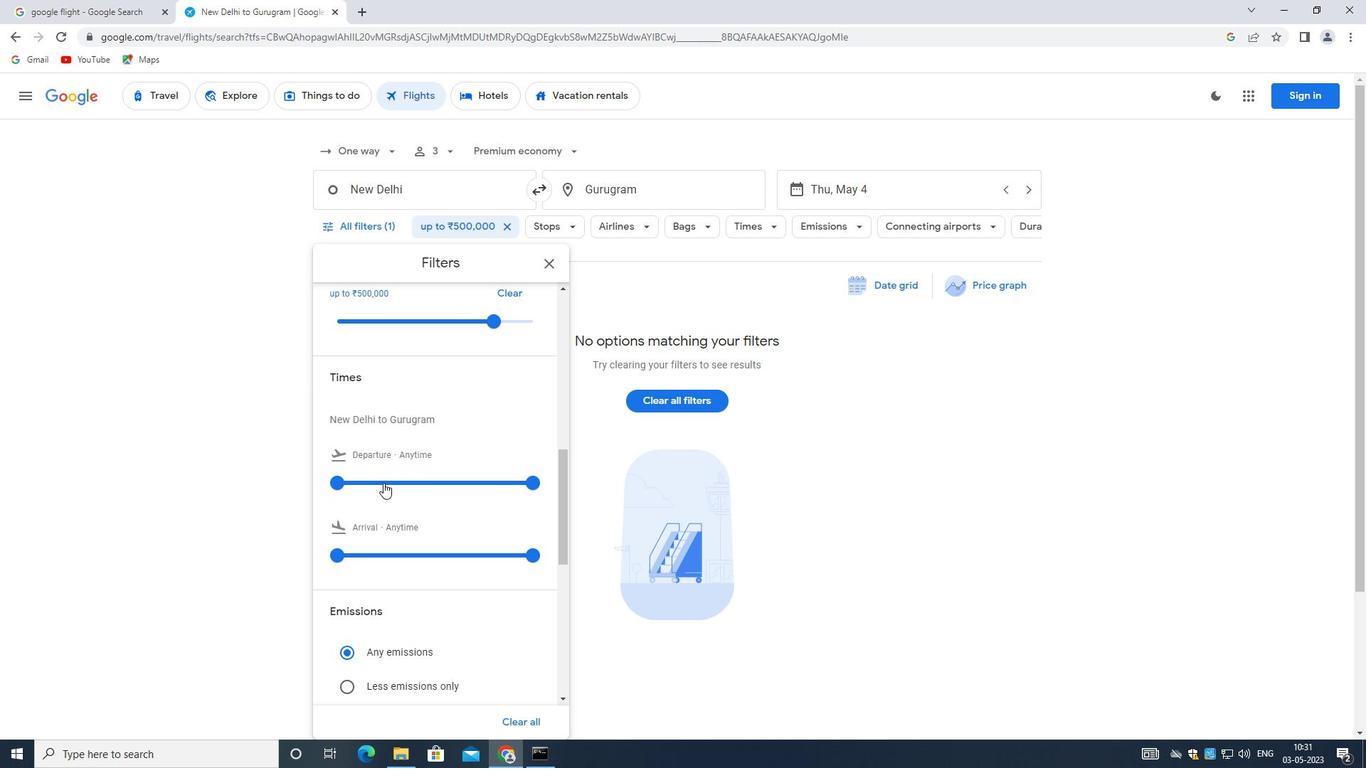 
Action: Mouse pressed left at (386, 478)
Screenshot: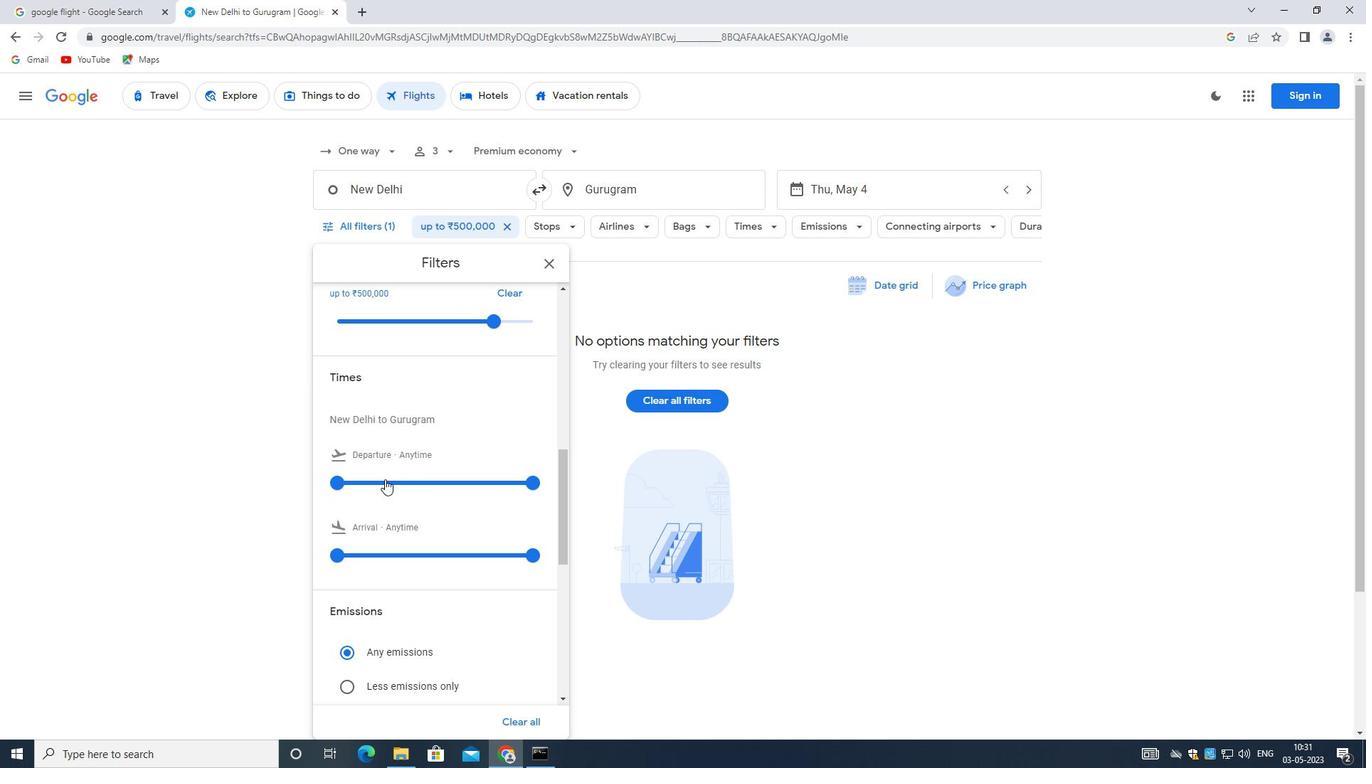 
Action: Mouse moved to (431, 568)
Screenshot: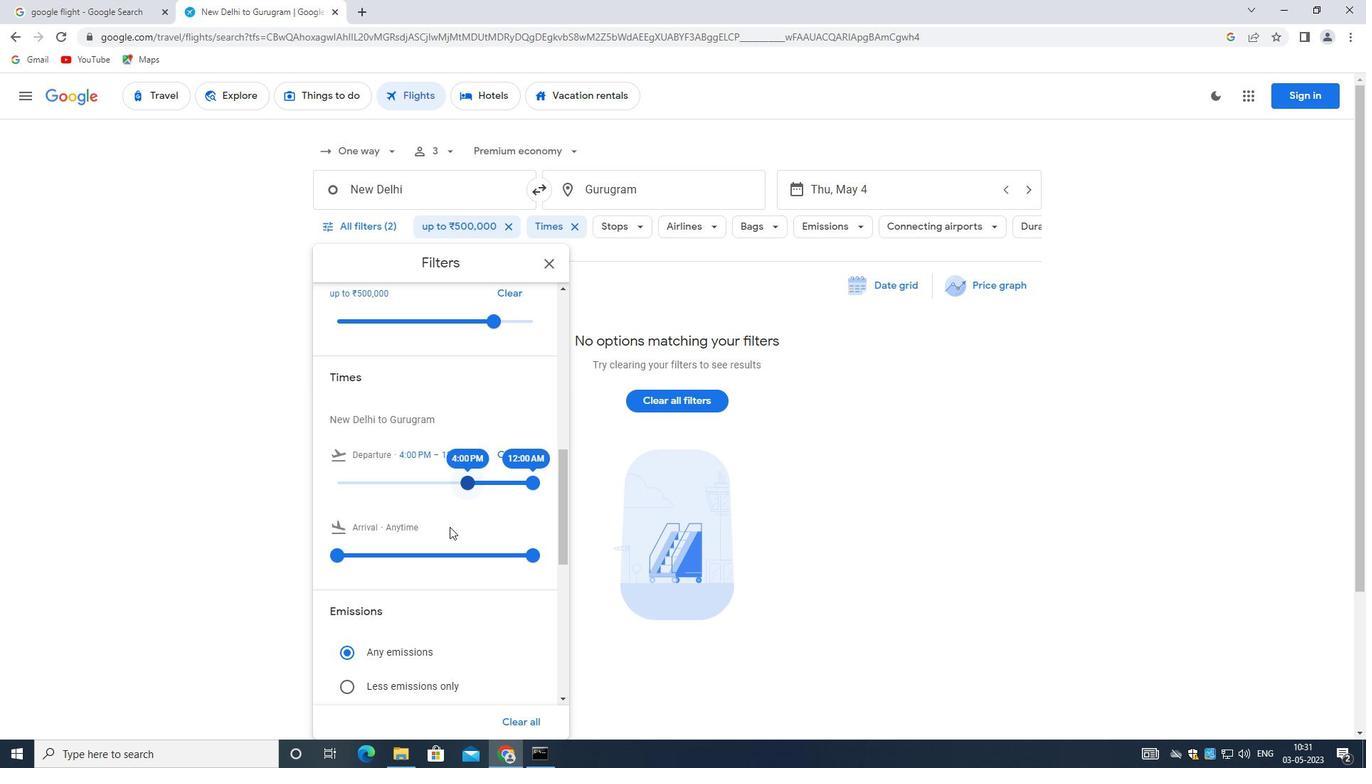 
Action: Mouse scrolled (431, 567) with delta (0, 0)
Screenshot: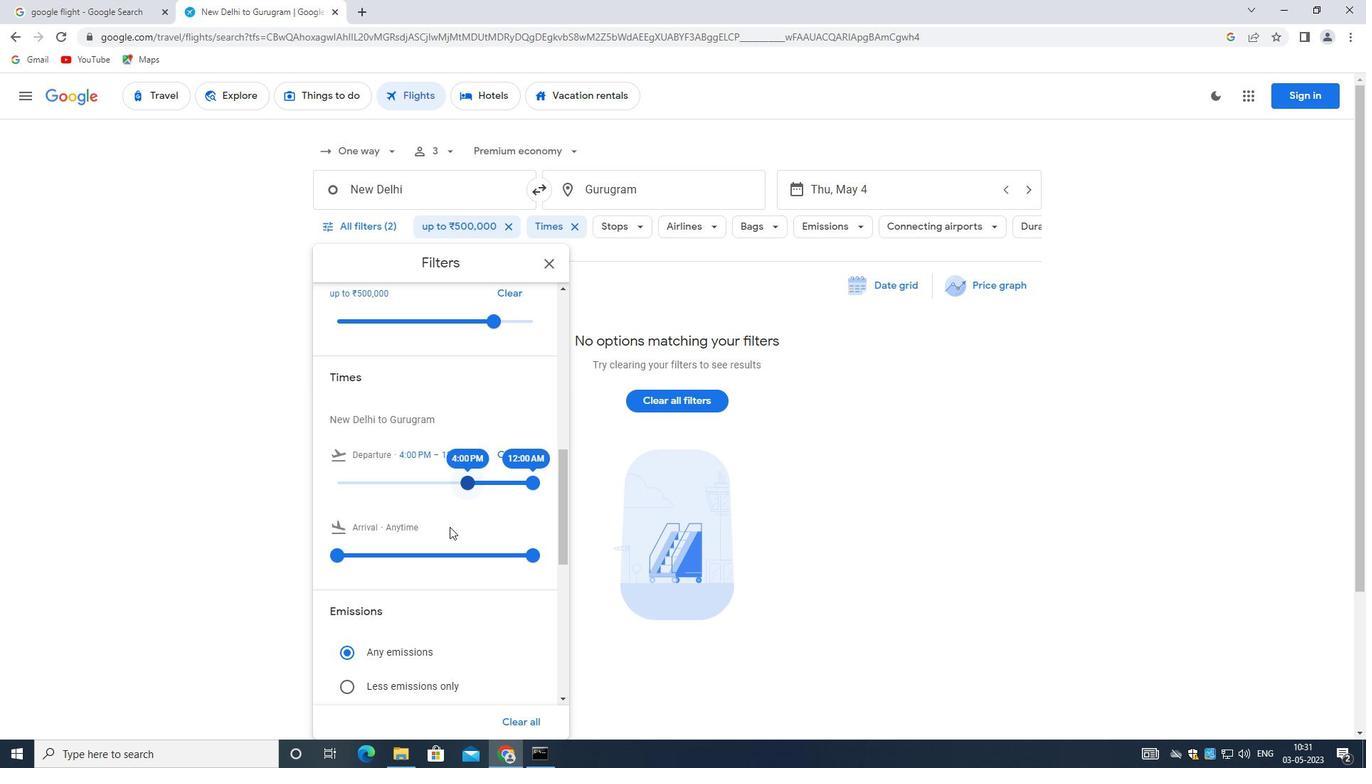 
Action: Mouse moved to (430, 574)
Screenshot: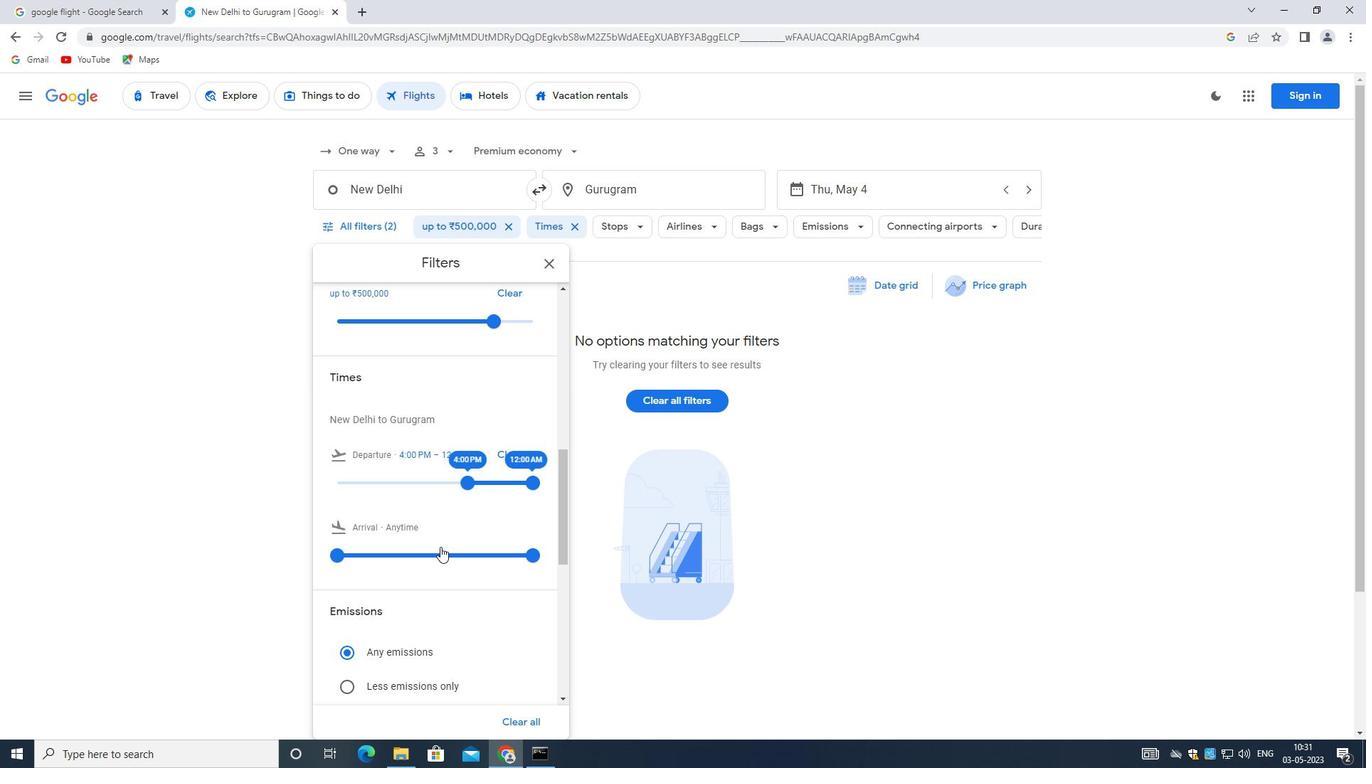 
Action: Mouse scrolled (430, 573) with delta (0, 0)
Screenshot: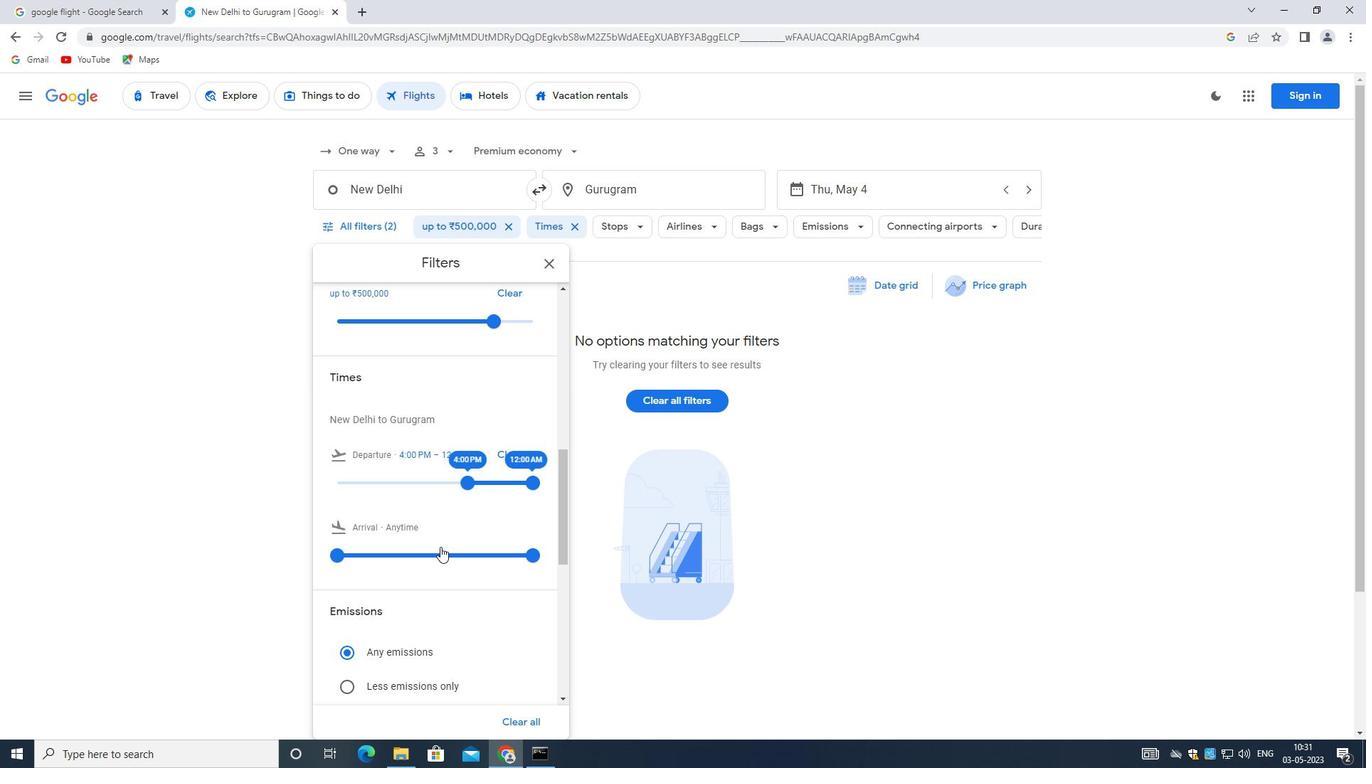 
Action: Mouse moved to (429, 576)
Screenshot: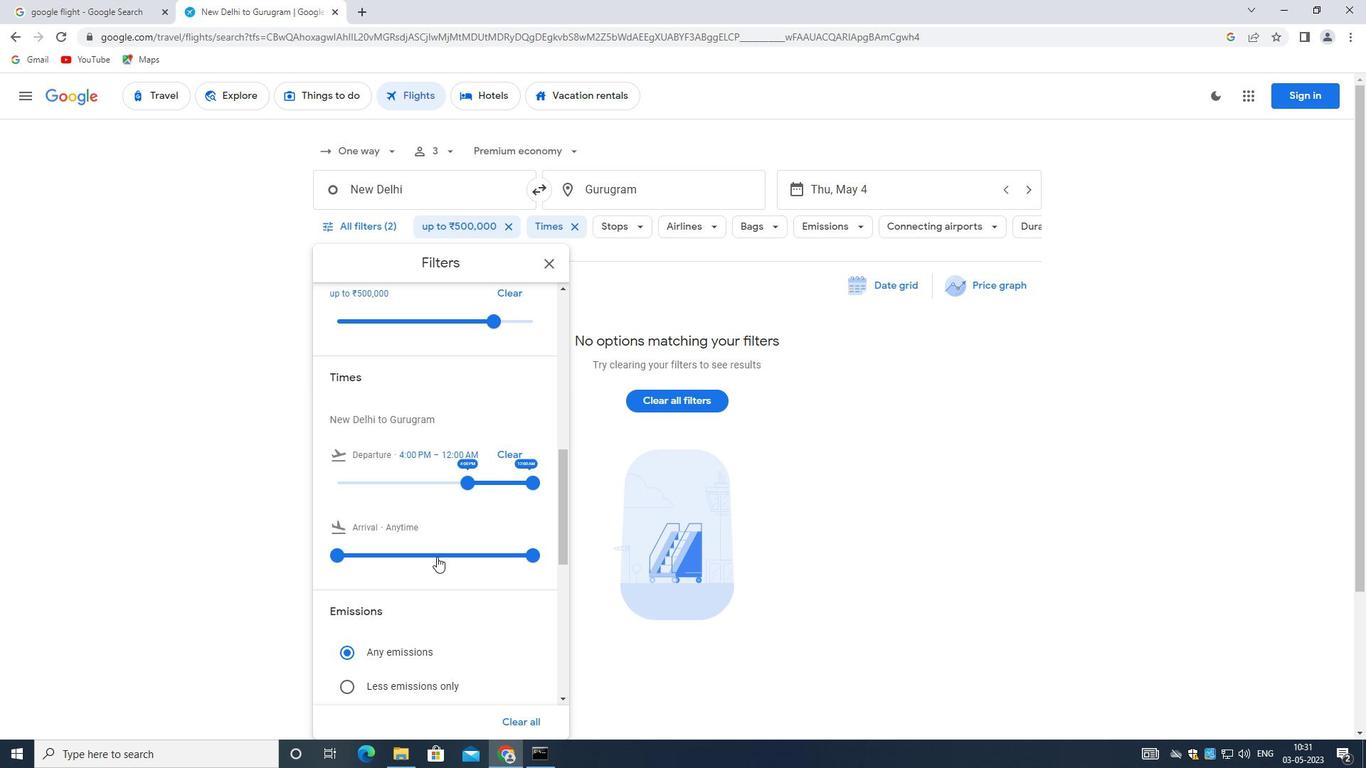 
Action: Mouse scrolled (429, 575) with delta (0, 0)
Screenshot: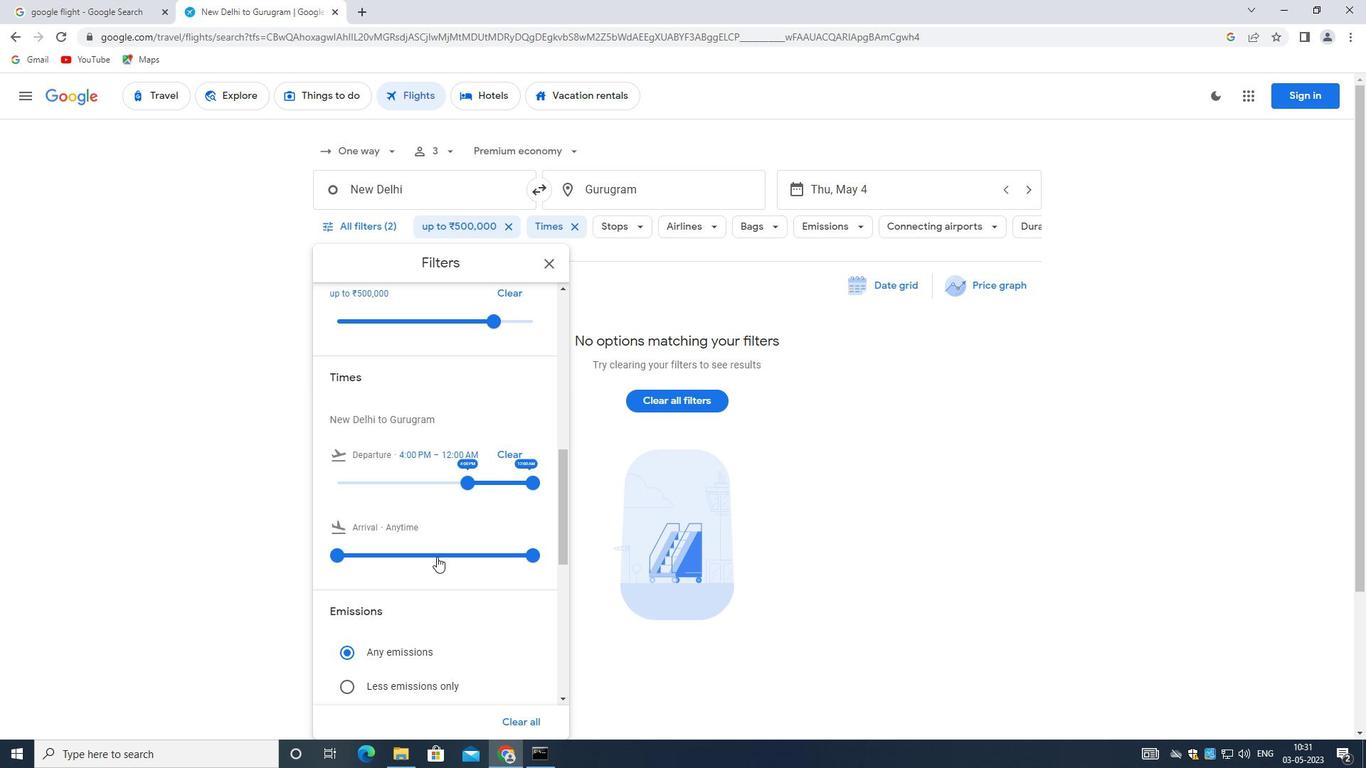 
Action: Mouse moved to (429, 577)
Screenshot: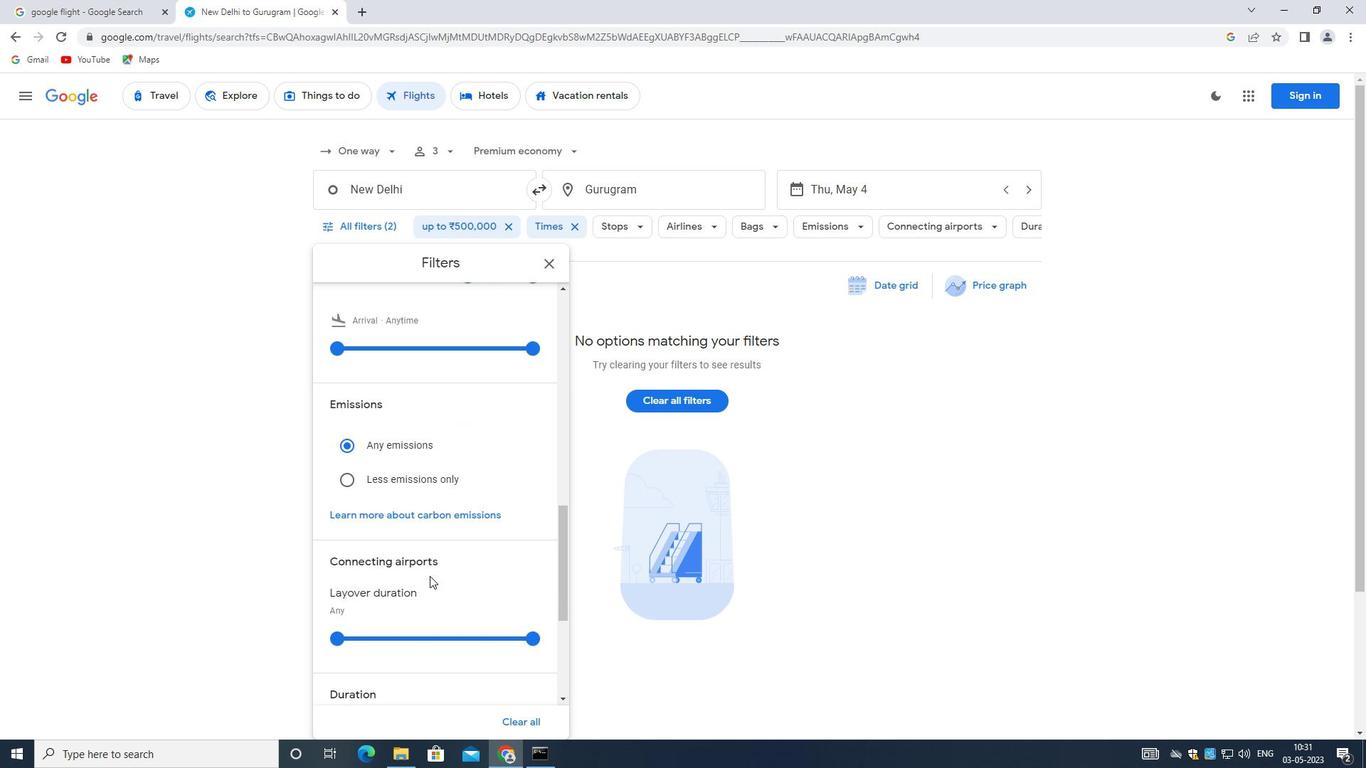 
Action: Mouse scrolled (429, 577) with delta (0, 0)
Screenshot: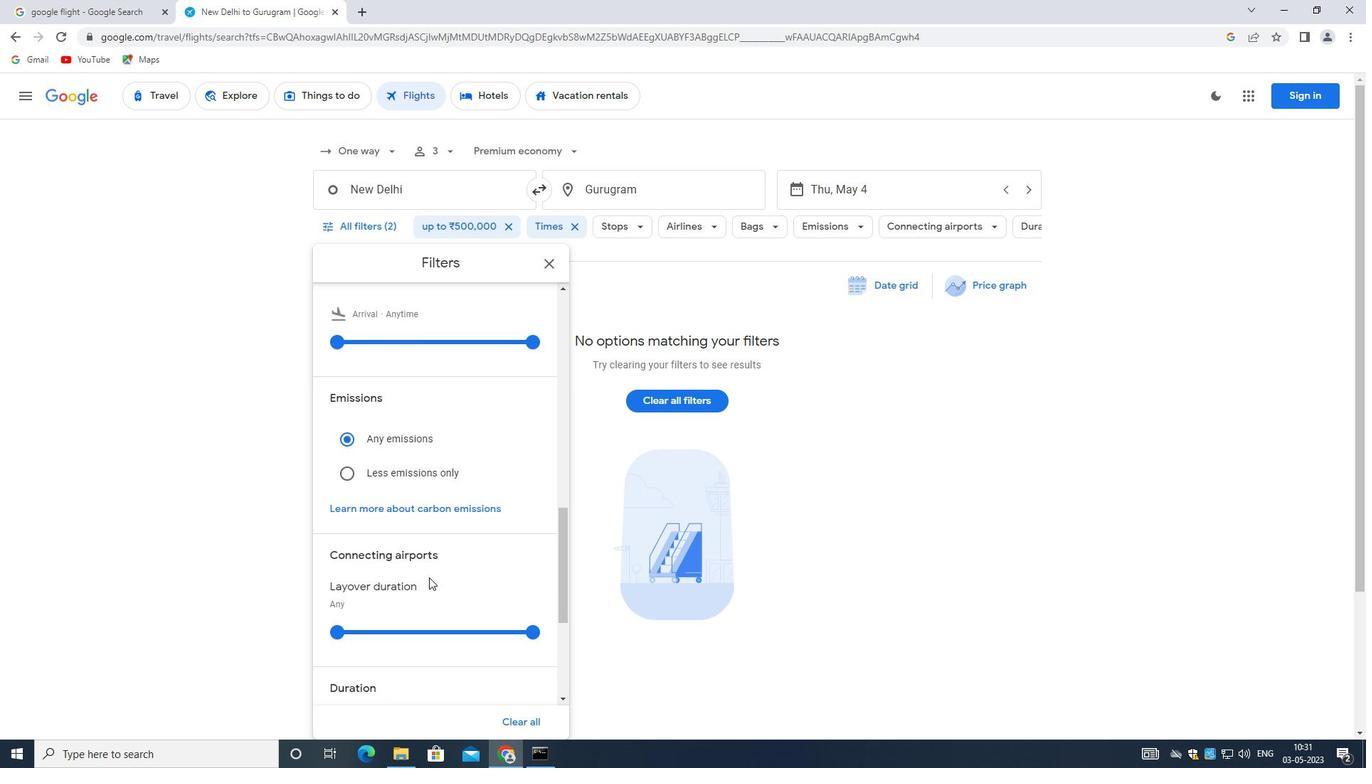 
Action: Mouse scrolled (429, 577) with delta (0, 0)
Screenshot: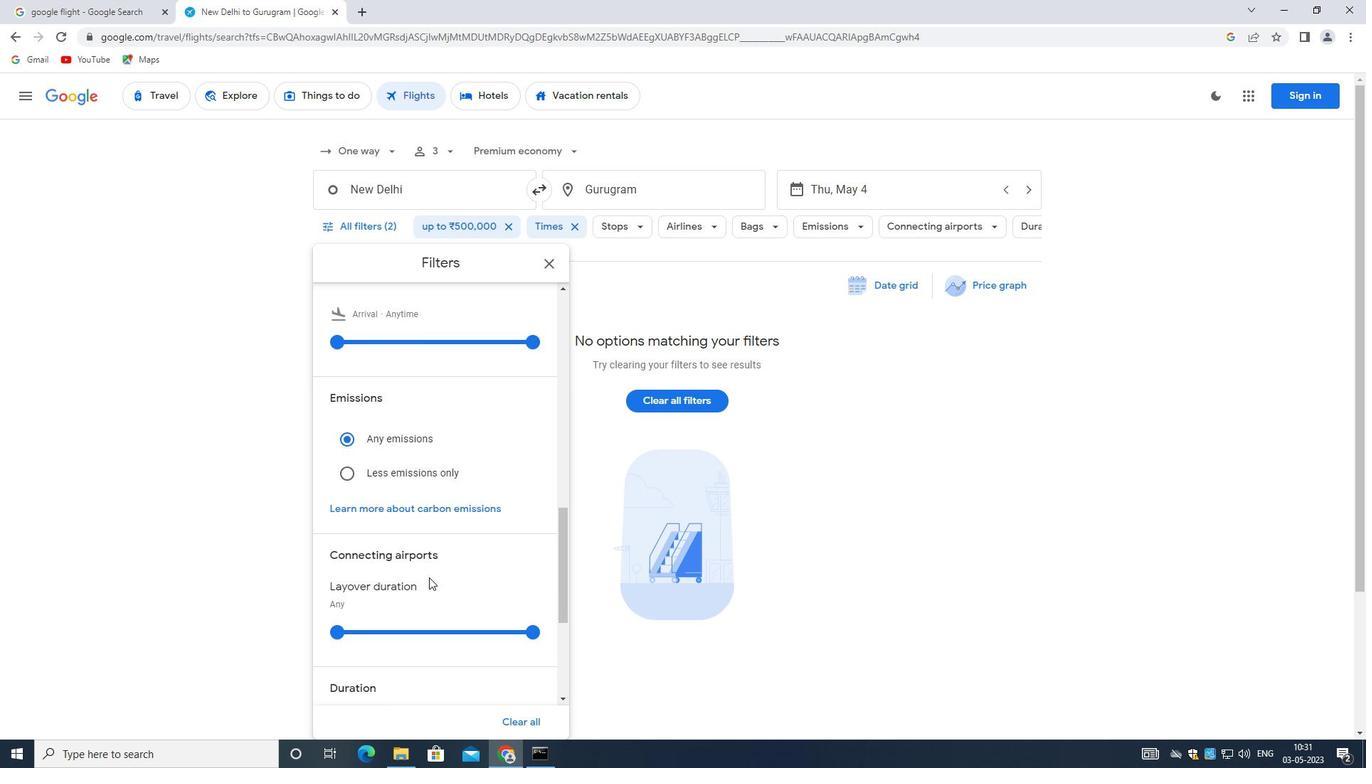 
Action: Mouse scrolled (429, 577) with delta (0, 0)
Screenshot: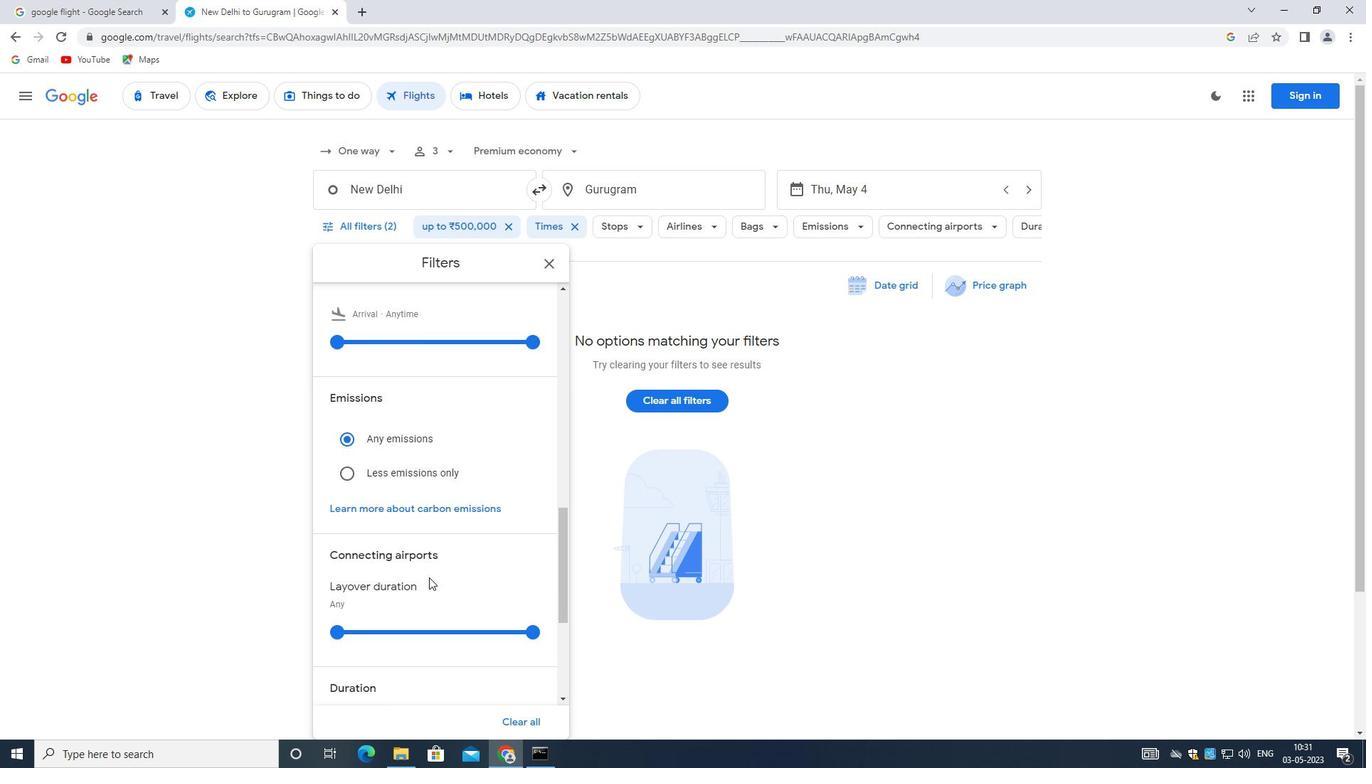 
Action: Mouse scrolled (429, 577) with delta (0, 0)
Screenshot: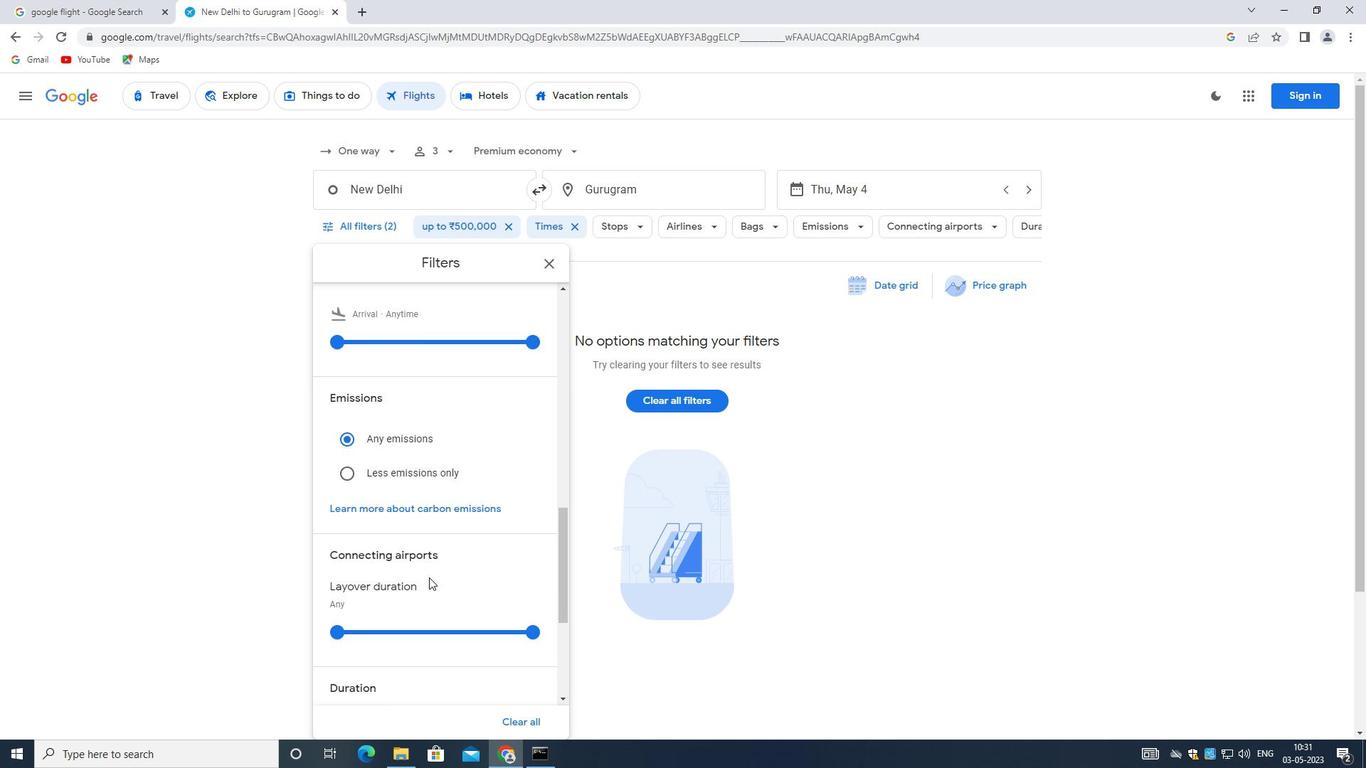 
Action: Mouse moved to (426, 584)
Screenshot: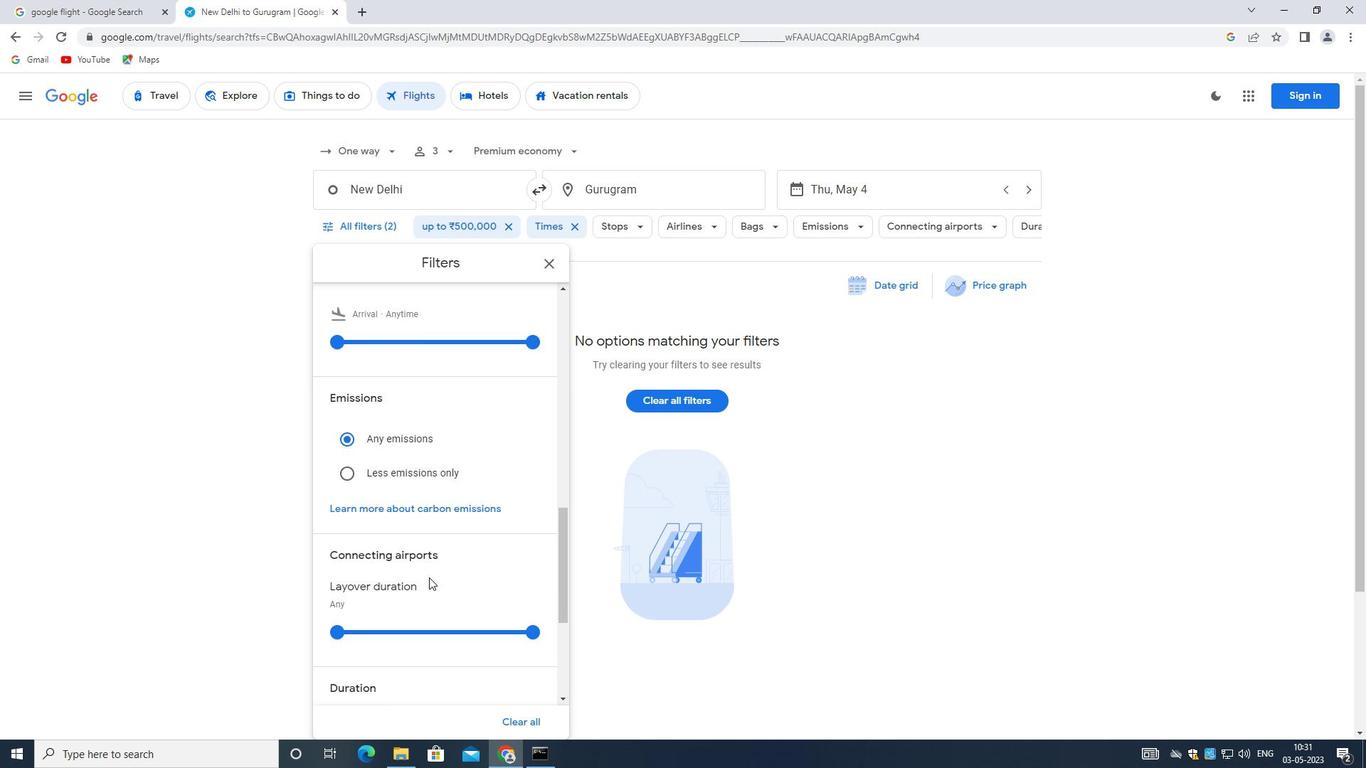 
Action: Mouse scrolled (426, 583) with delta (0, 0)
Screenshot: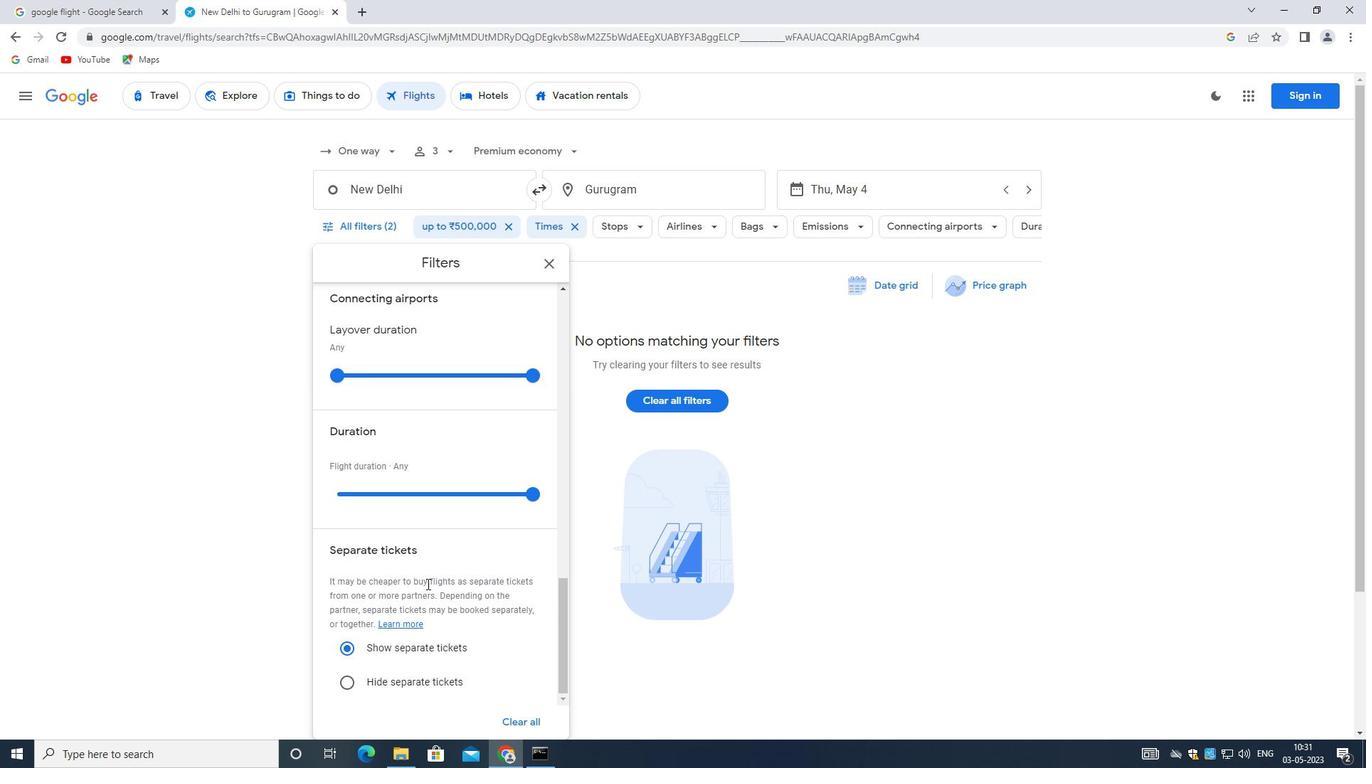 
Action: Mouse scrolled (426, 583) with delta (0, 0)
Screenshot: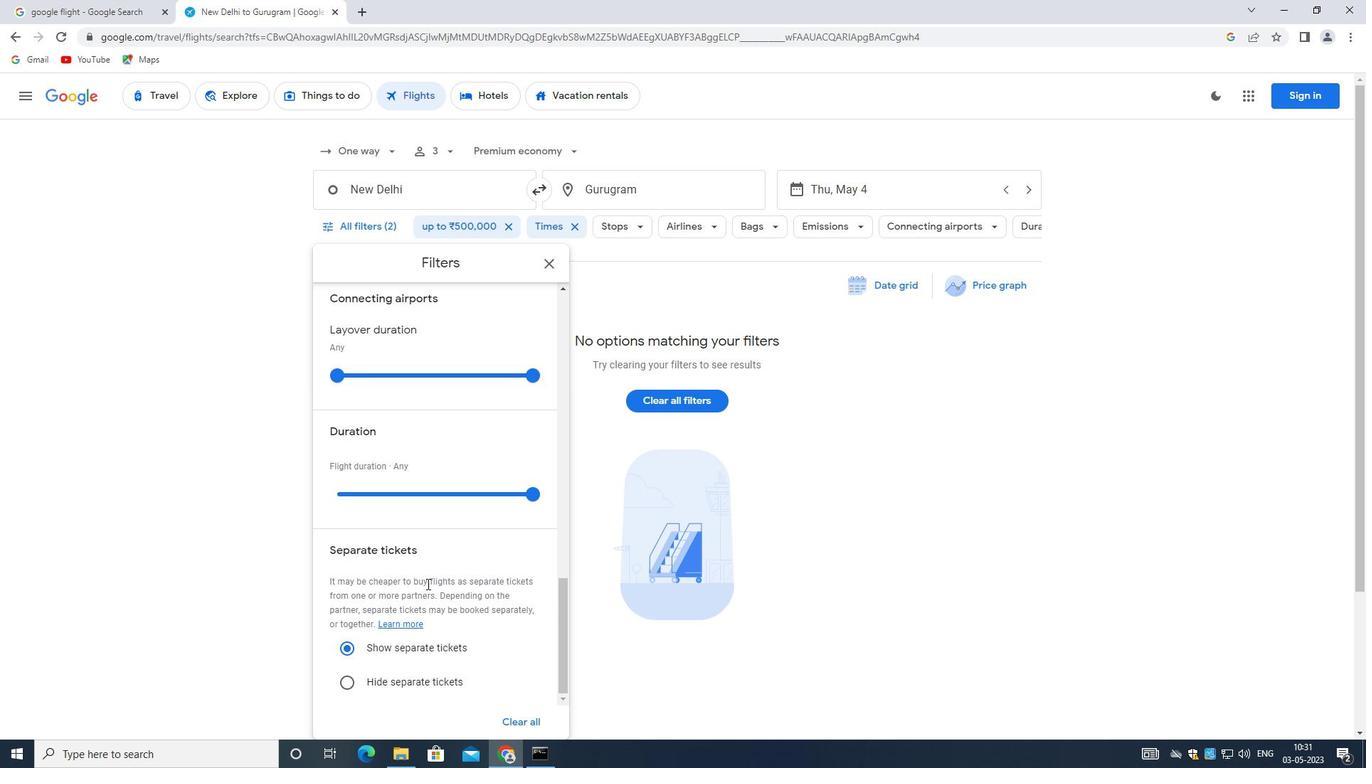 
